 Task: Add an event with the title Project Deadline, date '2024/03/25', time 7:30 AM to 9:30 AMand add a description: Conduct a detailed analysis of each identified risk to determine its root causes, triggers, and potential warning signs. This analysis helps in understanding the nature and characteristics of each risk and provides insights into appropriate mitigation strategies., put the event into Red category . Add location for the event as: 789 Triglav National Park, Slovenia, logged in from the account softage.10@softage.netand send the event invitation to softage.4@softage.net and softage.5@softage.net. Set a reminder for the event 30 minutes before
Action: Mouse moved to (109, 146)
Screenshot: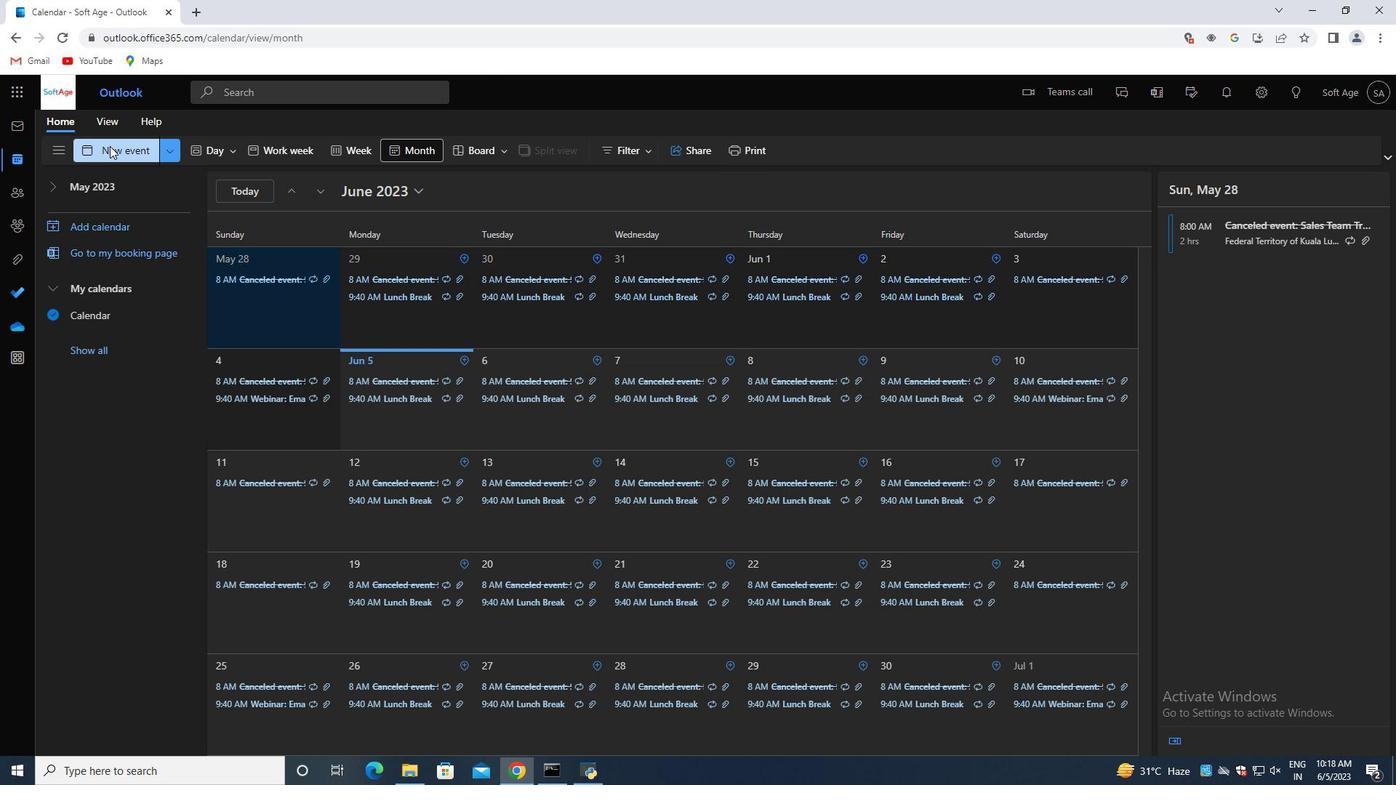 
Action: Mouse pressed left at (109, 146)
Screenshot: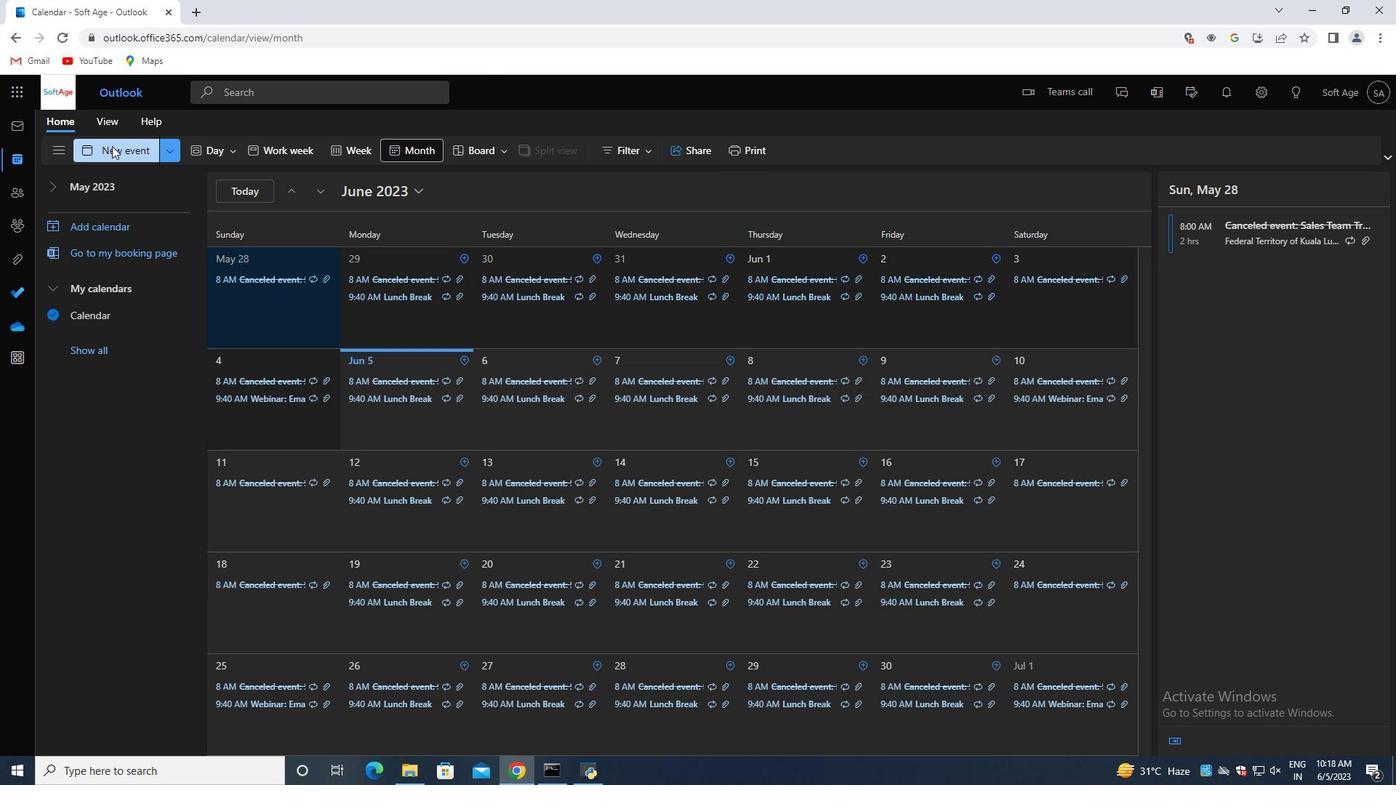 
Action: Mouse moved to (532, 242)
Screenshot: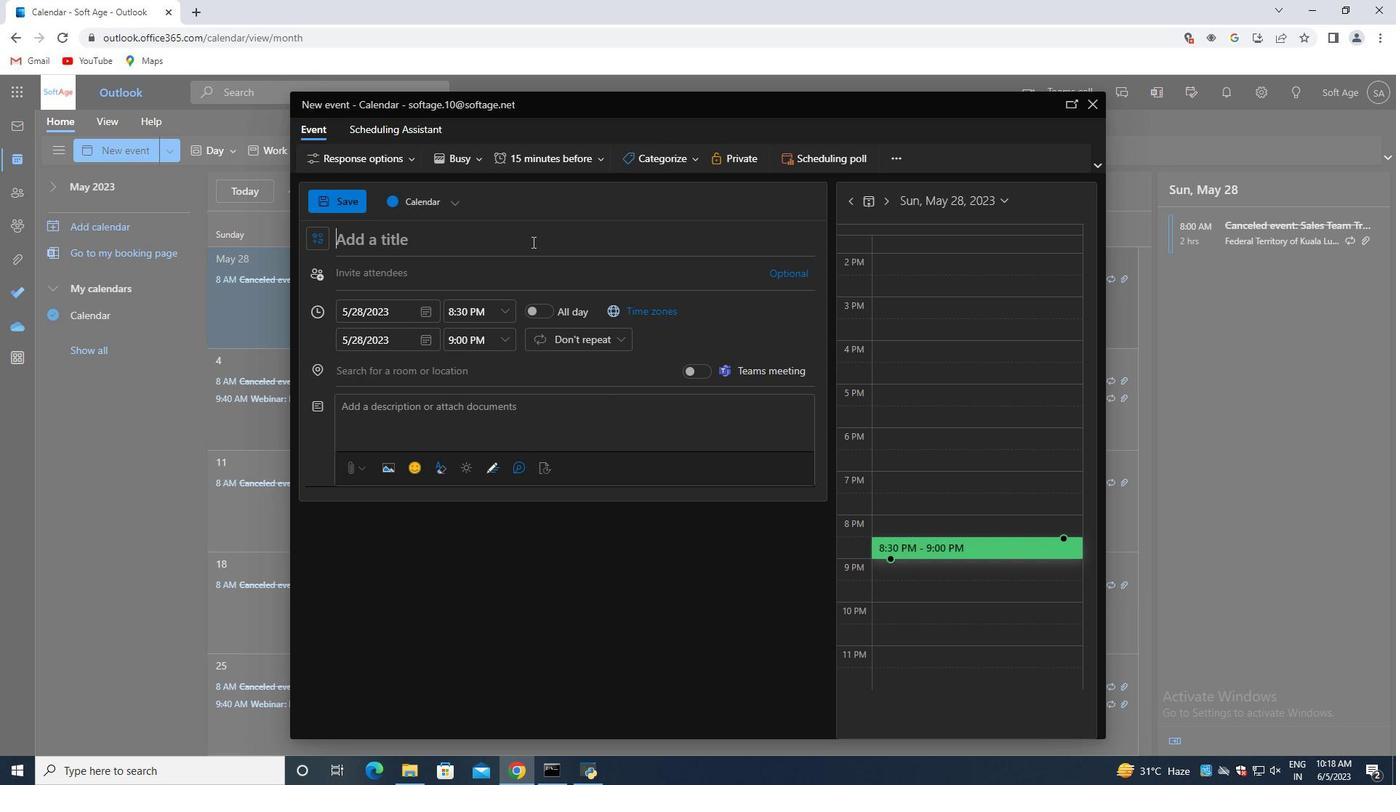 
Action: Mouse pressed left at (532, 242)
Screenshot: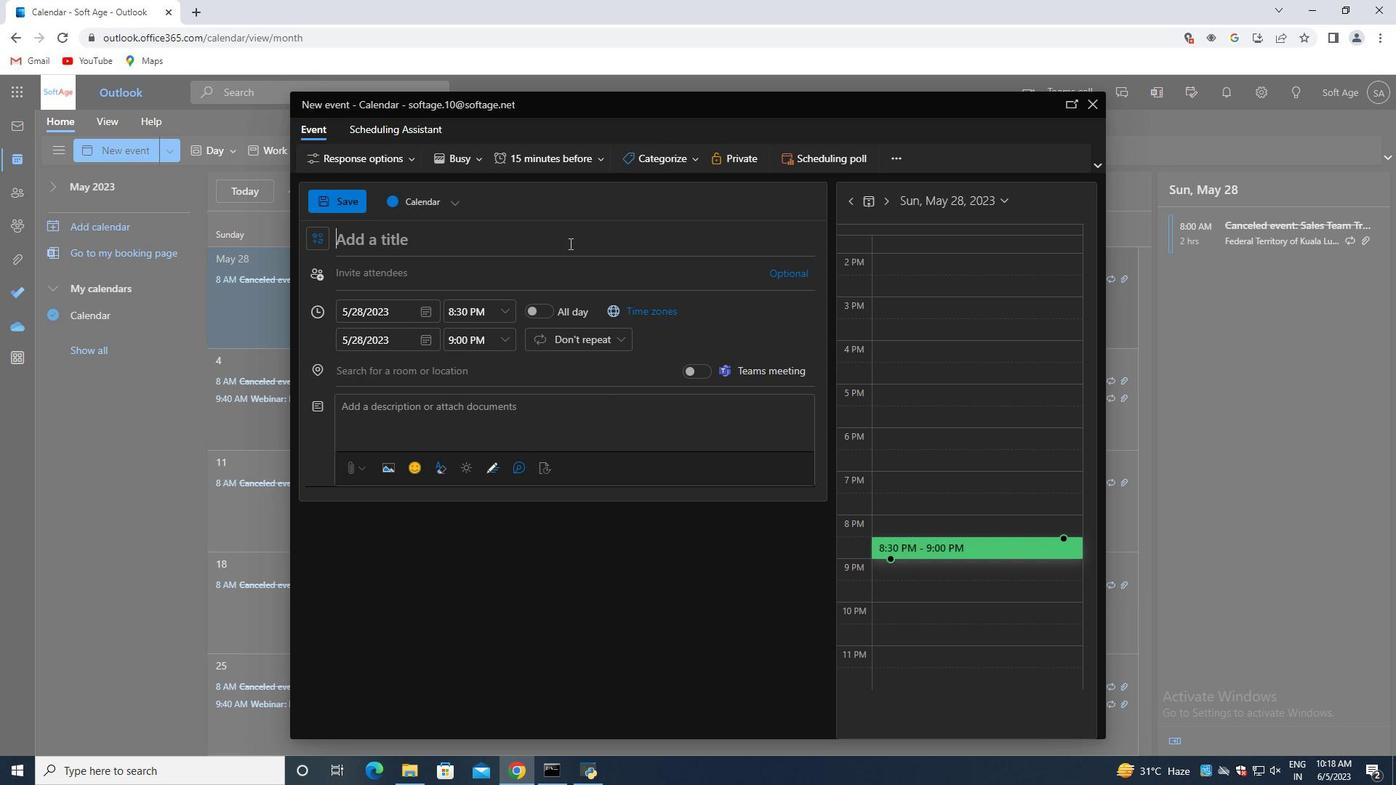 
Action: Mouse moved to (1242, 343)
Screenshot: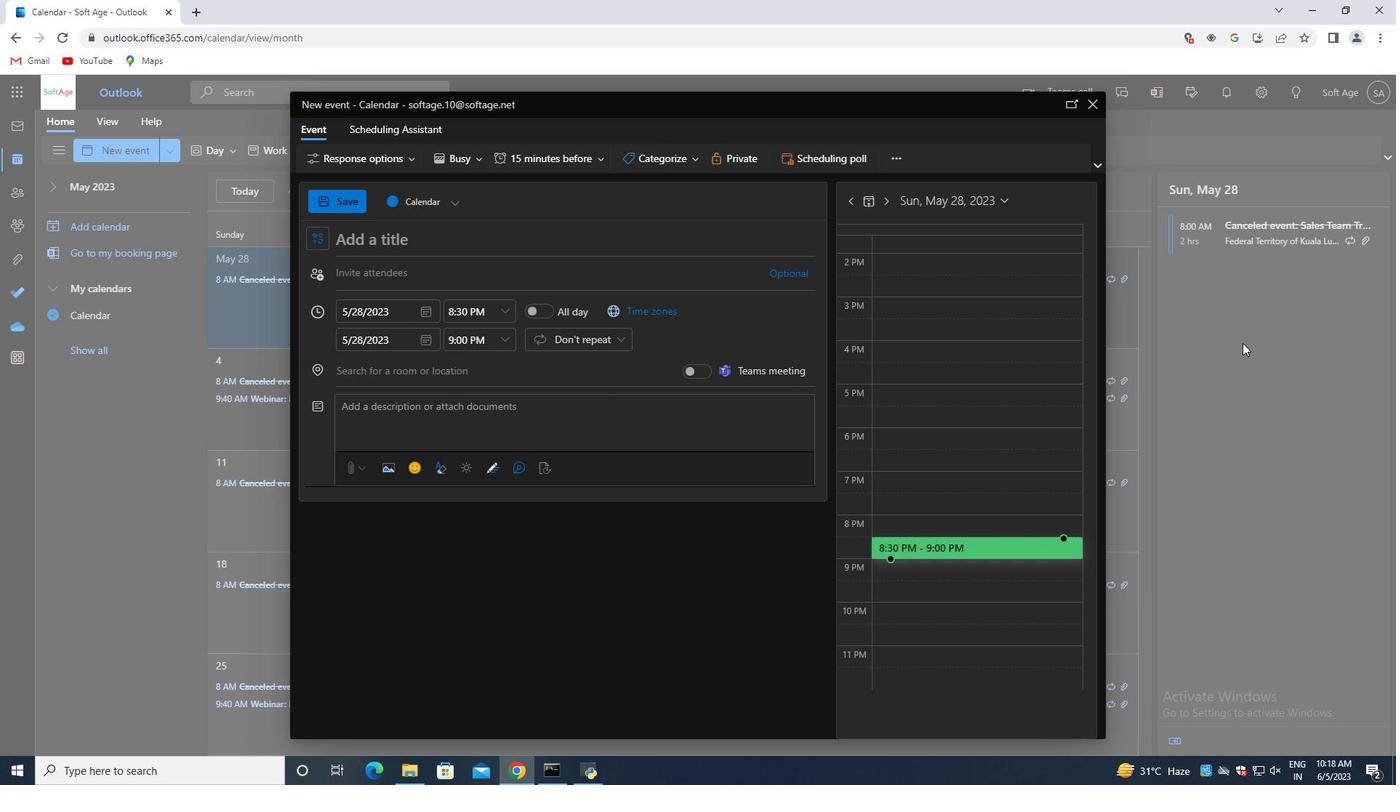 
Action: Key pressed <Key.shift>Pr
Screenshot: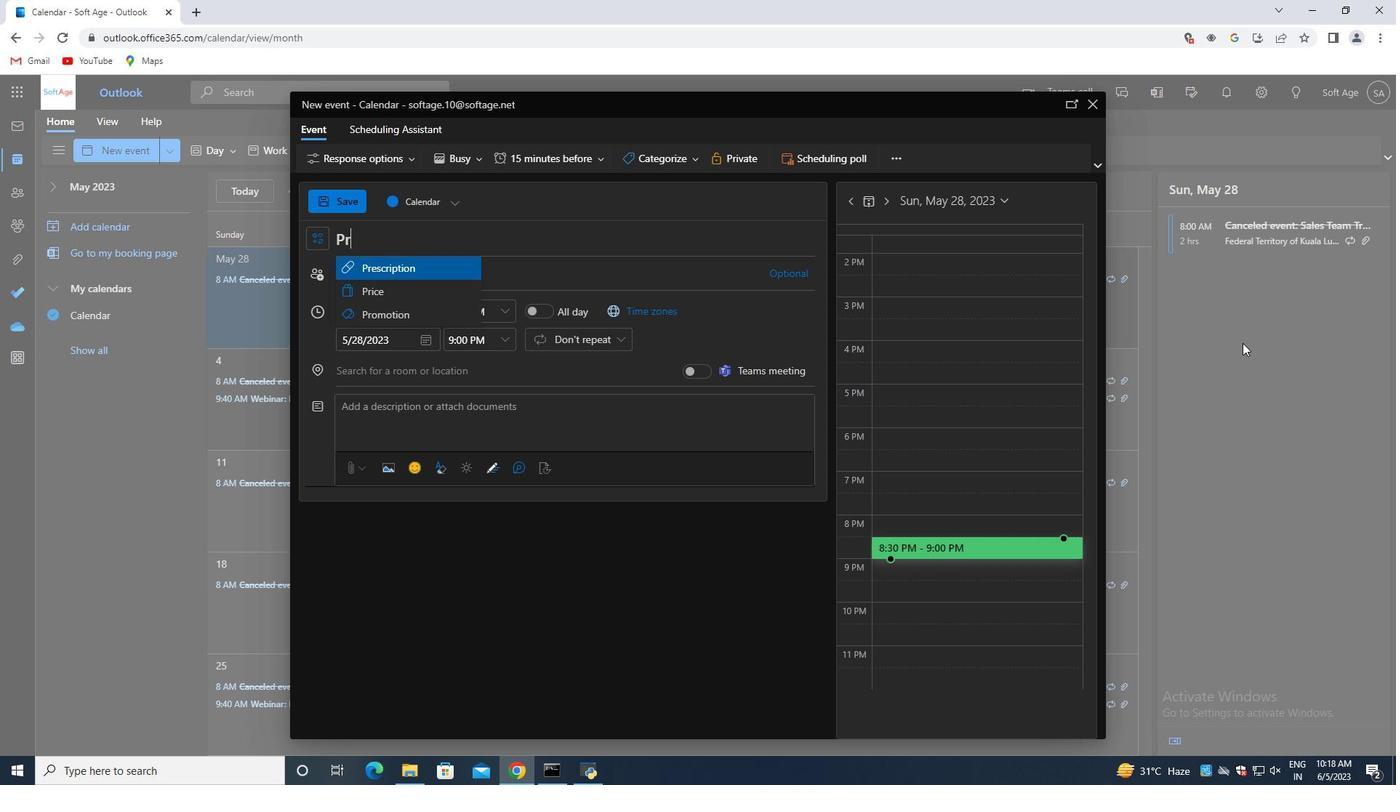 
Action: Mouse moved to (1243, 343)
Screenshot: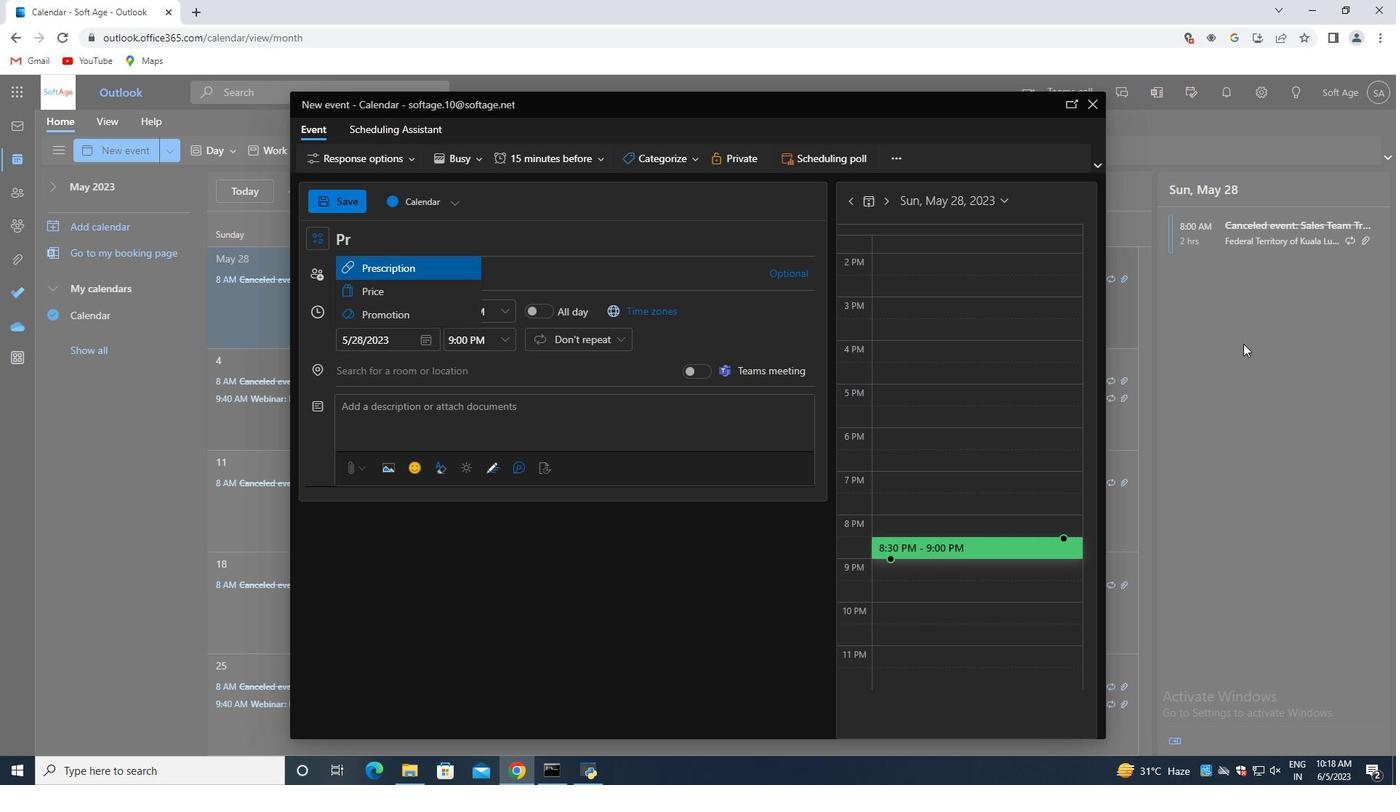 
Action: Key pressed oject<Key.space><Key.shift>Deadline
Screenshot: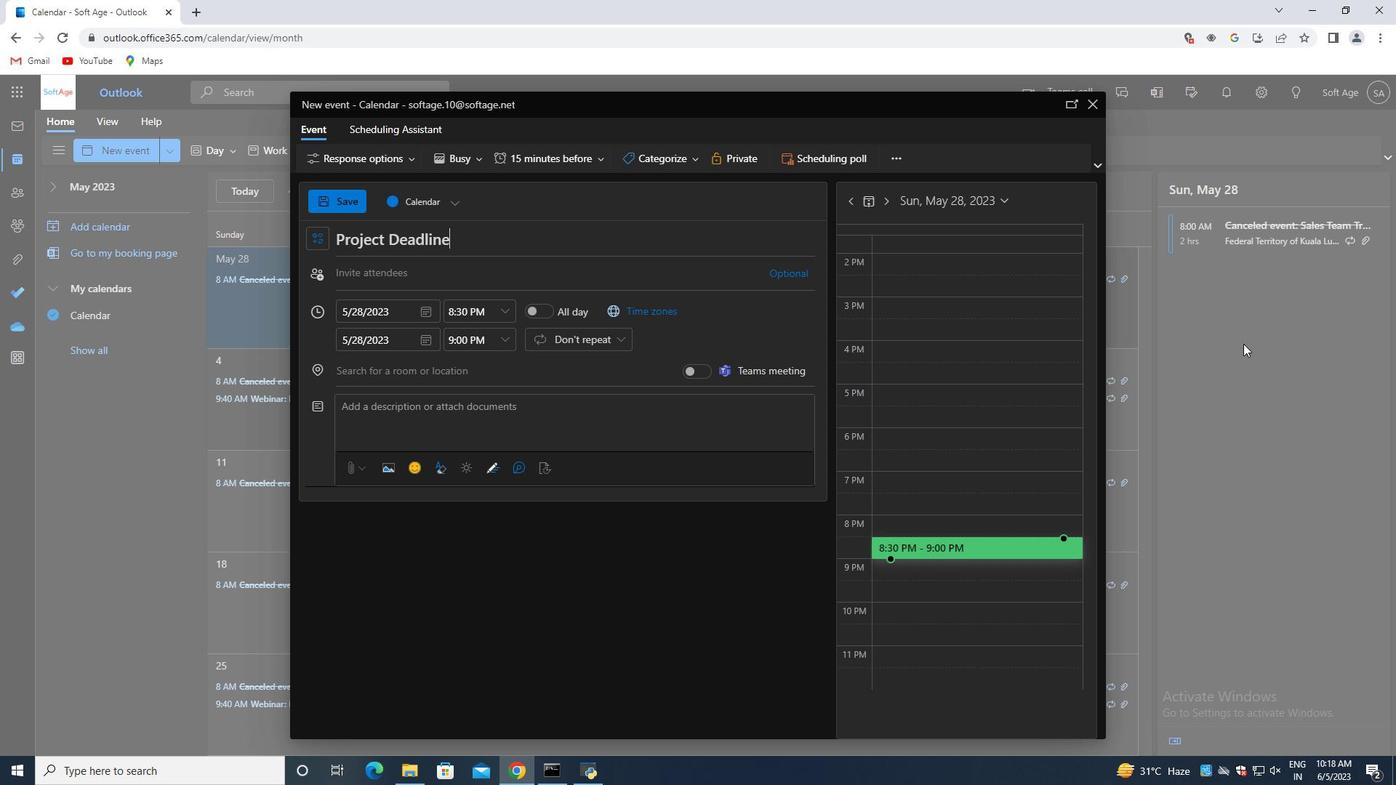 
Action: Mouse moved to (426, 307)
Screenshot: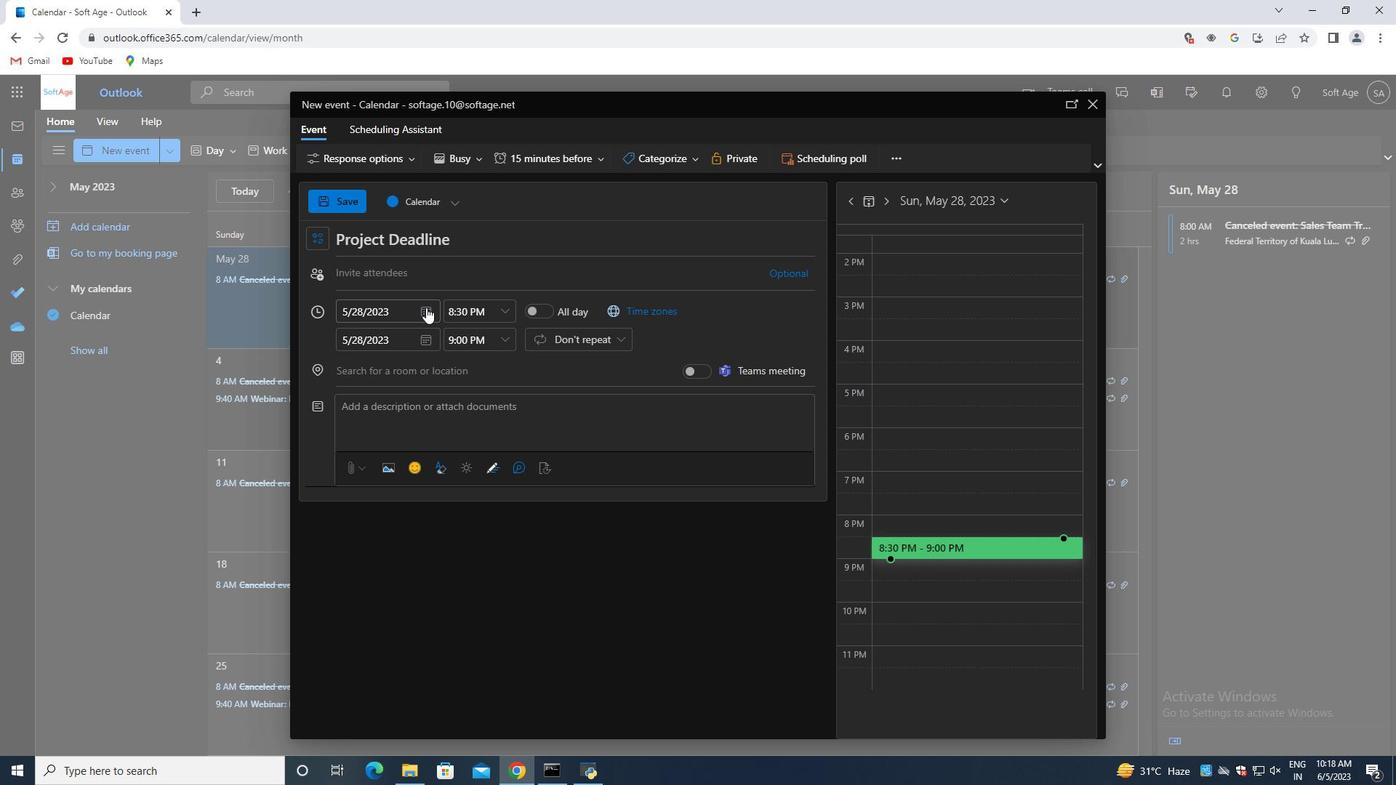 
Action: Mouse pressed left at (426, 307)
Screenshot: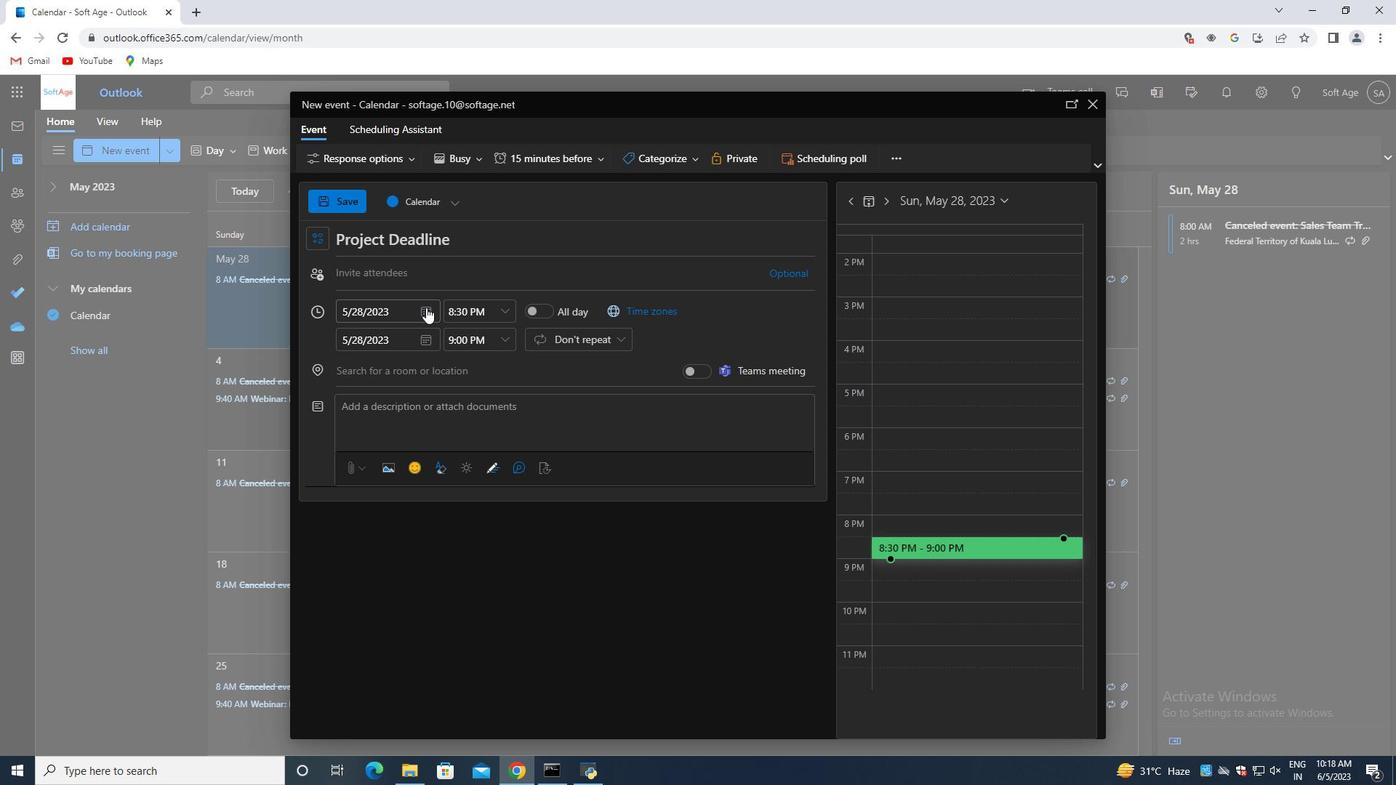 
Action: Mouse moved to (481, 344)
Screenshot: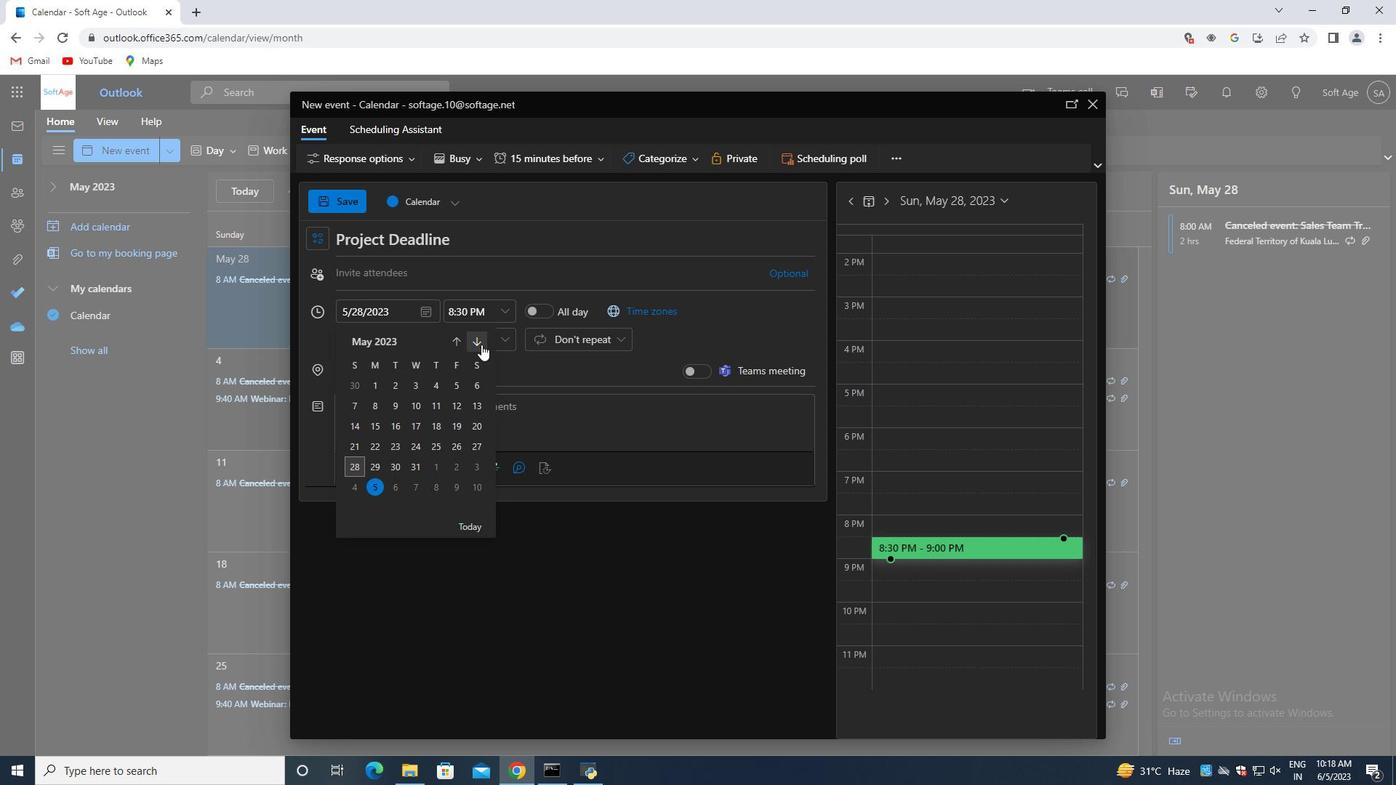 
Action: Mouse pressed left at (481, 344)
Screenshot: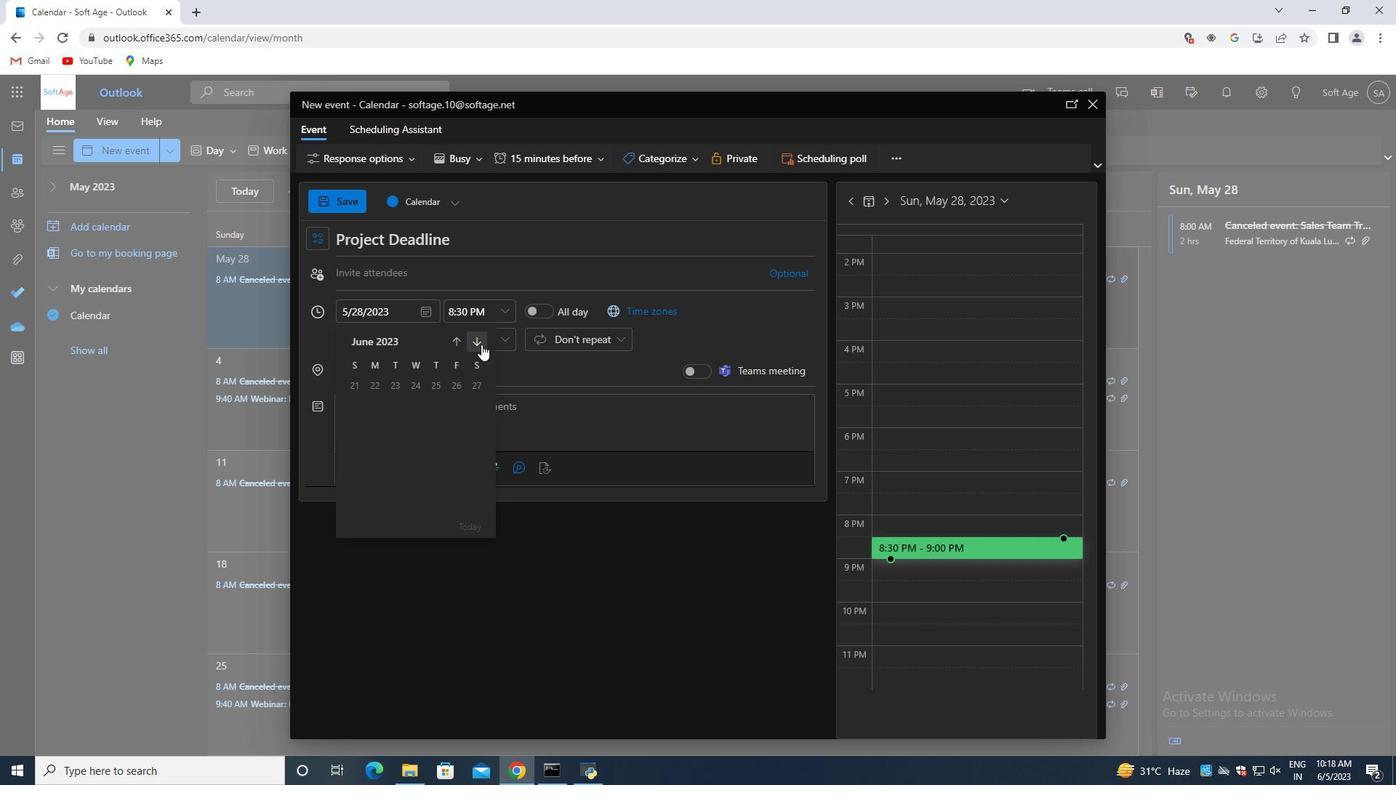 
Action: Mouse pressed left at (481, 344)
Screenshot: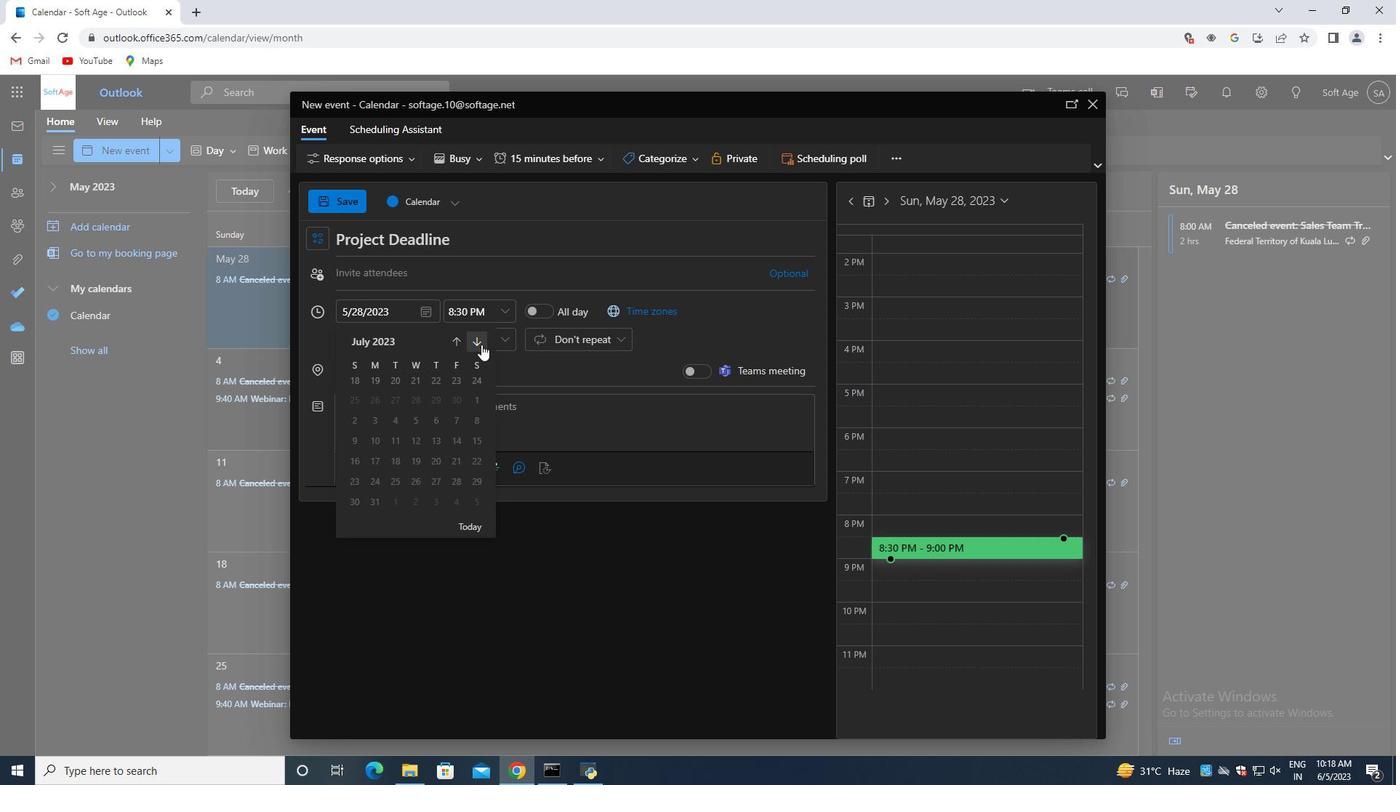 
Action: Mouse pressed left at (481, 344)
Screenshot: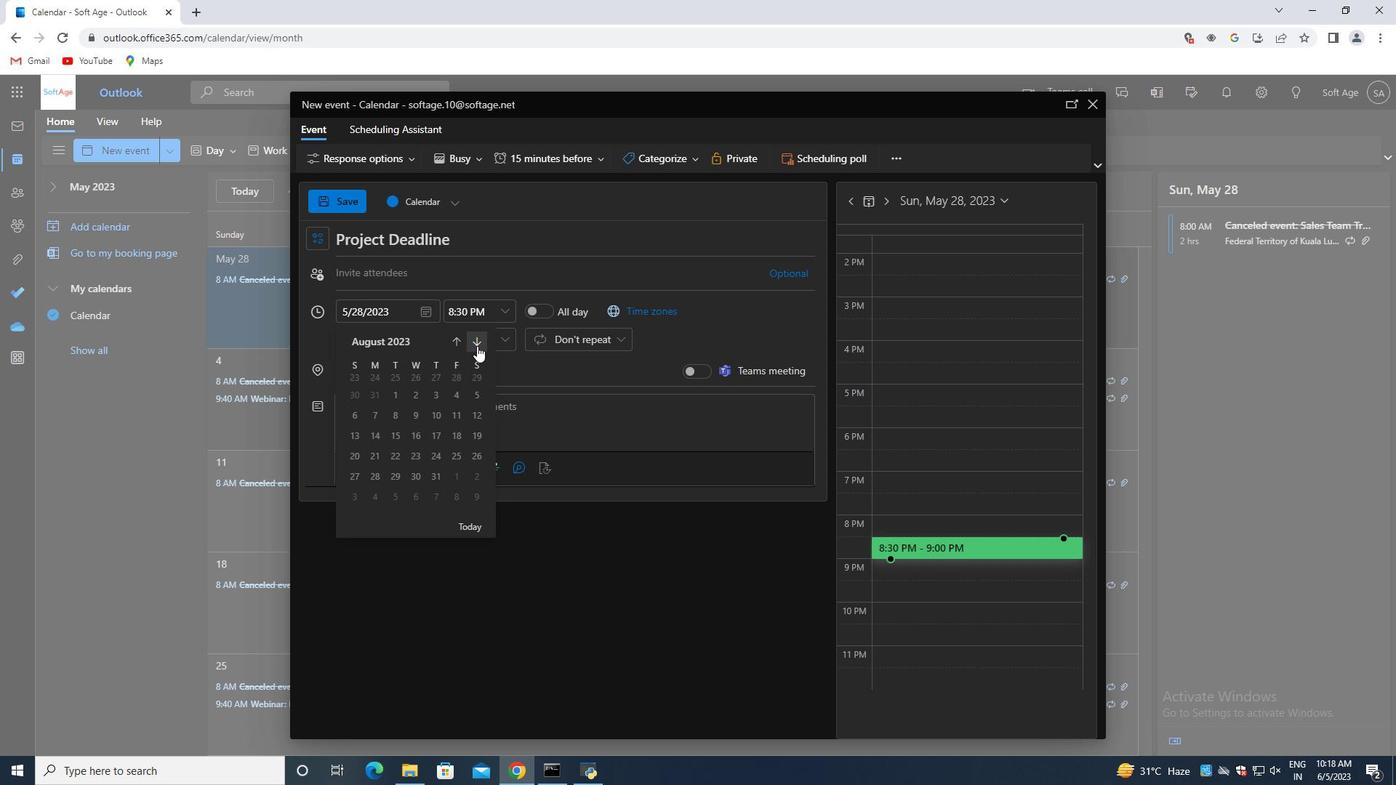 
Action: Mouse moved to (476, 346)
Screenshot: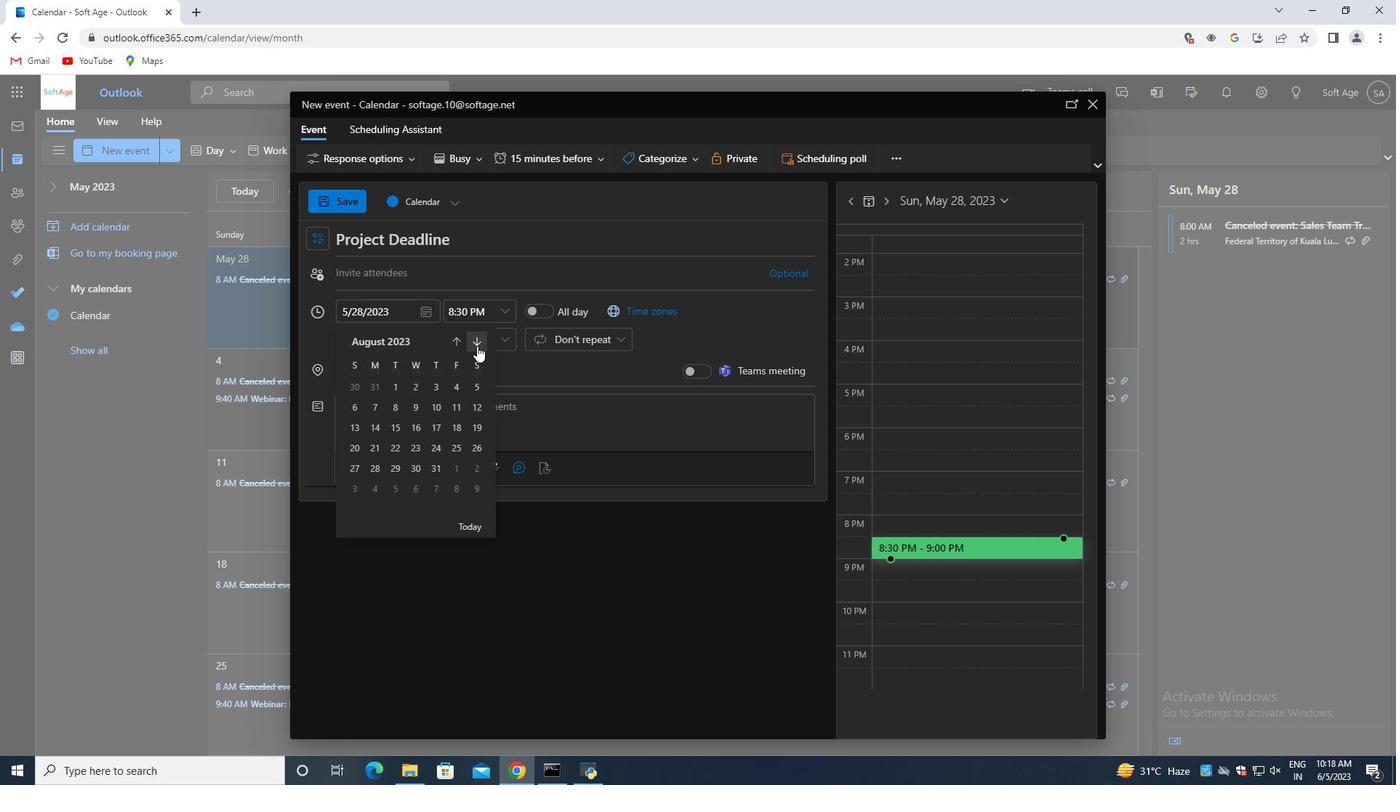 
Action: Mouse pressed left at (476, 346)
Screenshot: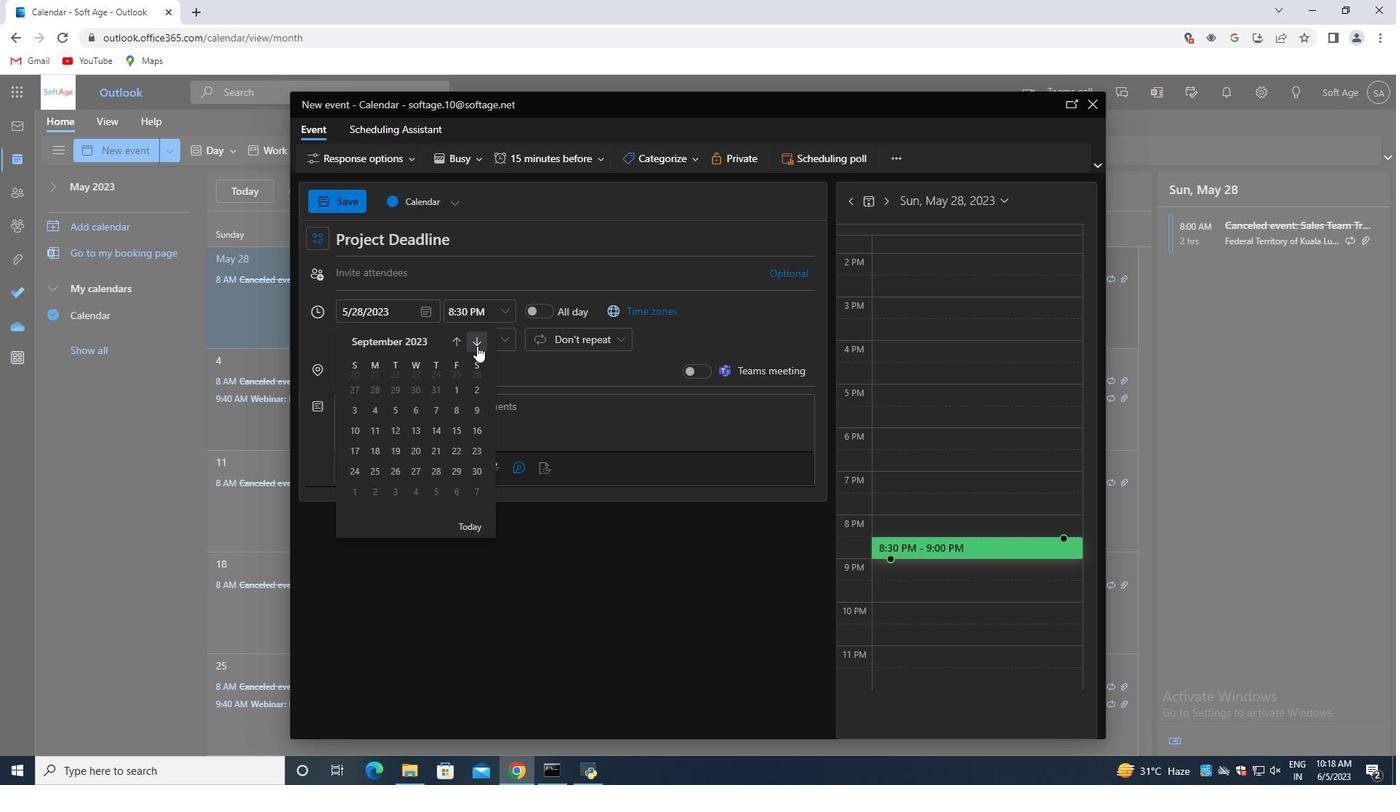 
Action: Mouse pressed left at (476, 346)
Screenshot: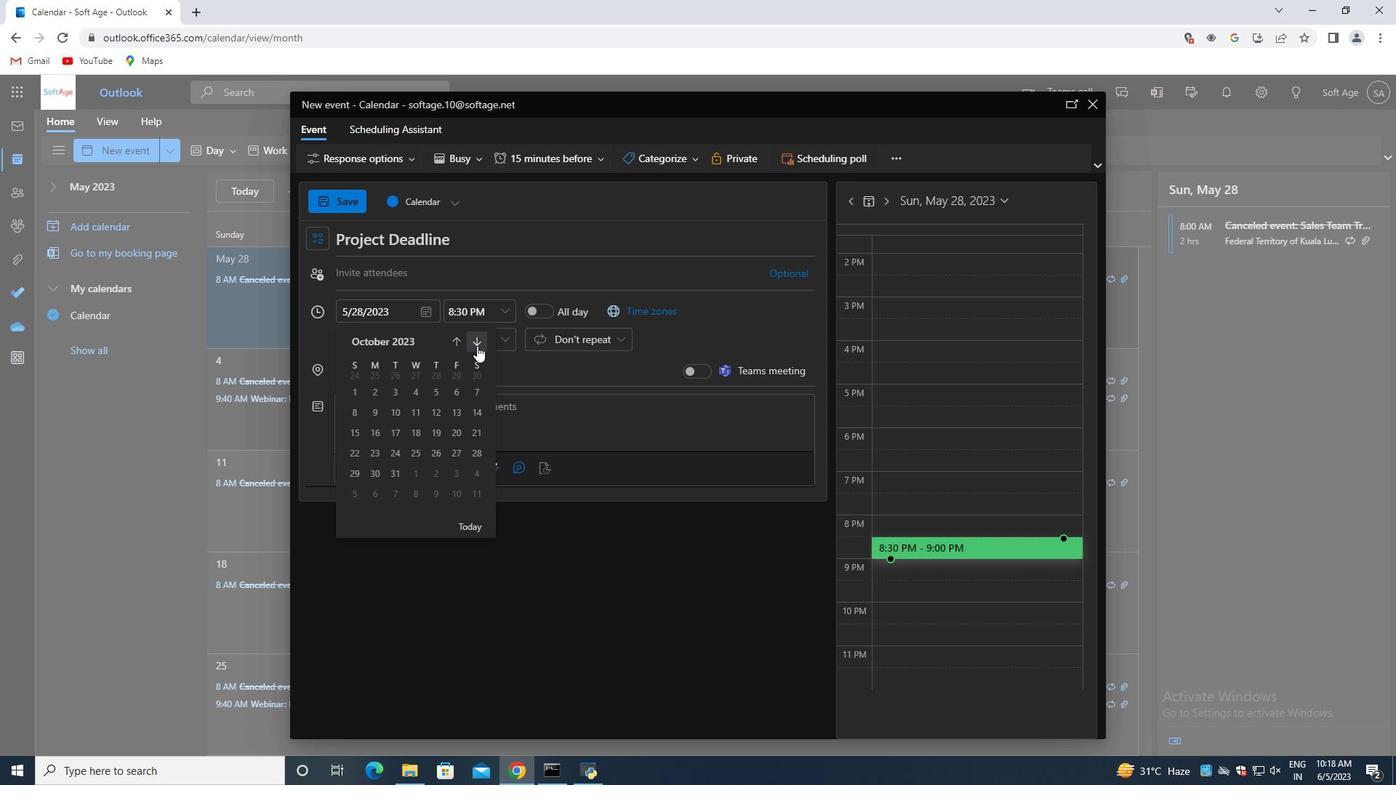 
Action: Mouse pressed left at (476, 346)
Screenshot: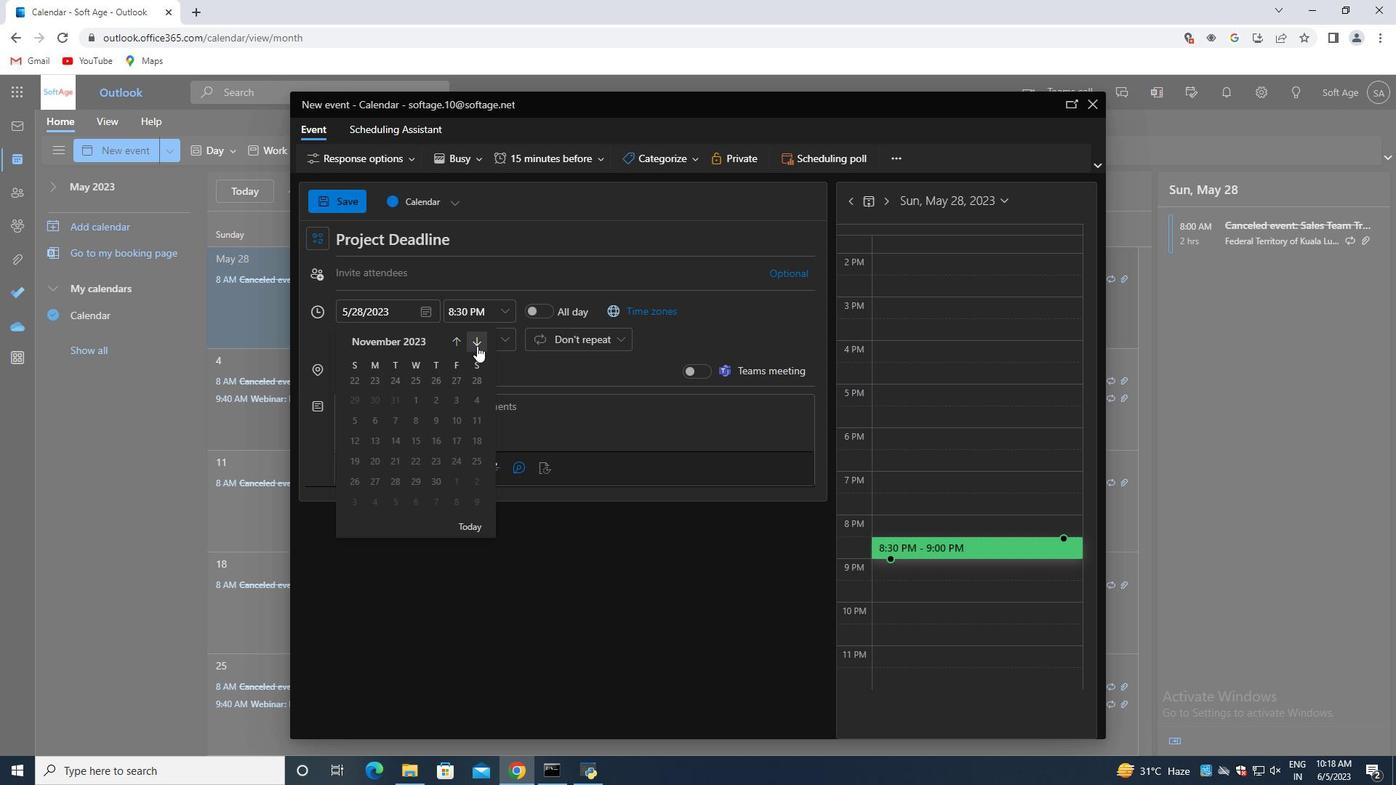 
Action: Mouse pressed left at (476, 346)
Screenshot: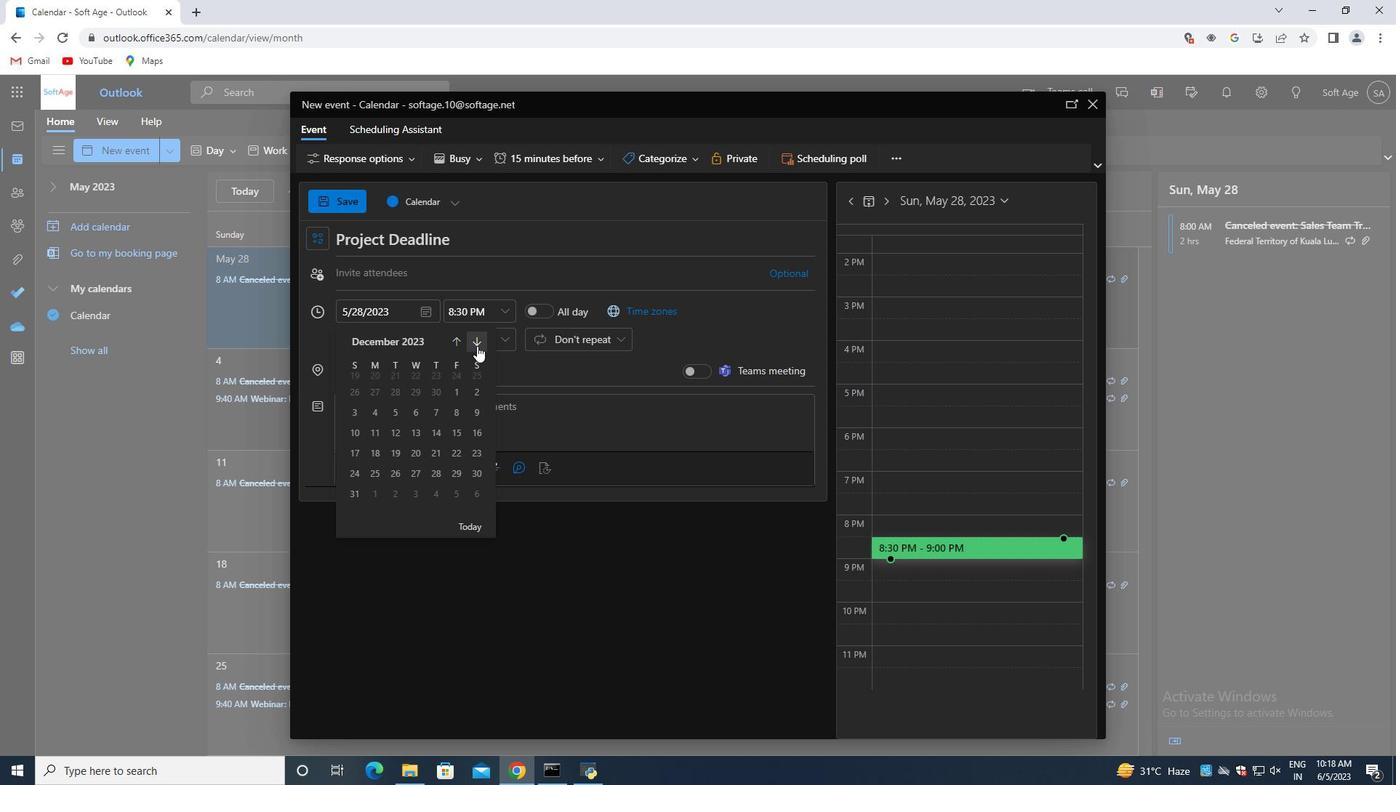 
Action: Mouse pressed left at (476, 346)
Screenshot: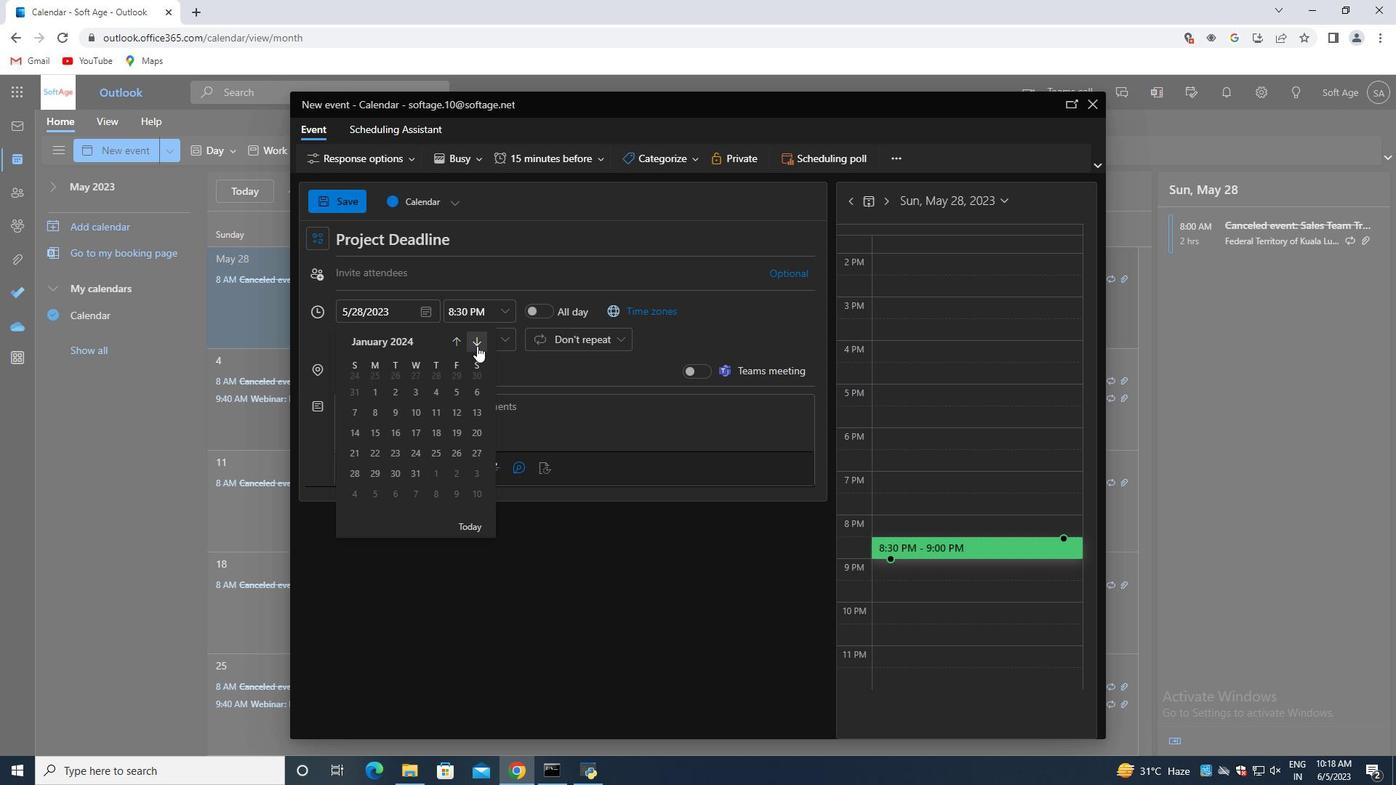
Action: Mouse pressed left at (476, 346)
Screenshot: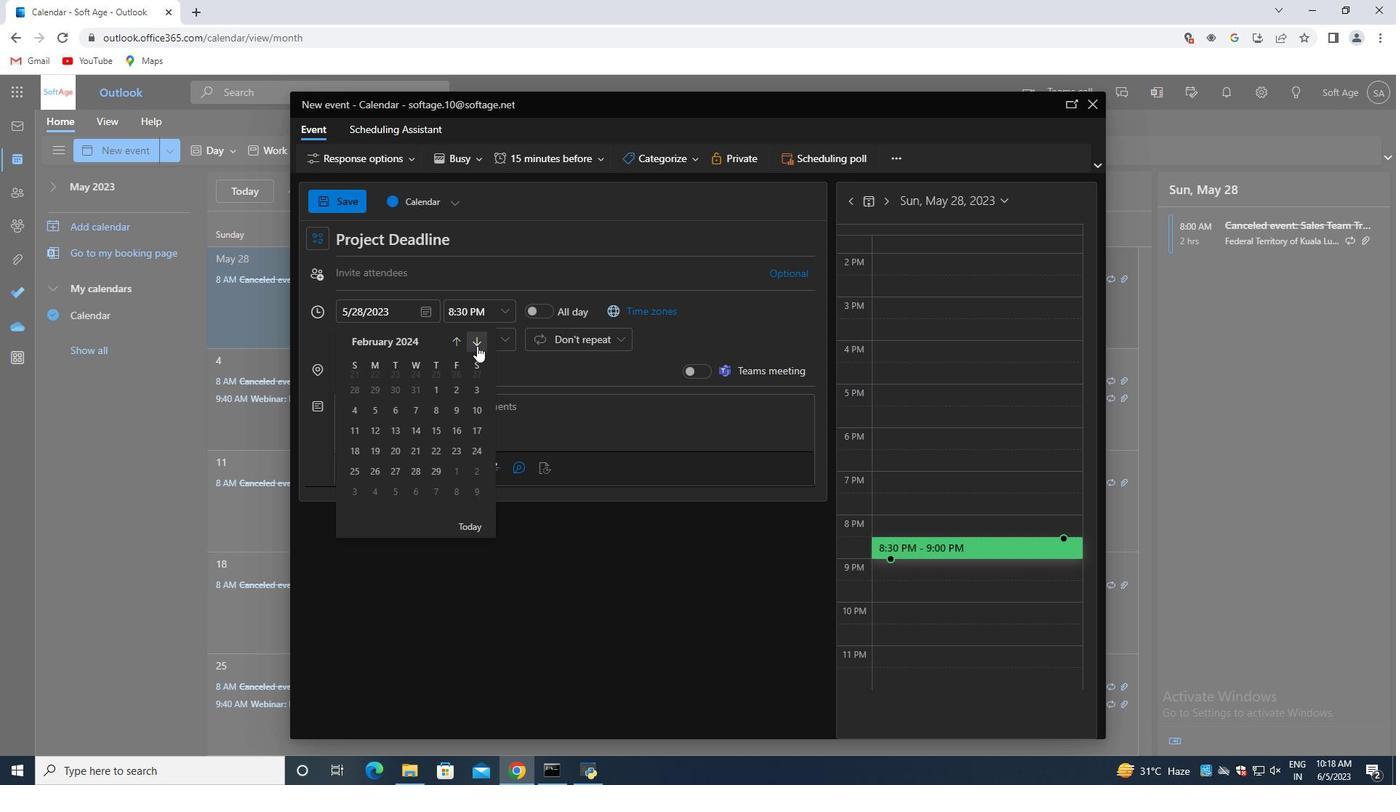 
Action: Mouse pressed left at (476, 346)
Screenshot: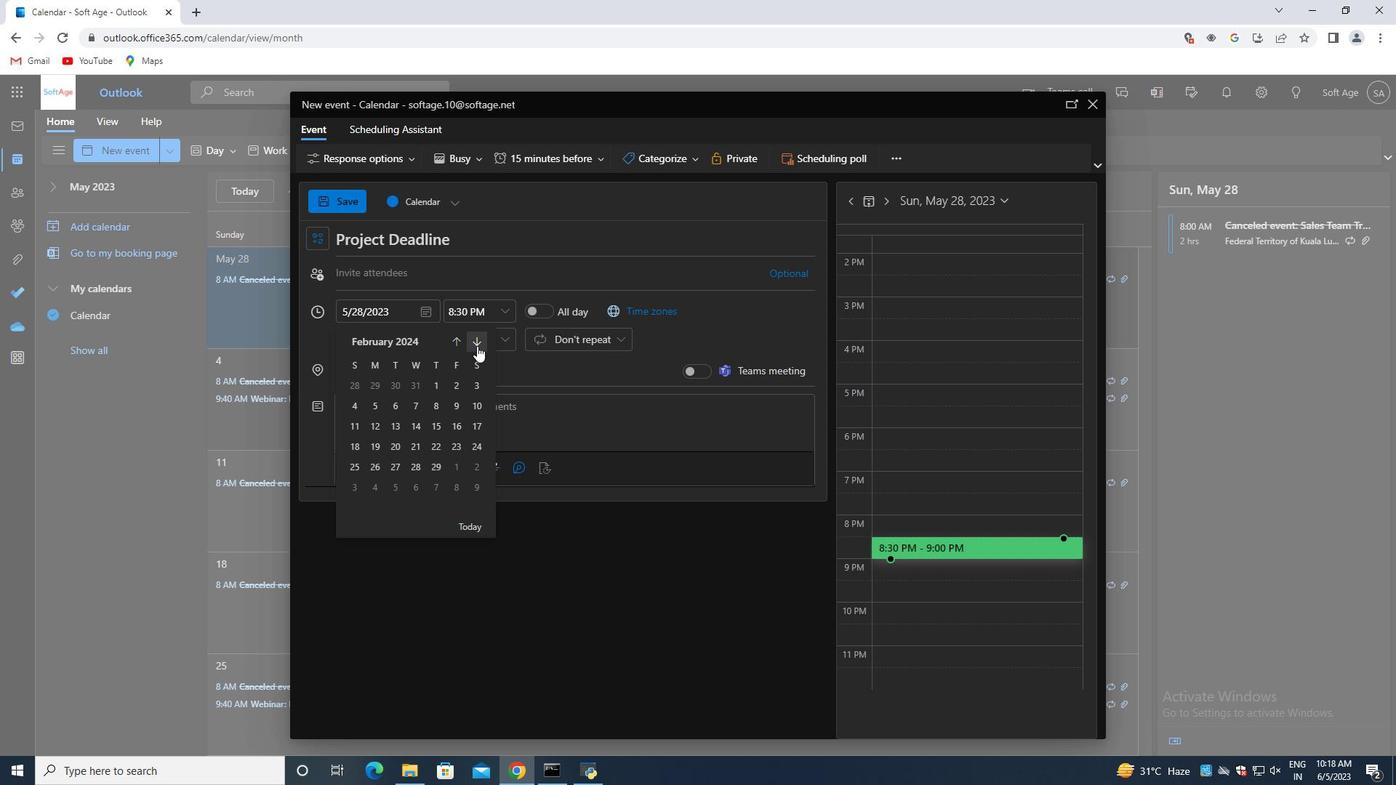 
Action: Mouse moved to (375, 469)
Screenshot: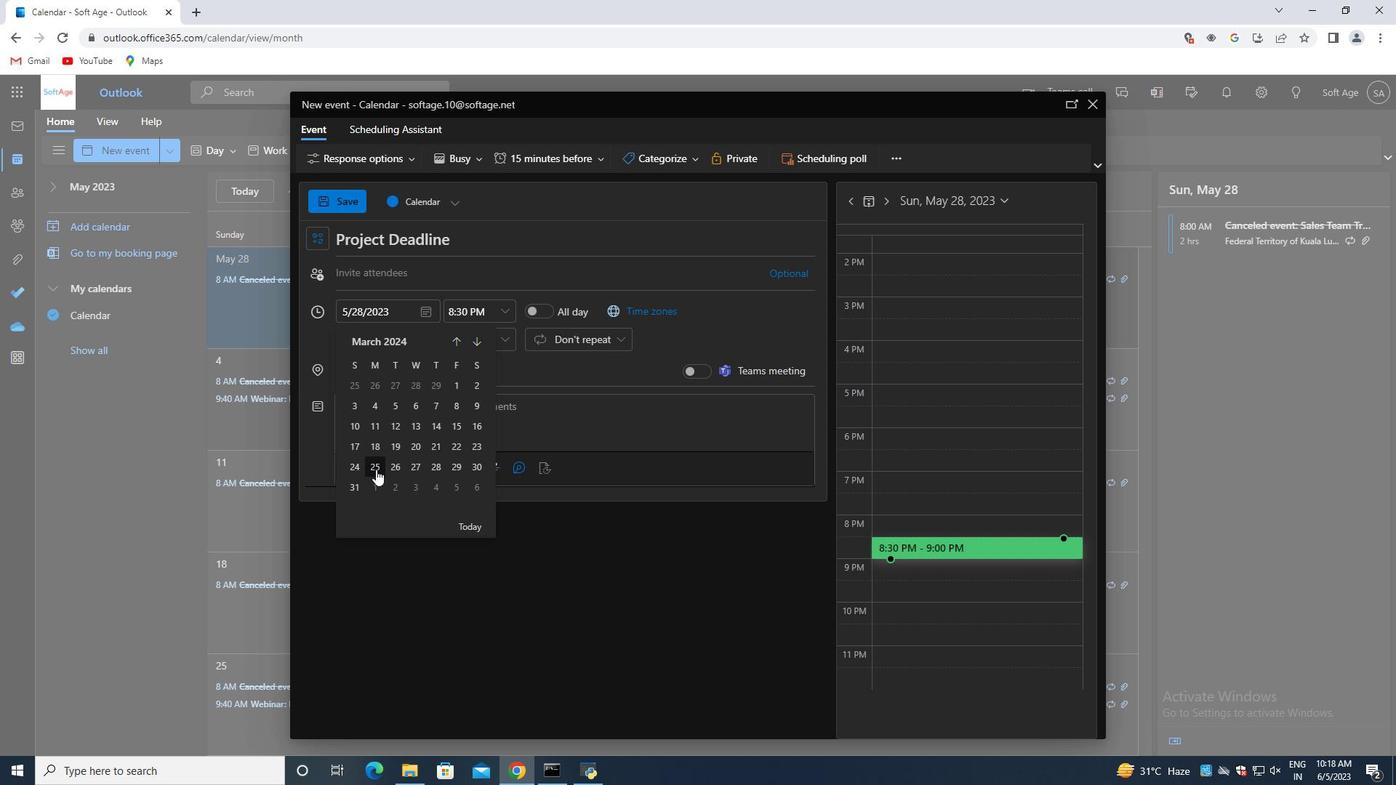 
Action: Mouse pressed left at (375, 469)
Screenshot: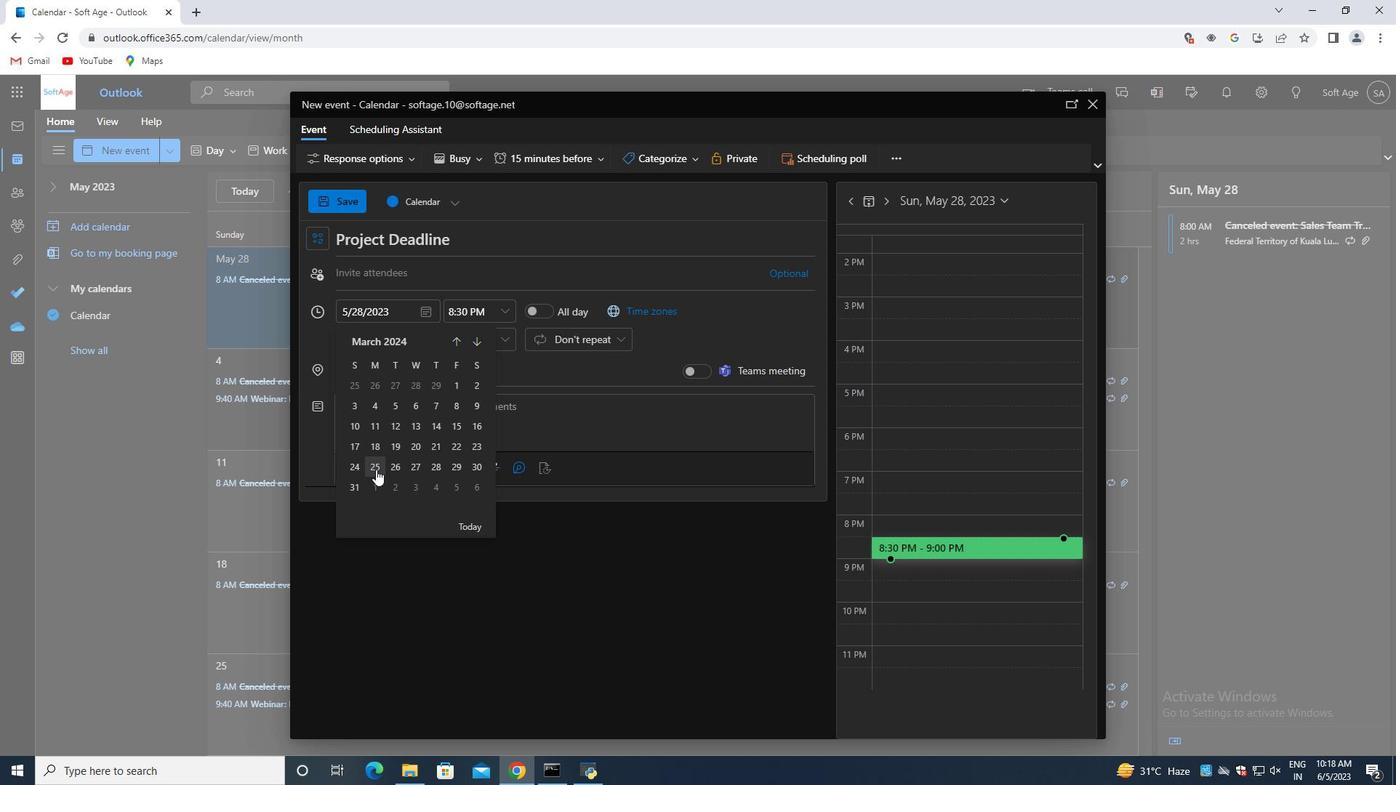 
Action: Mouse moved to (505, 308)
Screenshot: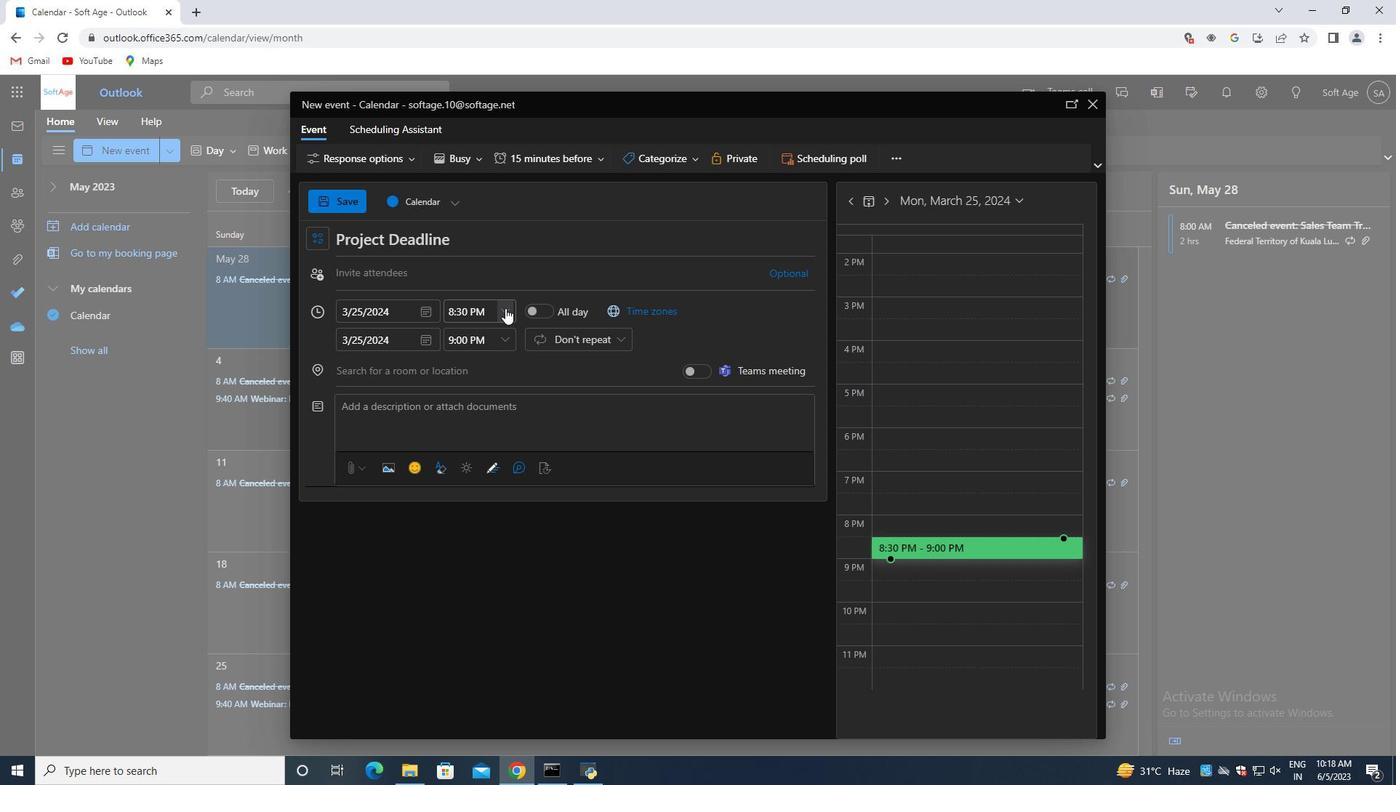 
Action: Mouse pressed left at (505, 308)
Screenshot: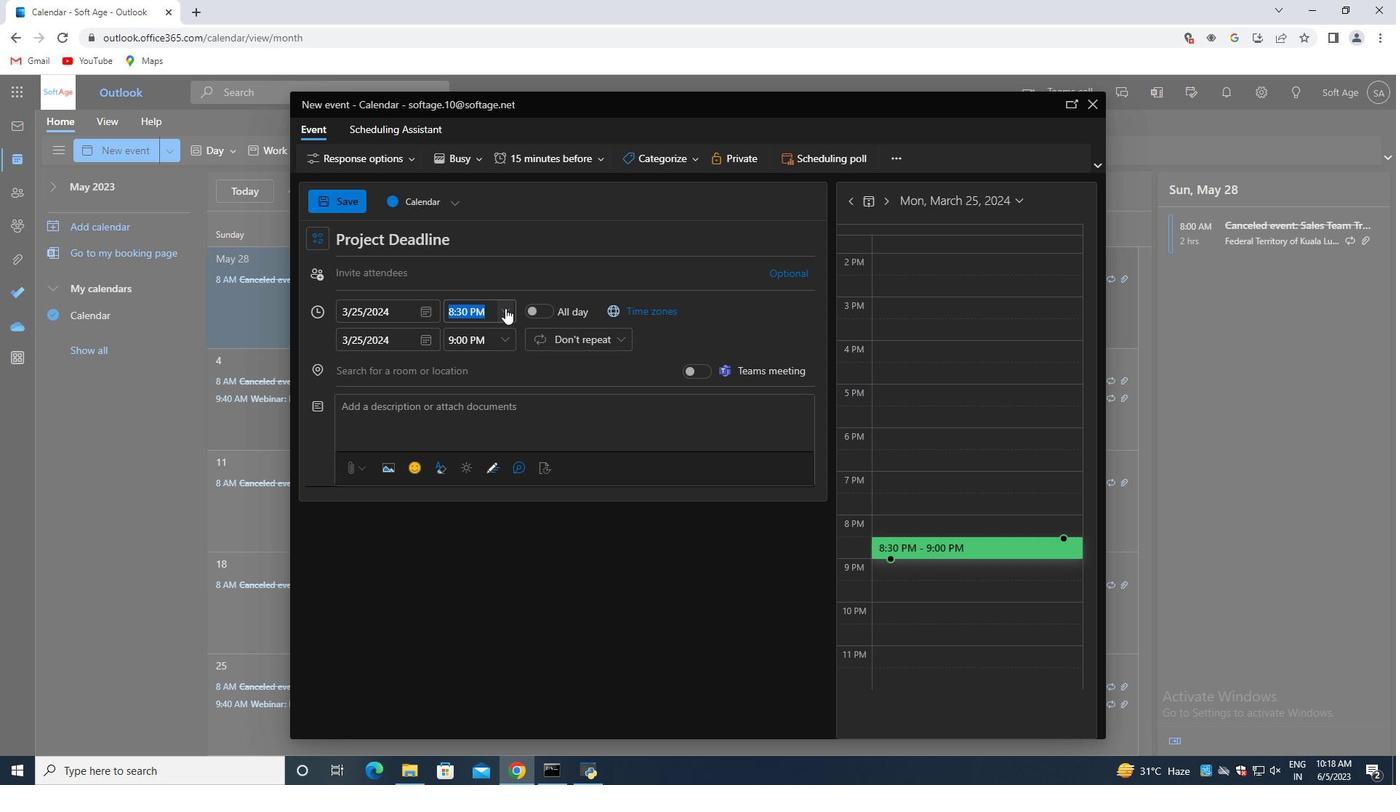 
Action: Mouse moved to (471, 383)
Screenshot: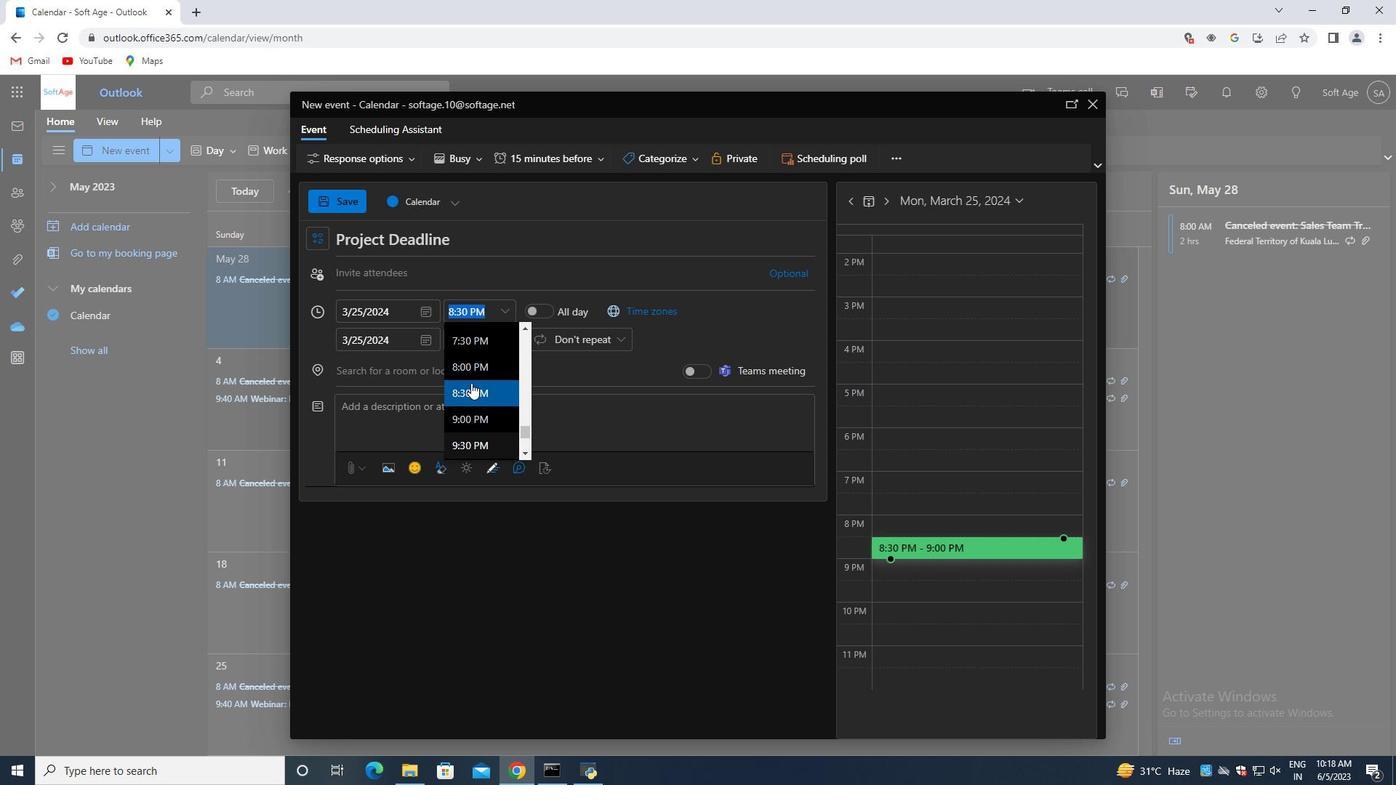 
Action: Mouse scrolled (471, 383) with delta (0, 0)
Screenshot: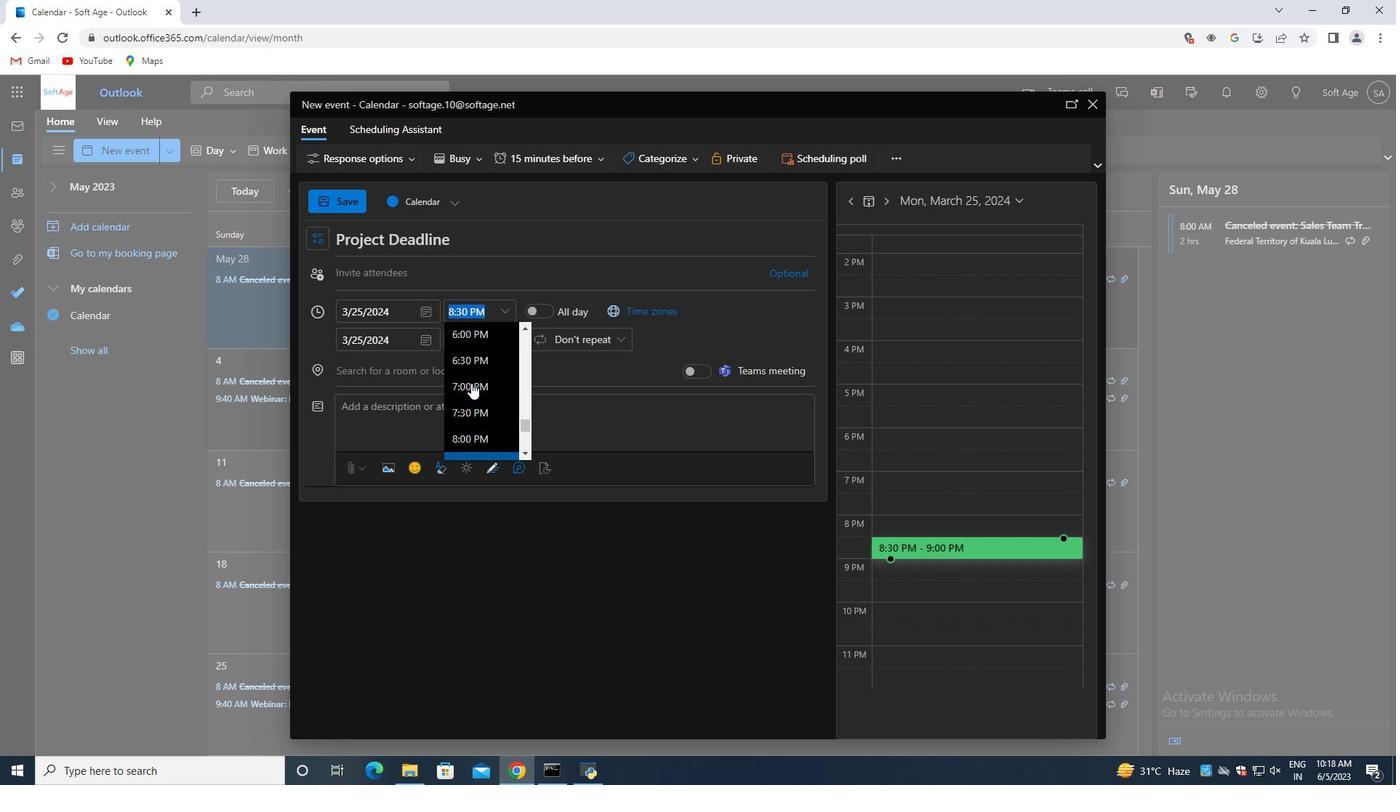 
Action: Mouse scrolled (471, 383) with delta (0, 0)
Screenshot: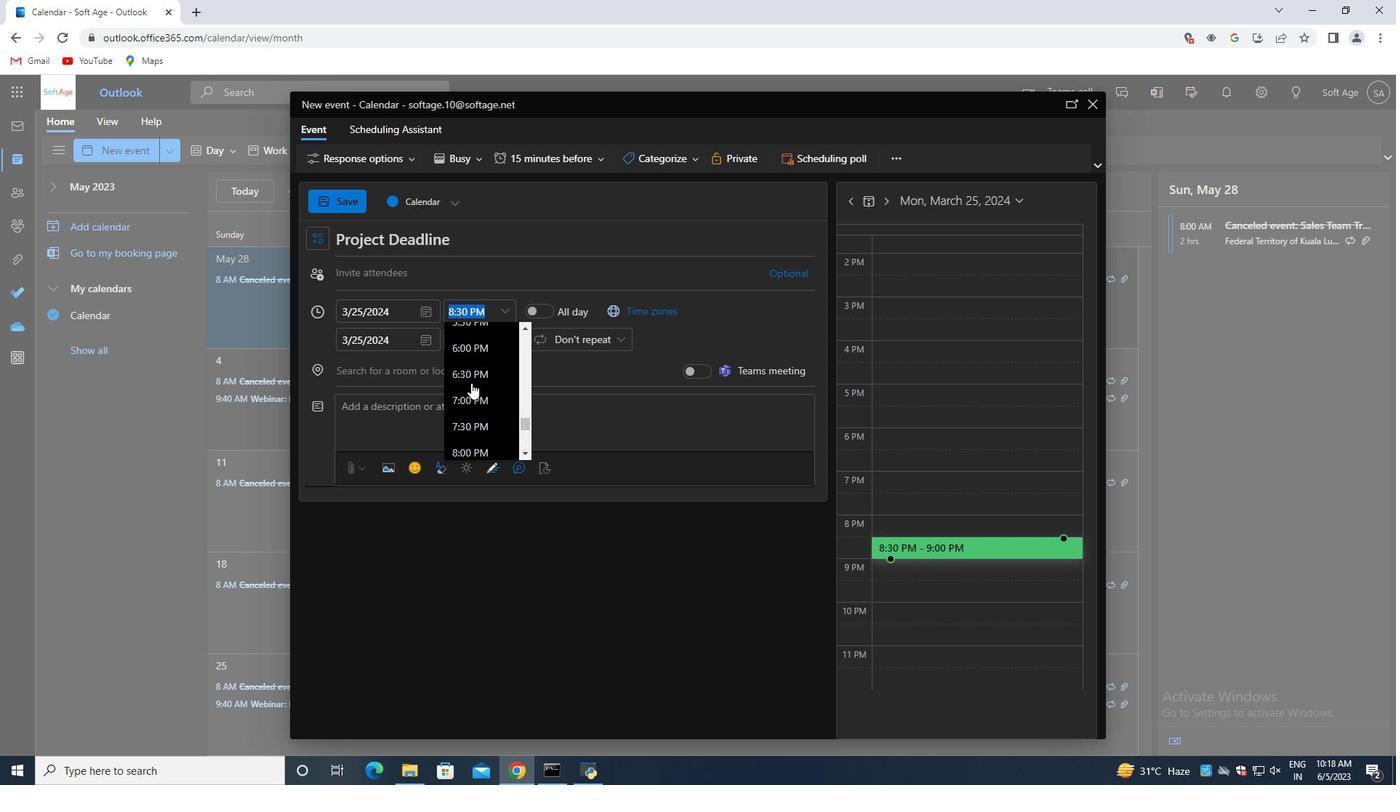 
Action: Mouse scrolled (471, 383) with delta (0, 0)
Screenshot: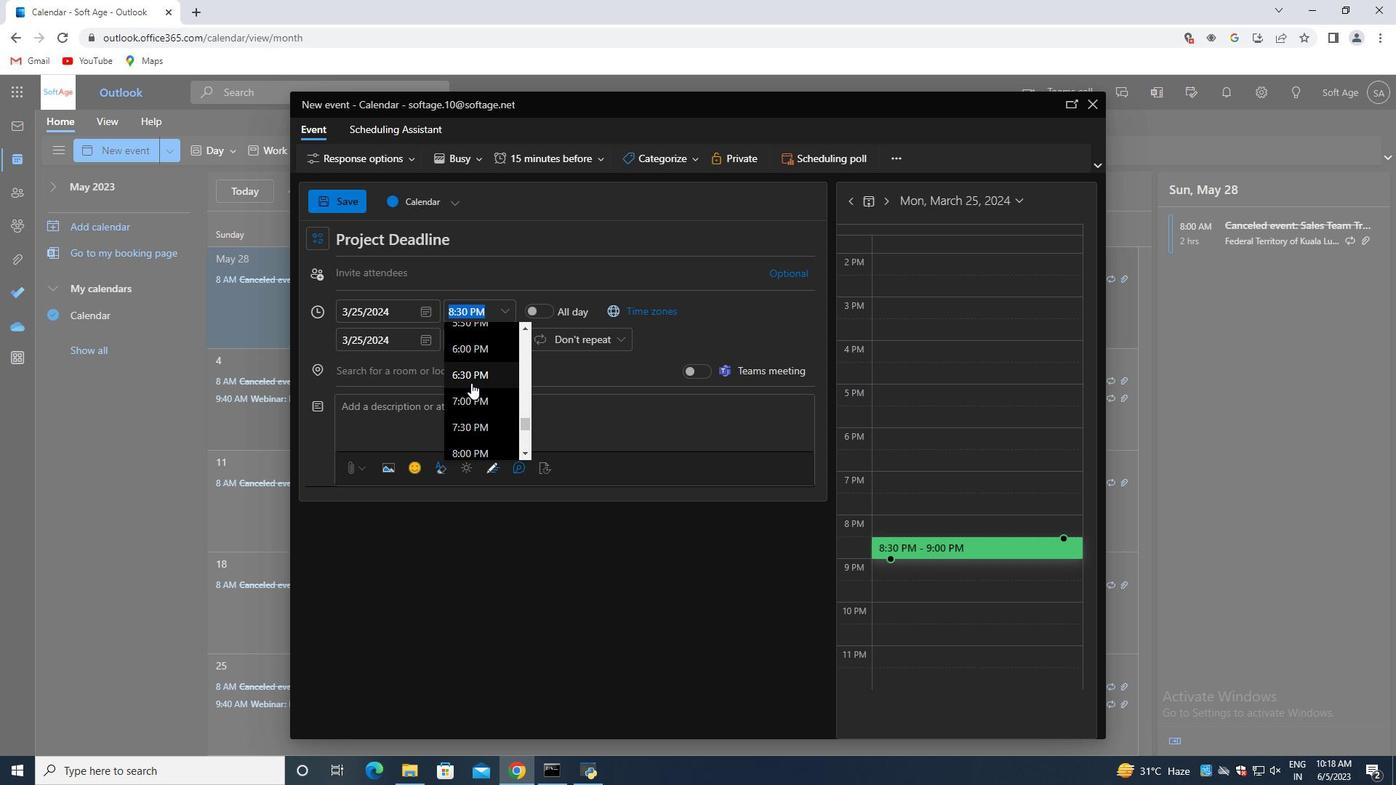 
Action: Mouse scrolled (471, 383) with delta (0, 0)
Screenshot: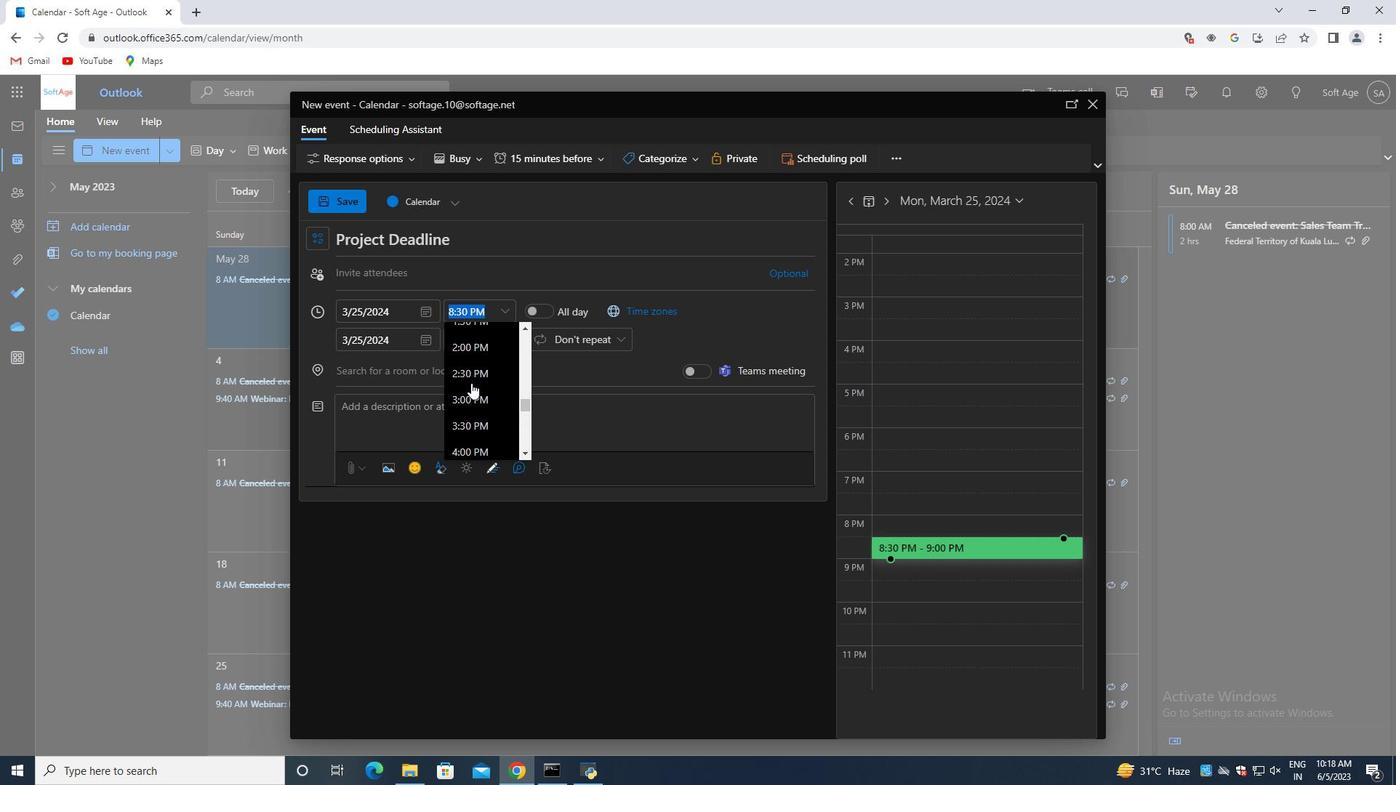 
Action: Mouse scrolled (471, 383) with delta (0, 0)
Screenshot: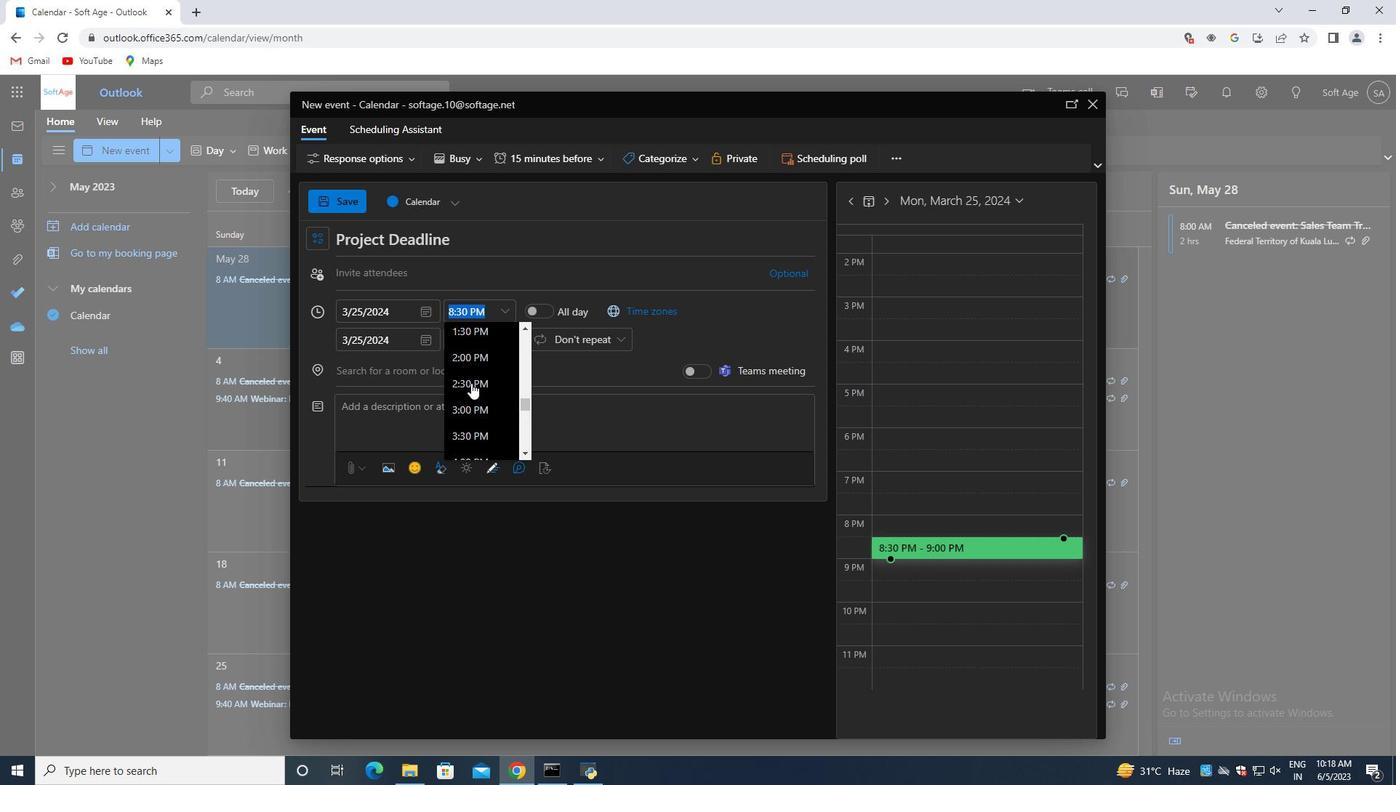 
Action: Mouse scrolled (471, 383) with delta (0, 0)
Screenshot: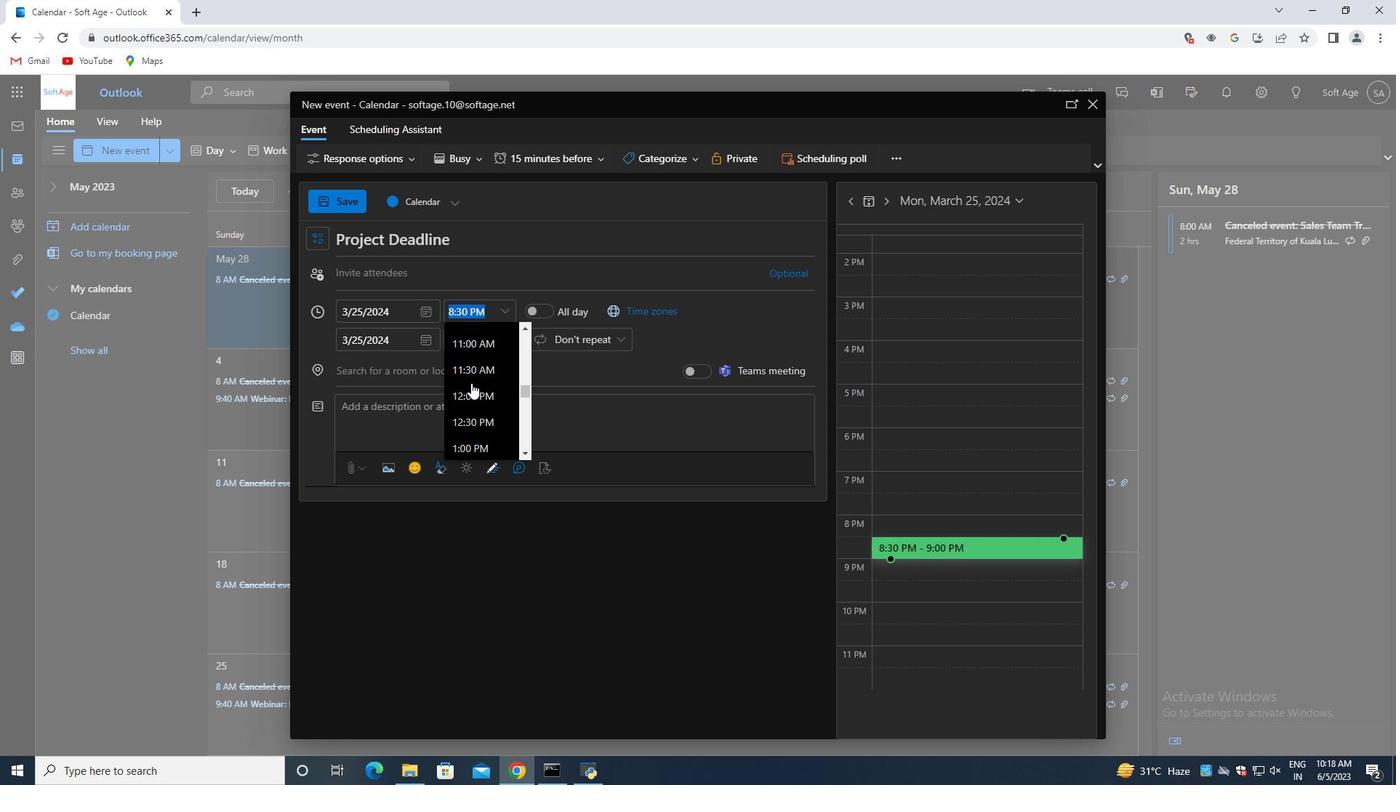 
Action: Mouse scrolled (471, 383) with delta (0, 0)
Screenshot: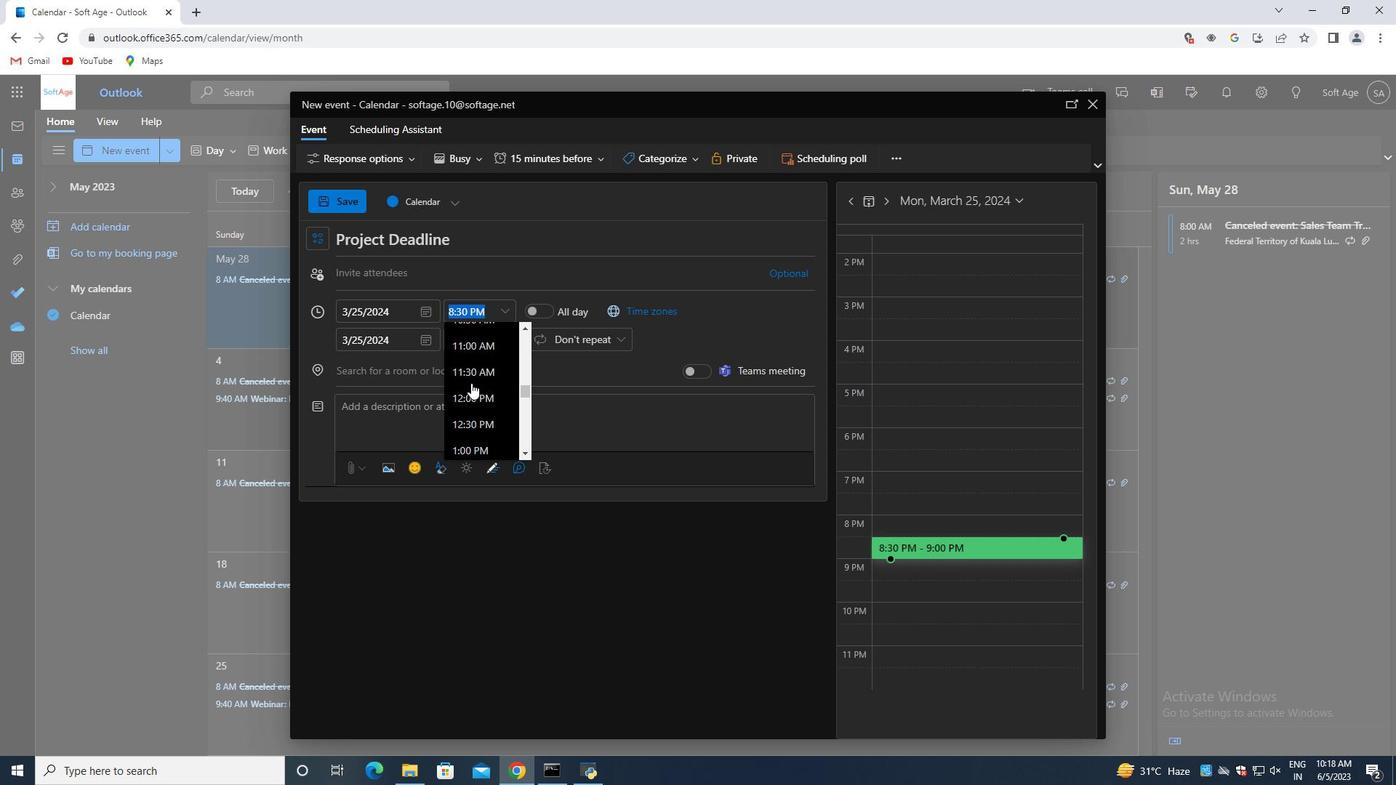 
Action: Mouse scrolled (471, 383) with delta (0, 0)
Screenshot: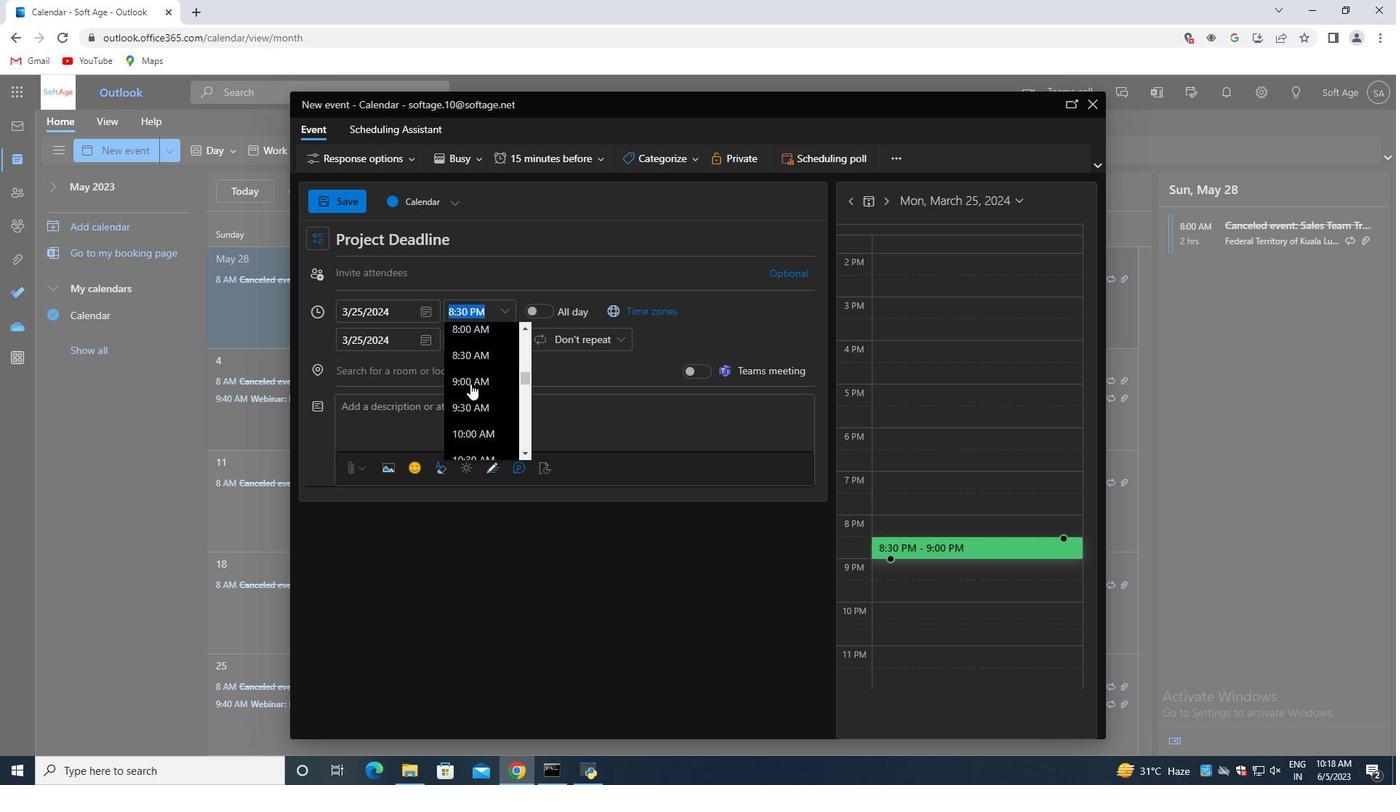 
Action: Mouse scrolled (471, 383) with delta (0, 0)
Screenshot: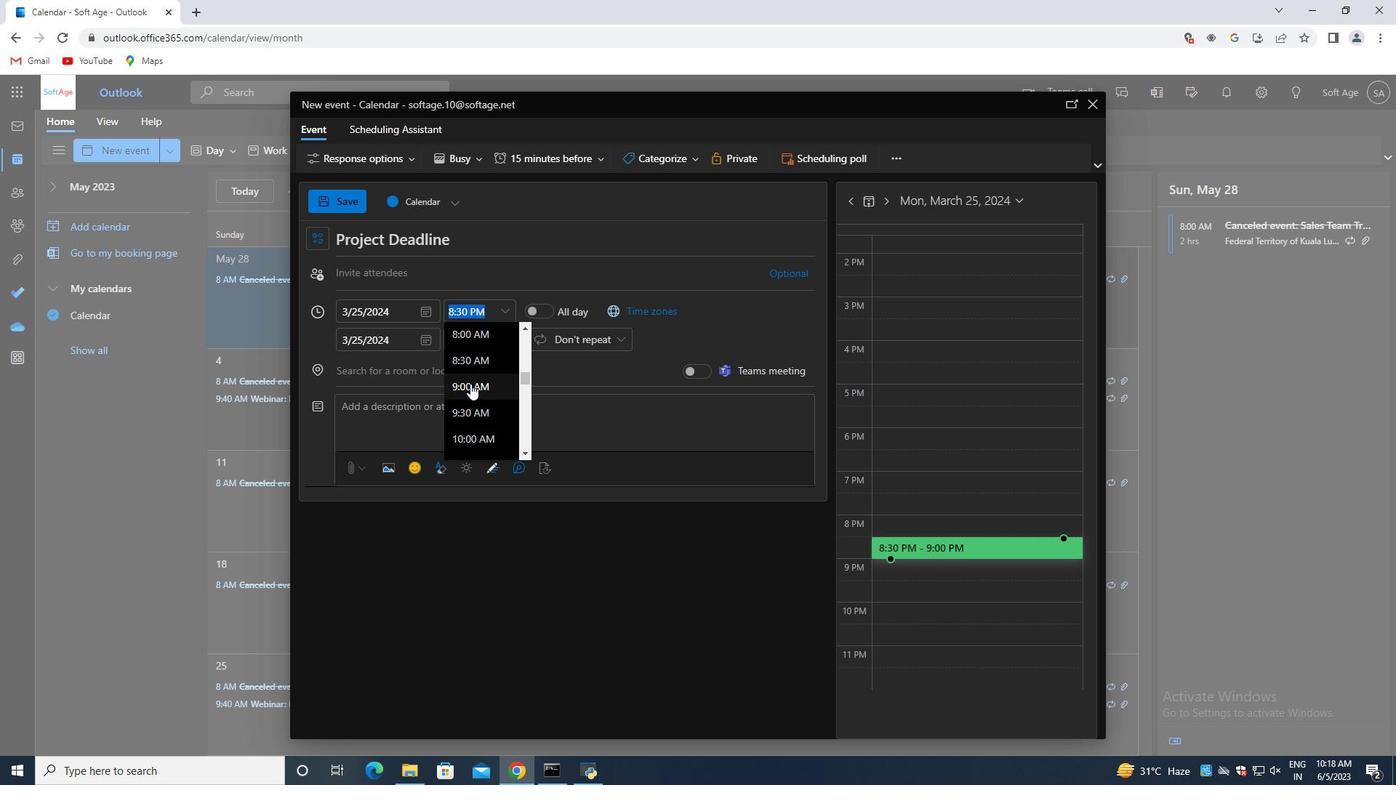 
Action: Mouse moved to (471, 382)
Screenshot: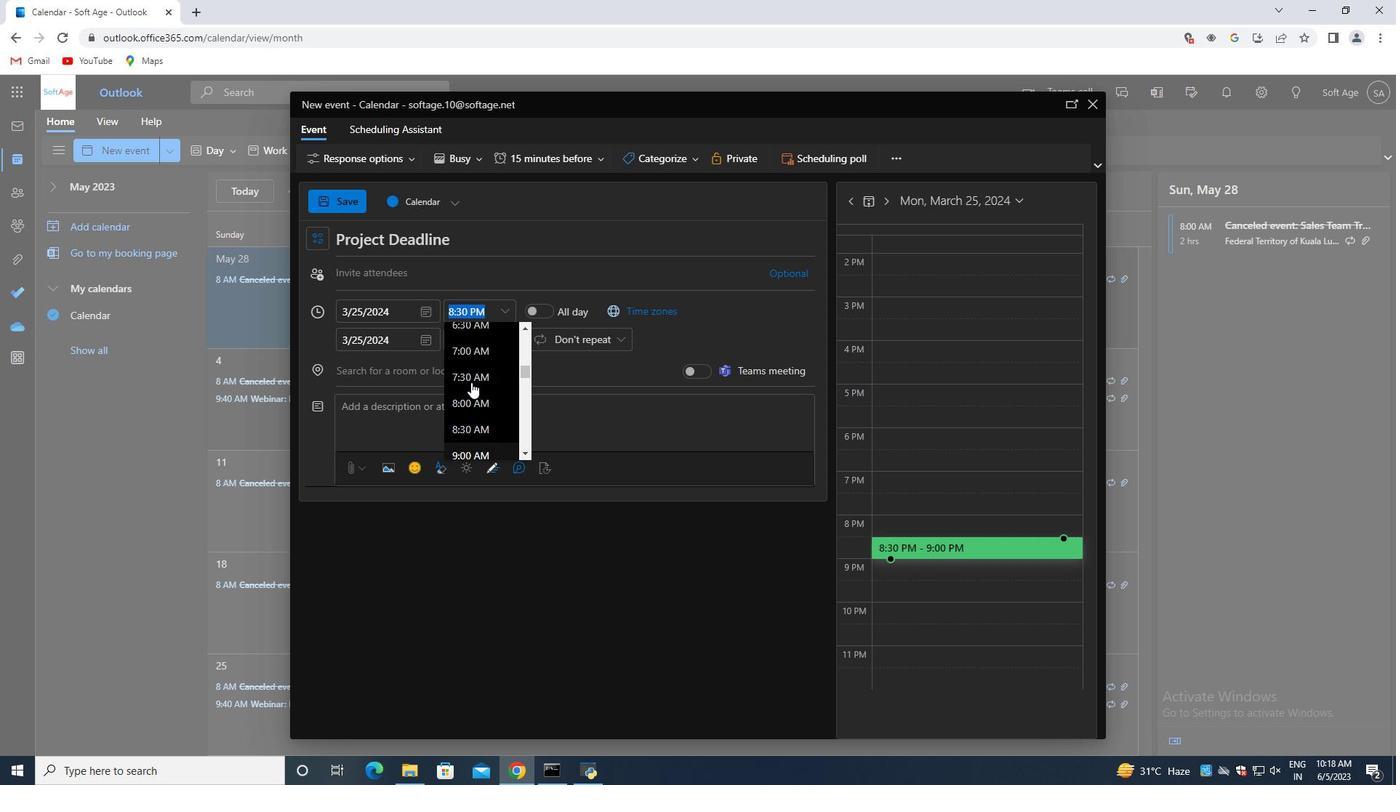
Action: Mouse scrolled (471, 383) with delta (0, 0)
Screenshot: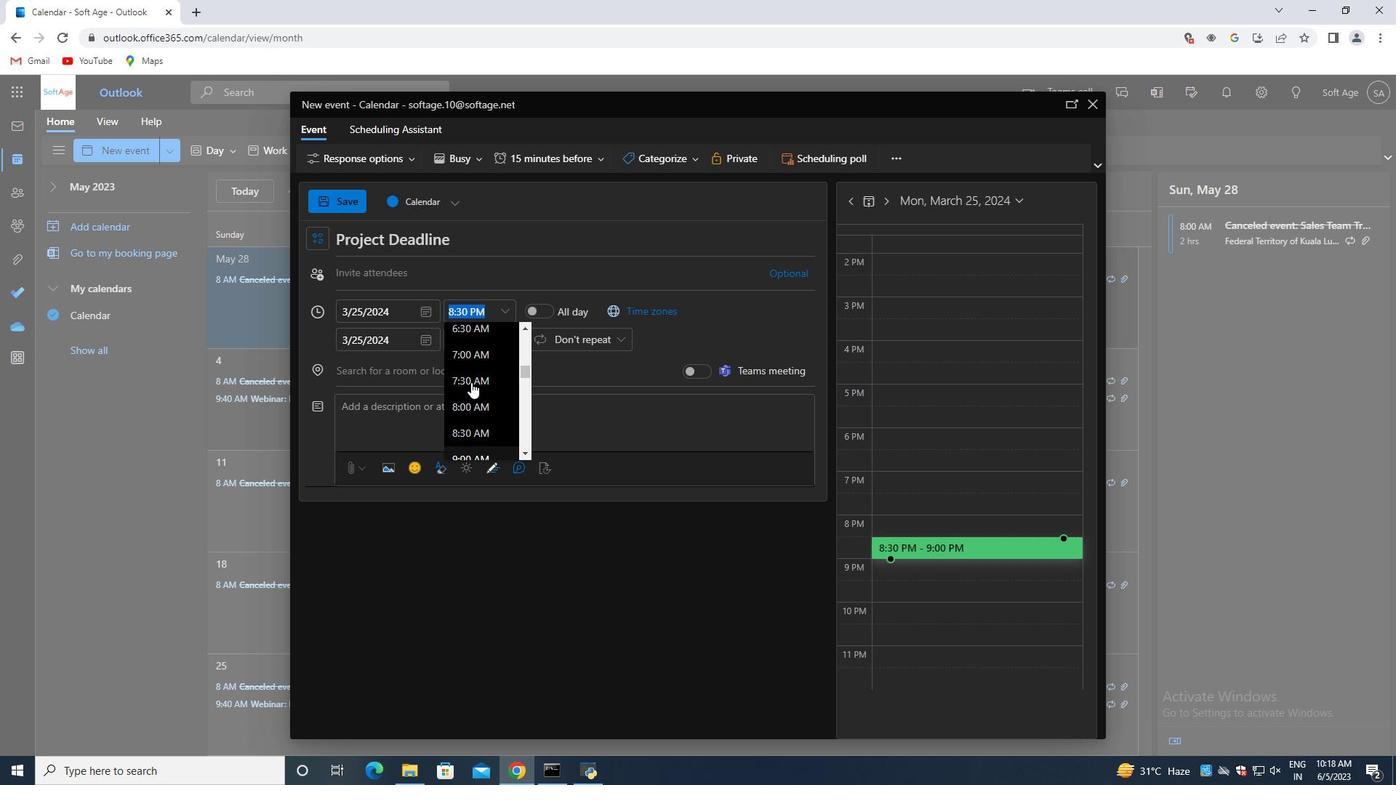 
Action: Mouse moved to (471, 378)
Screenshot: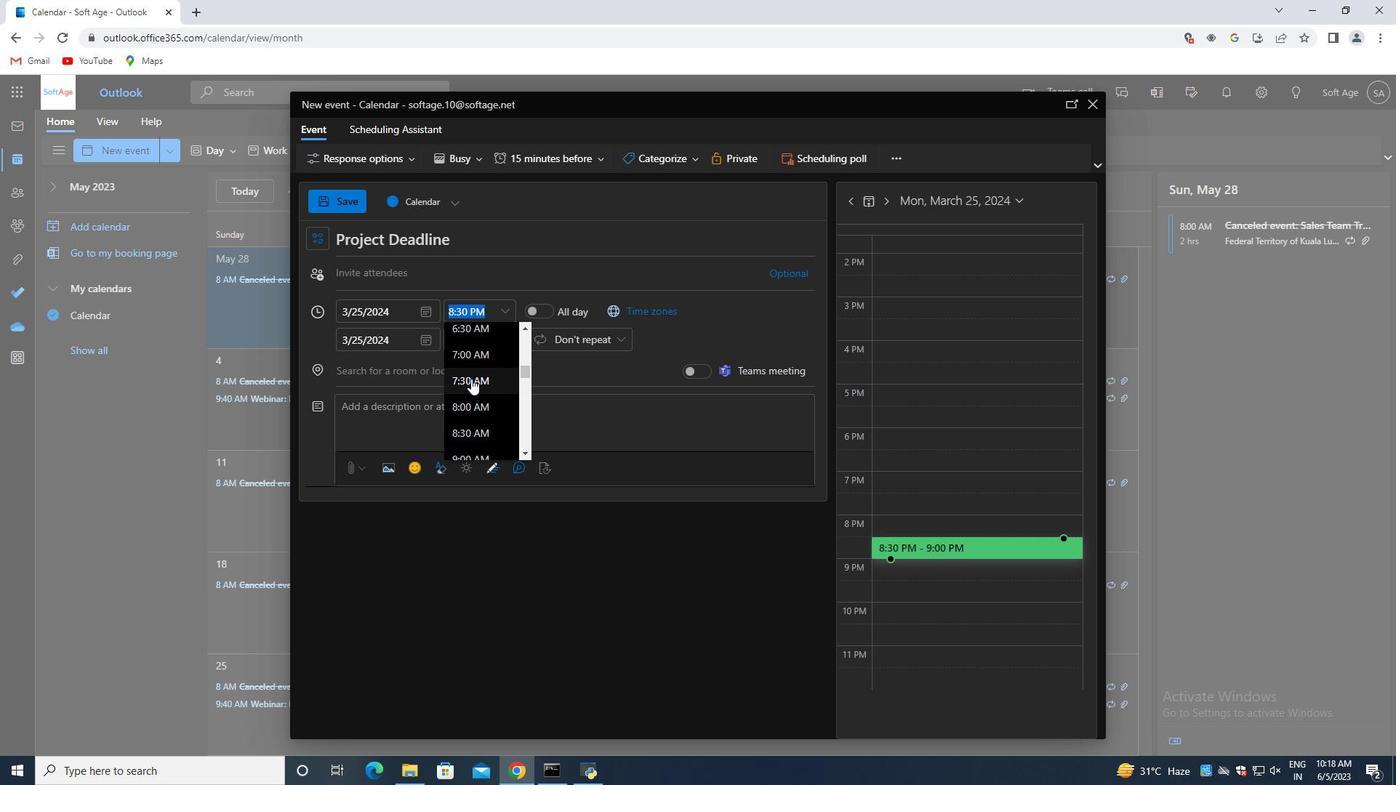 
Action: Mouse pressed left at (471, 378)
Screenshot: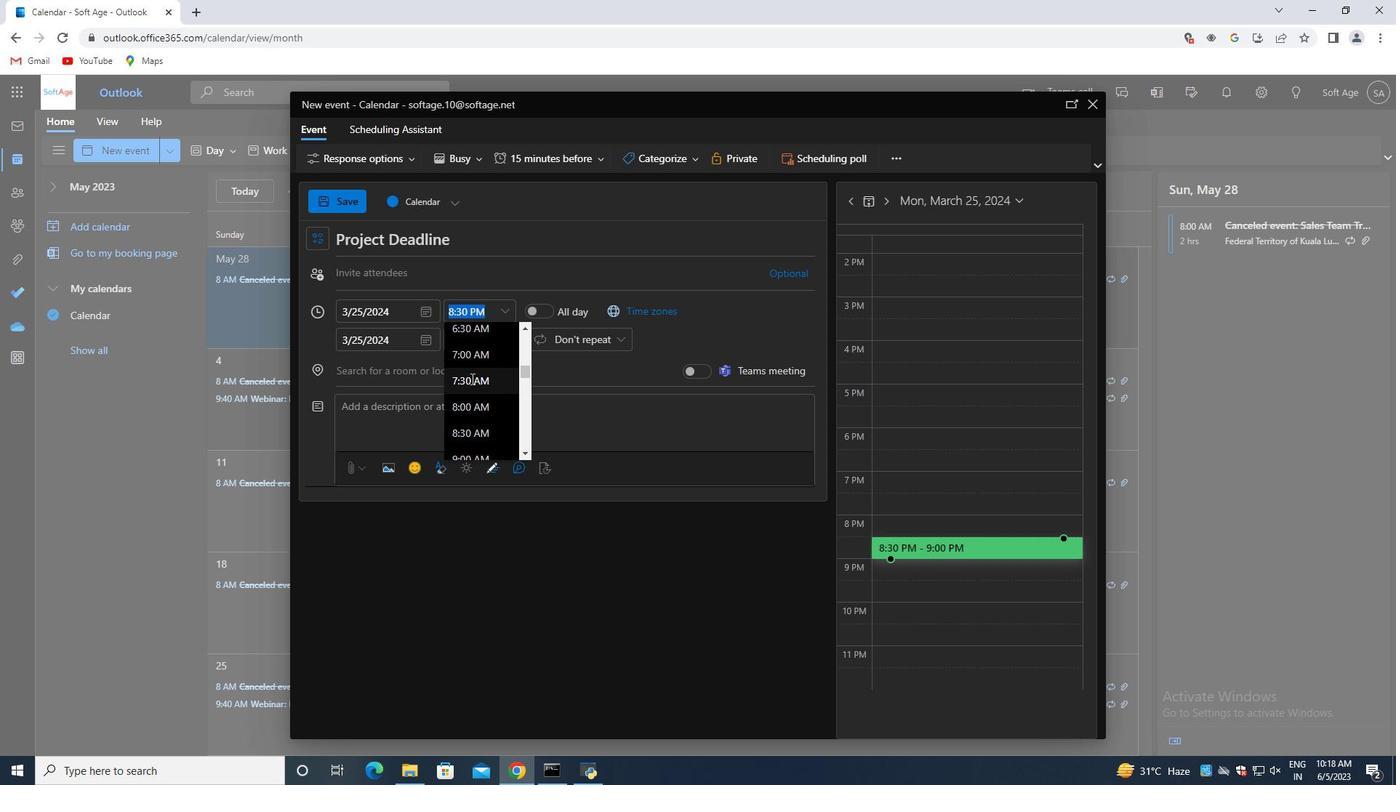 
Action: Mouse moved to (508, 341)
Screenshot: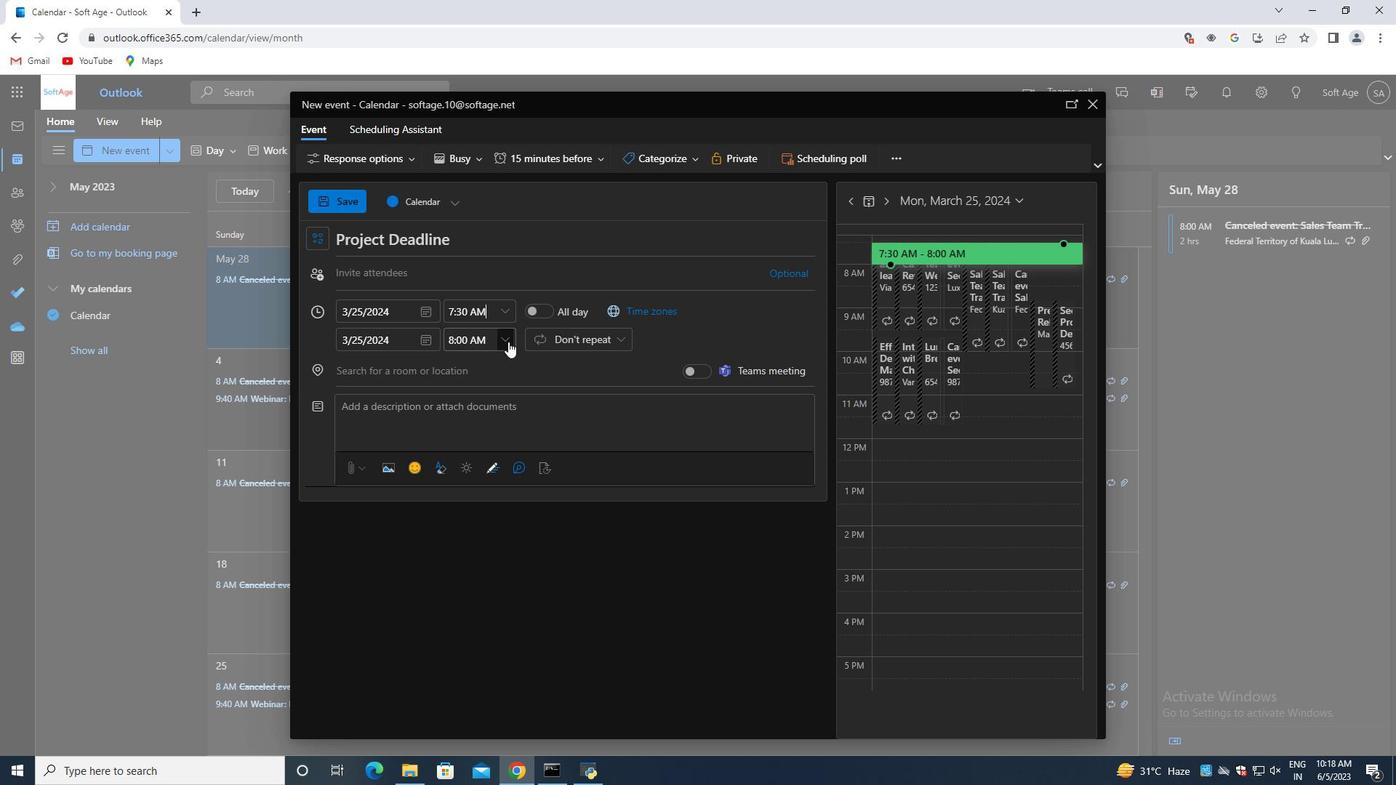 
Action: Mouse pressed left at (508, 341)
Screenshot: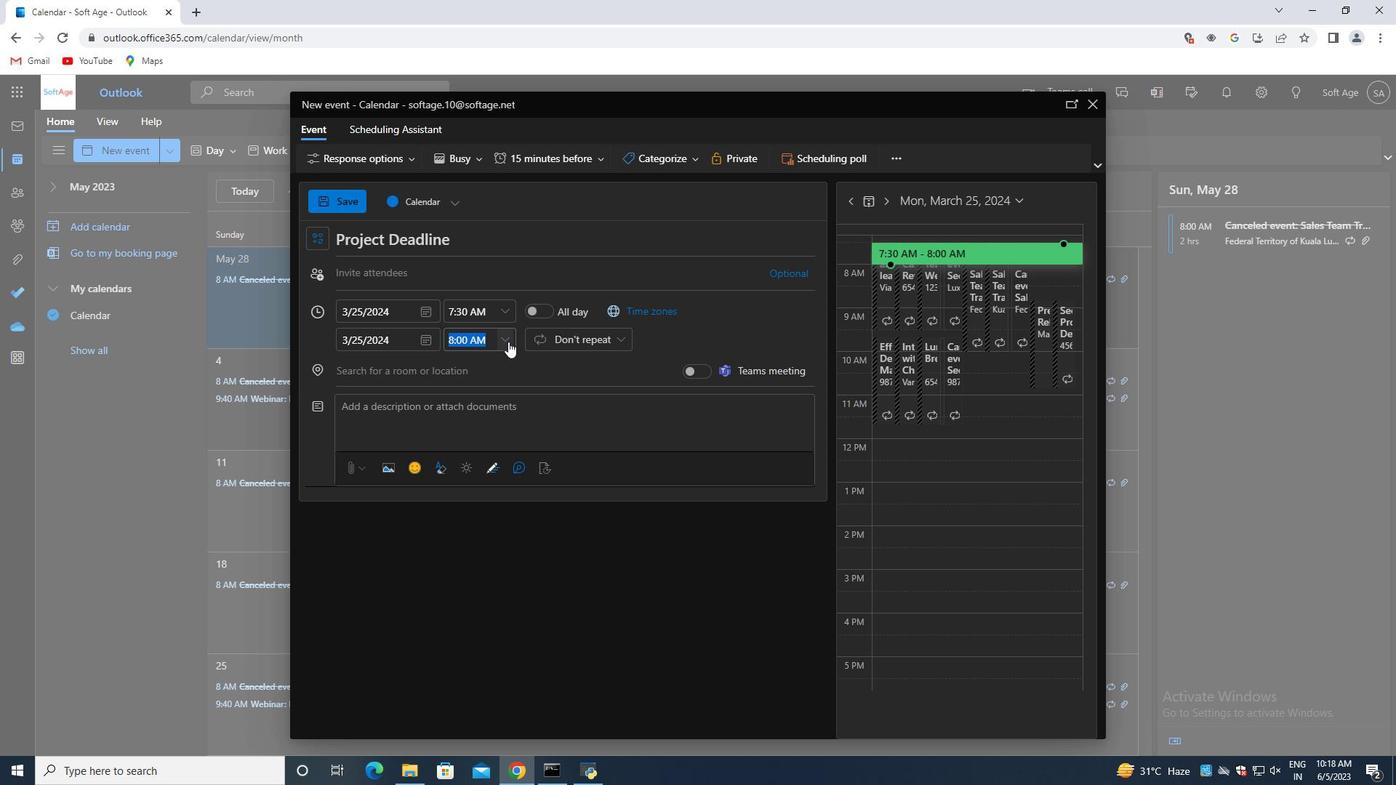 
Action: Mouse moved to (477, 435)
Screenshot: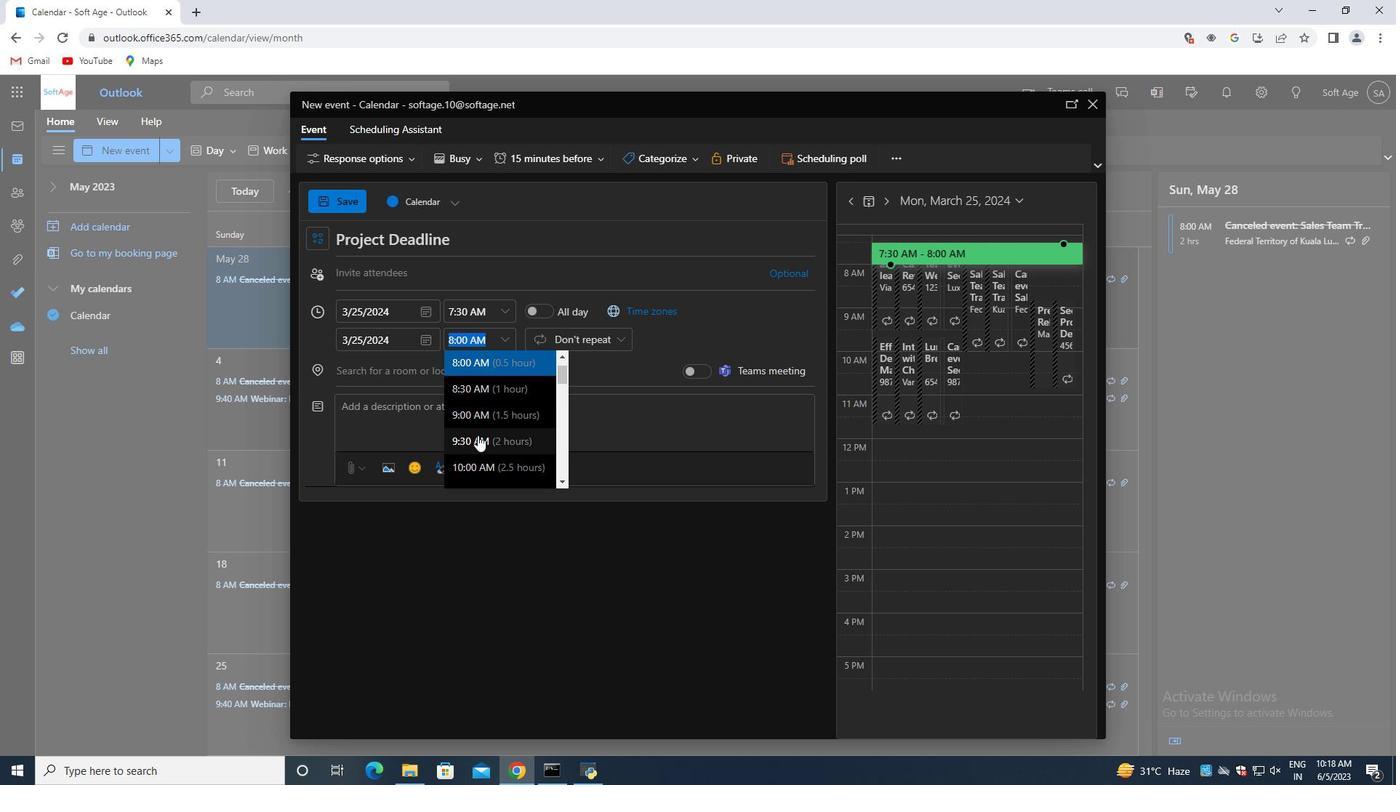 
Action: Mouse pressed left at (477, 435)
Screenshot: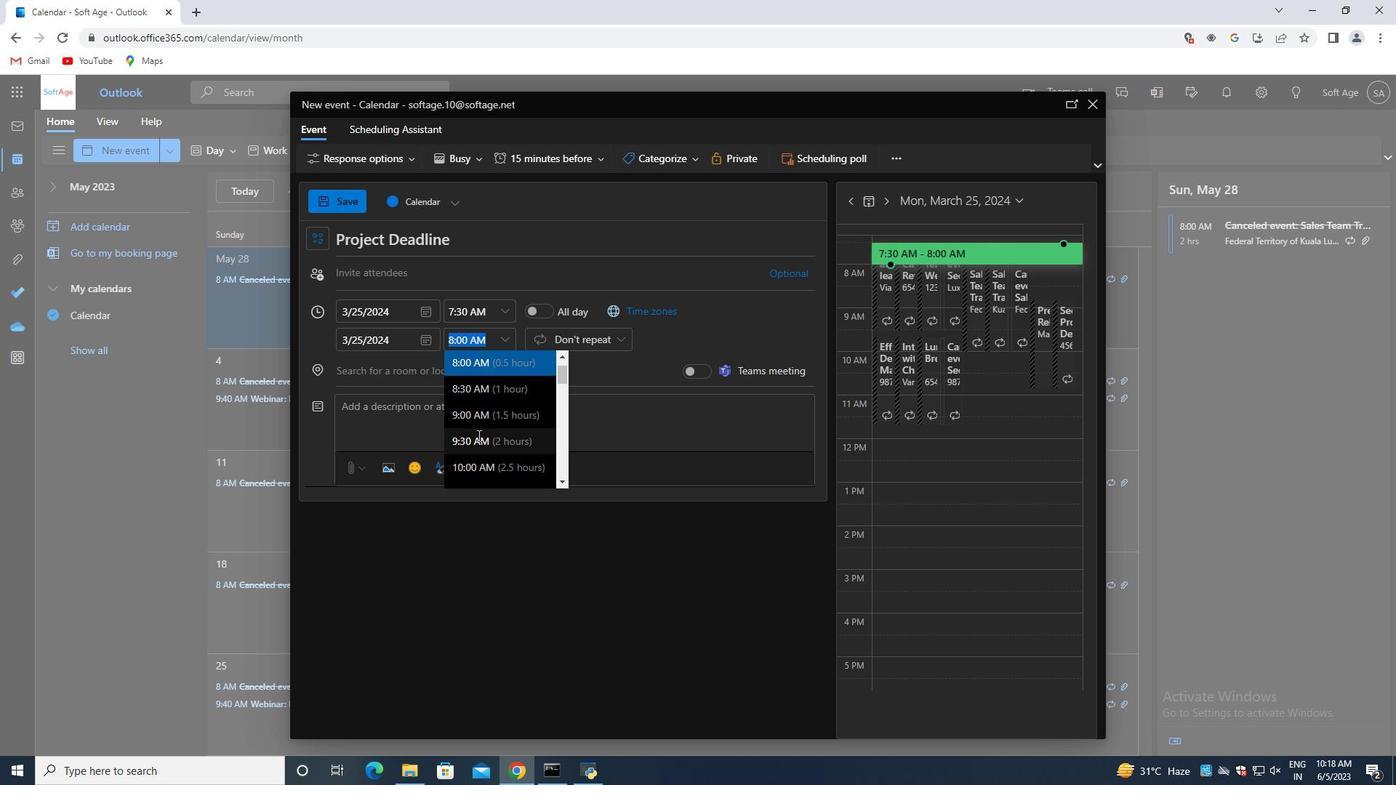 
Action: Mouse moved to (464, 399)
Screenshot: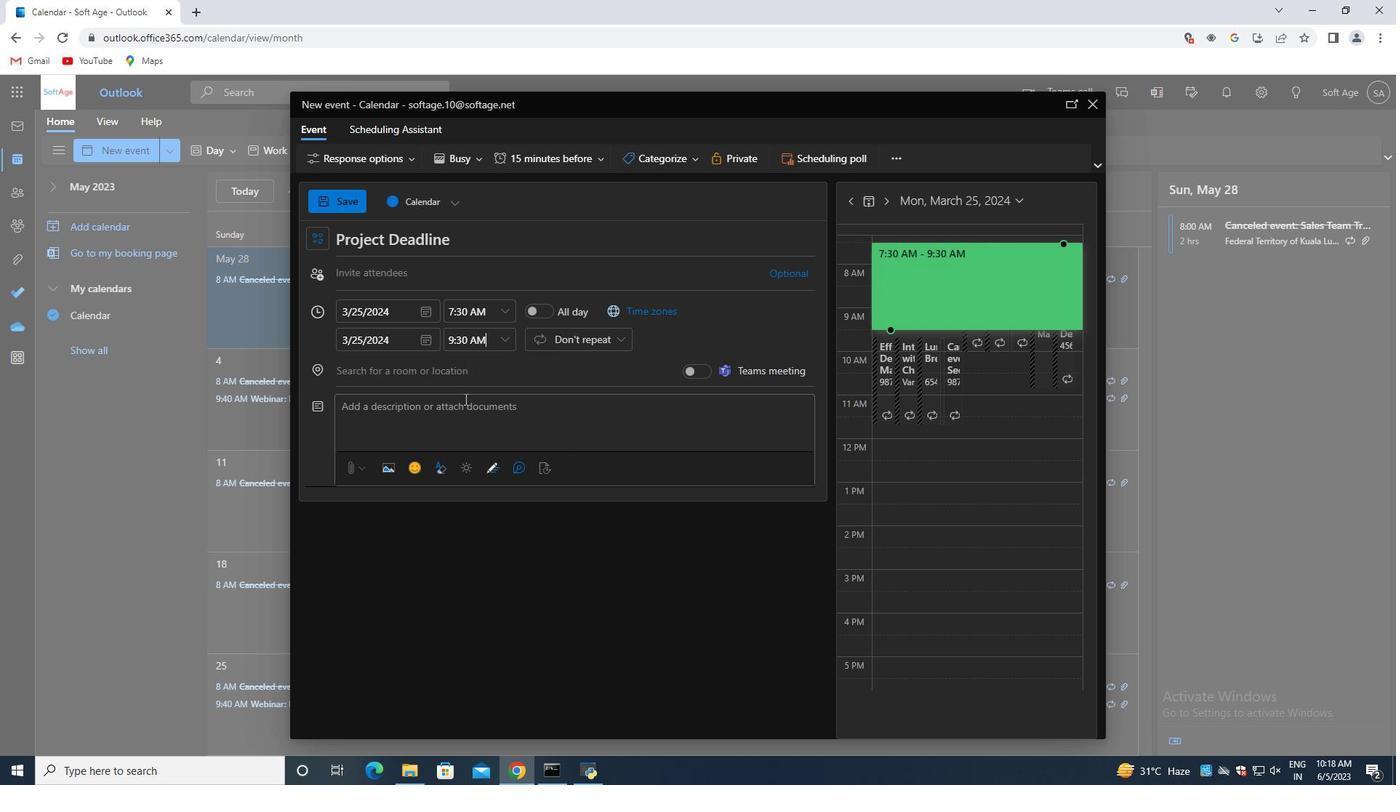 
Action: Mouse pressed left at (464, 399)
Screenshot: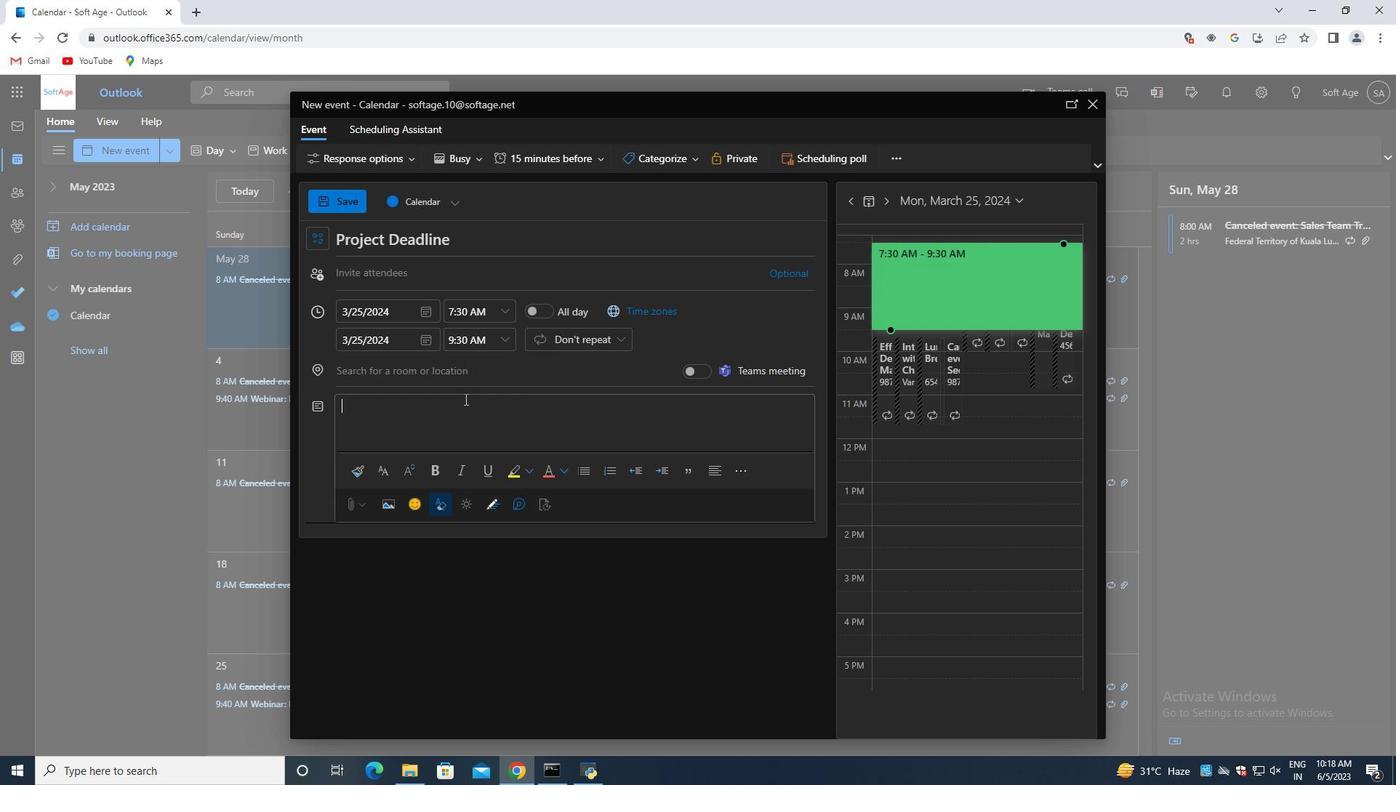 
Action: Key pressed <Key.shift>Conduct<Key.space>a<Key.space>detailed<Key.space>analysis<Key.space>of<Key.space>each<Key.space>identified<Key.space>risk<Key.space>to<Key.space>determine<Key.space><Key.space>is<Key.backspace><Key.backspace><Key.backspace>its<Key.space>root<Key.space>causes,<Key.space>trigee<Key.backspace><Key.backspace>gers,<Key.space>and<Key.space>potential<Key.space>warning<Key.space>signs.<Key.space><Key.shift>This<Key.space>analysis<Key.space>helps<Key.space>in<Key.space>understanding<Key.space>the<Key.space>nature<Key.space>and<Key.space>characteristics<Key.space>of<Key.space>each<Key.space>risks<Key.space>and<Key.space>provides<Key.space>insights<Key.space>into<Key.space>appropriate<Key.space>mitigation<Key.space>strategies.
Screenshot: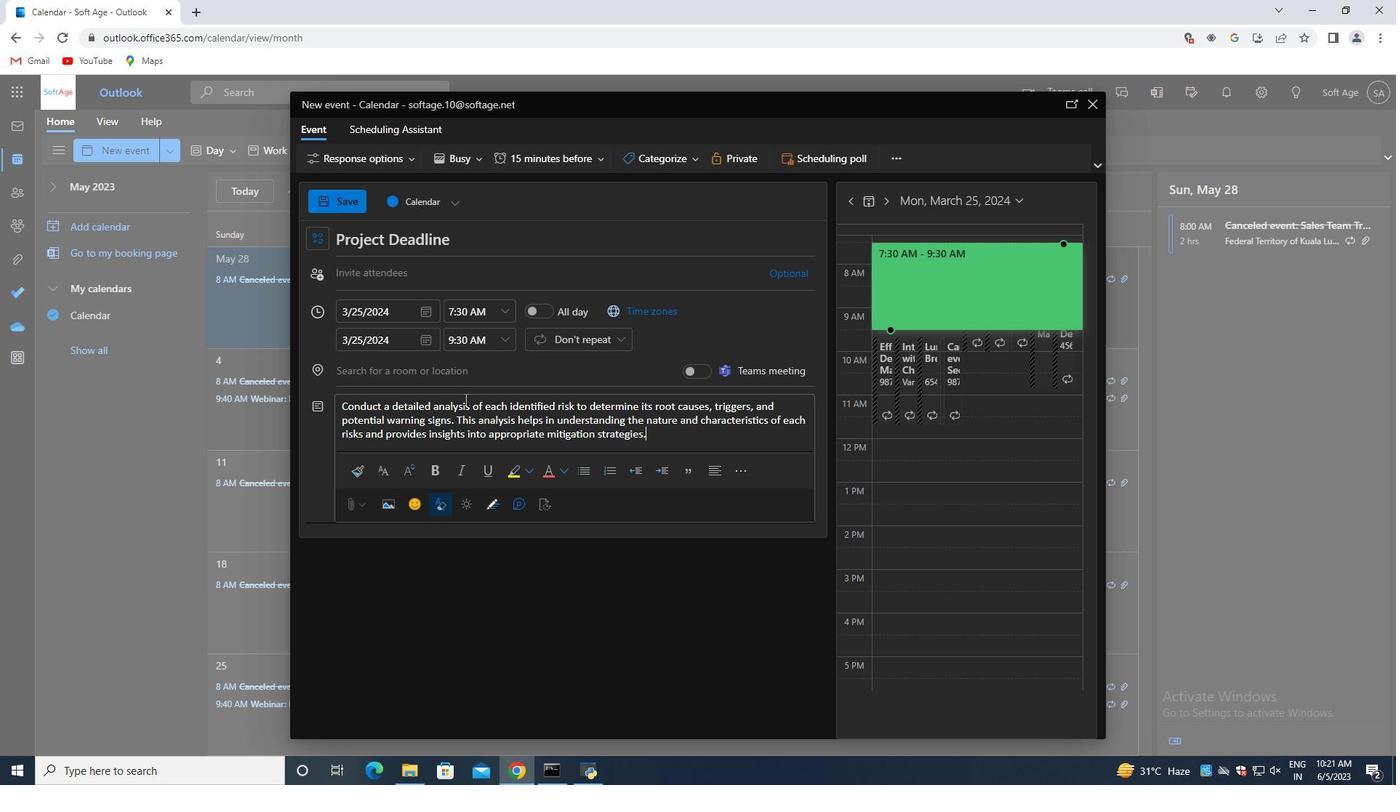 
Action: Mouse moved to (655, 159)
Screenshot: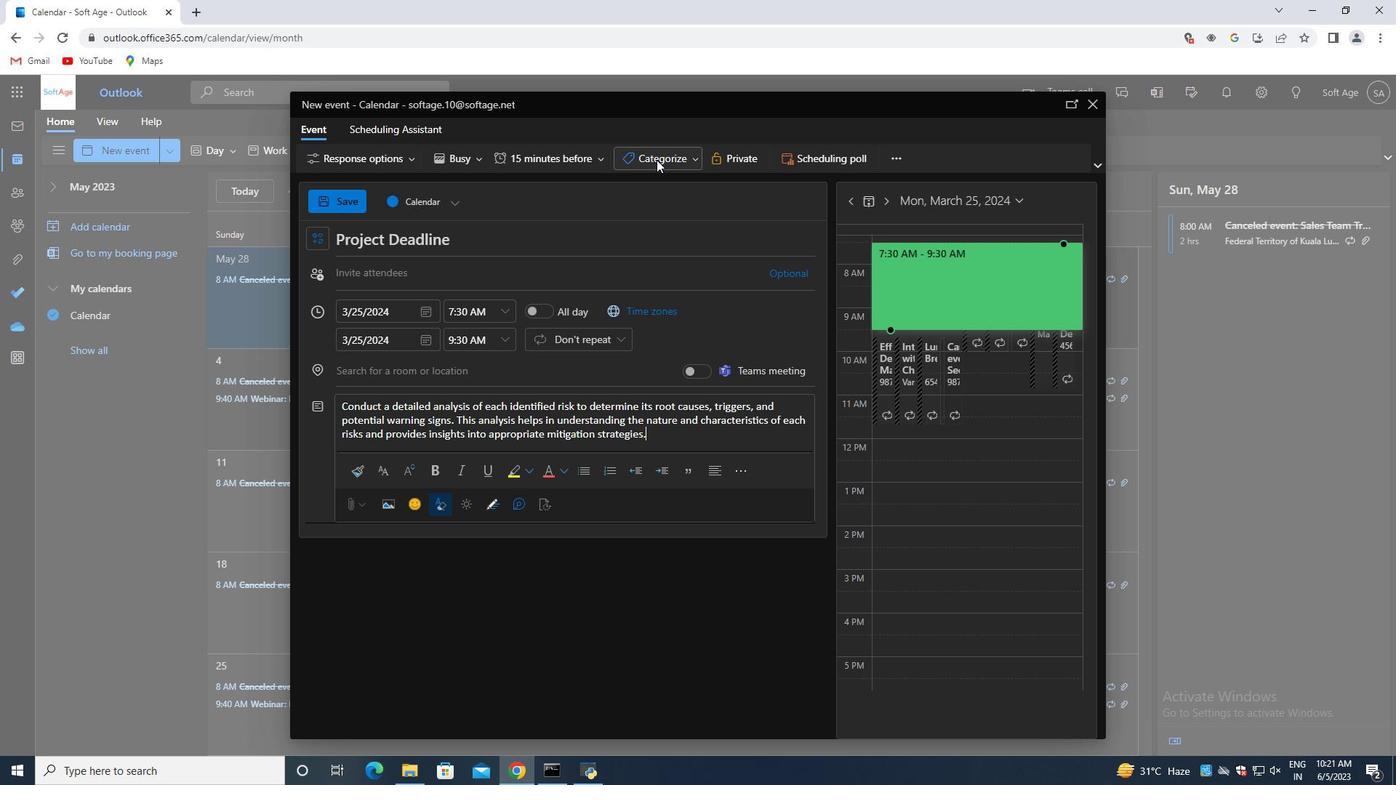 
Action: Mouse pressed left at (655, 159)
Screenshot: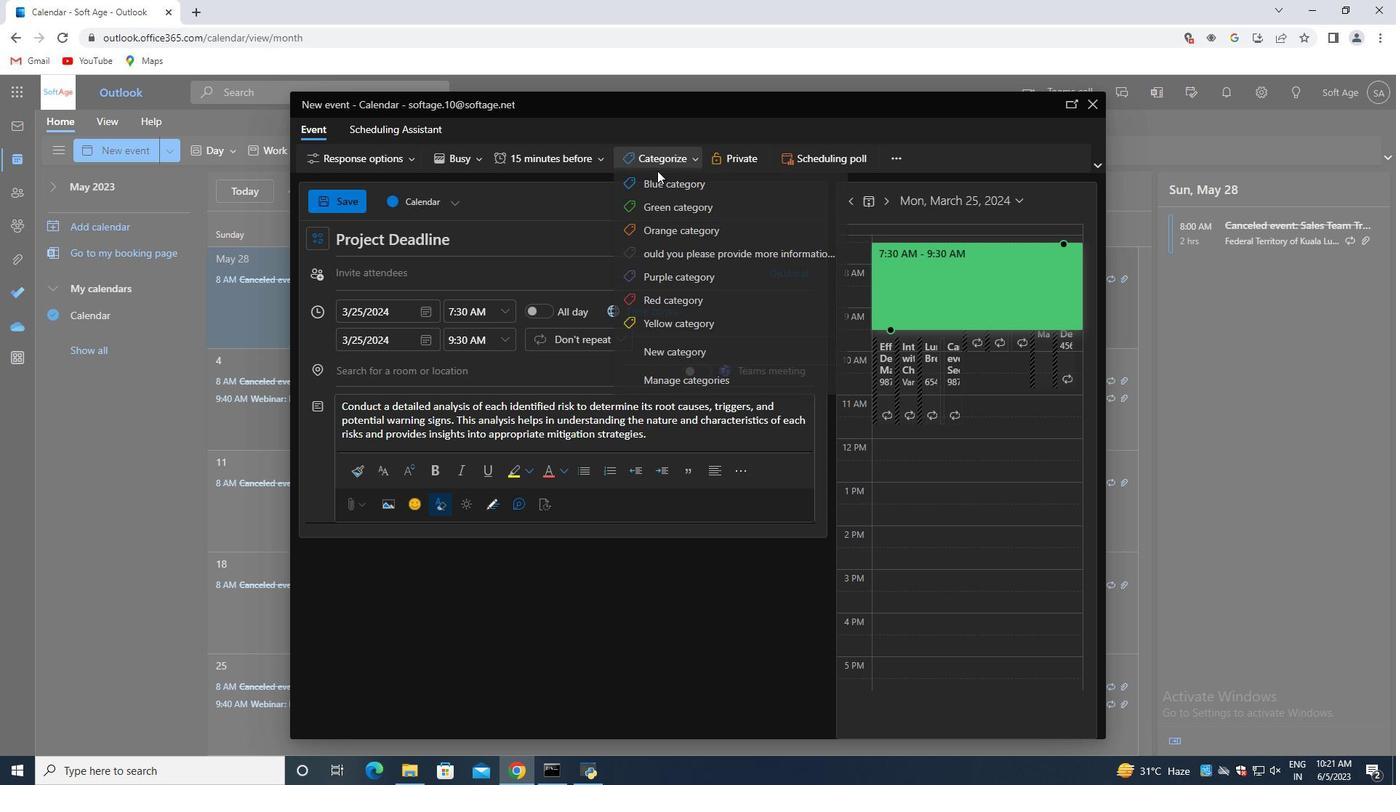
Action: Mouse moved to (660, 299)
Screenshot: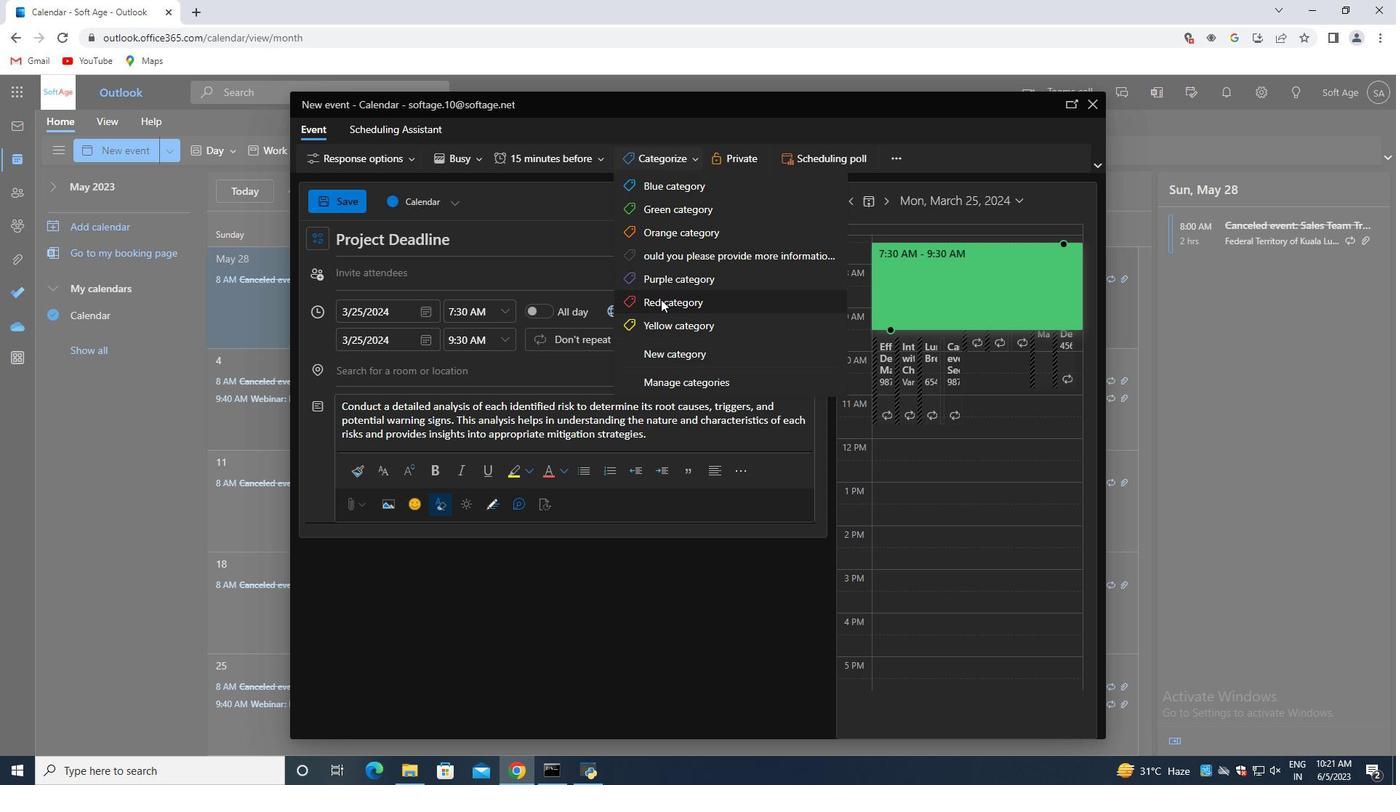 
Action: Mouse pressed left at (660, 299)
Screenshot: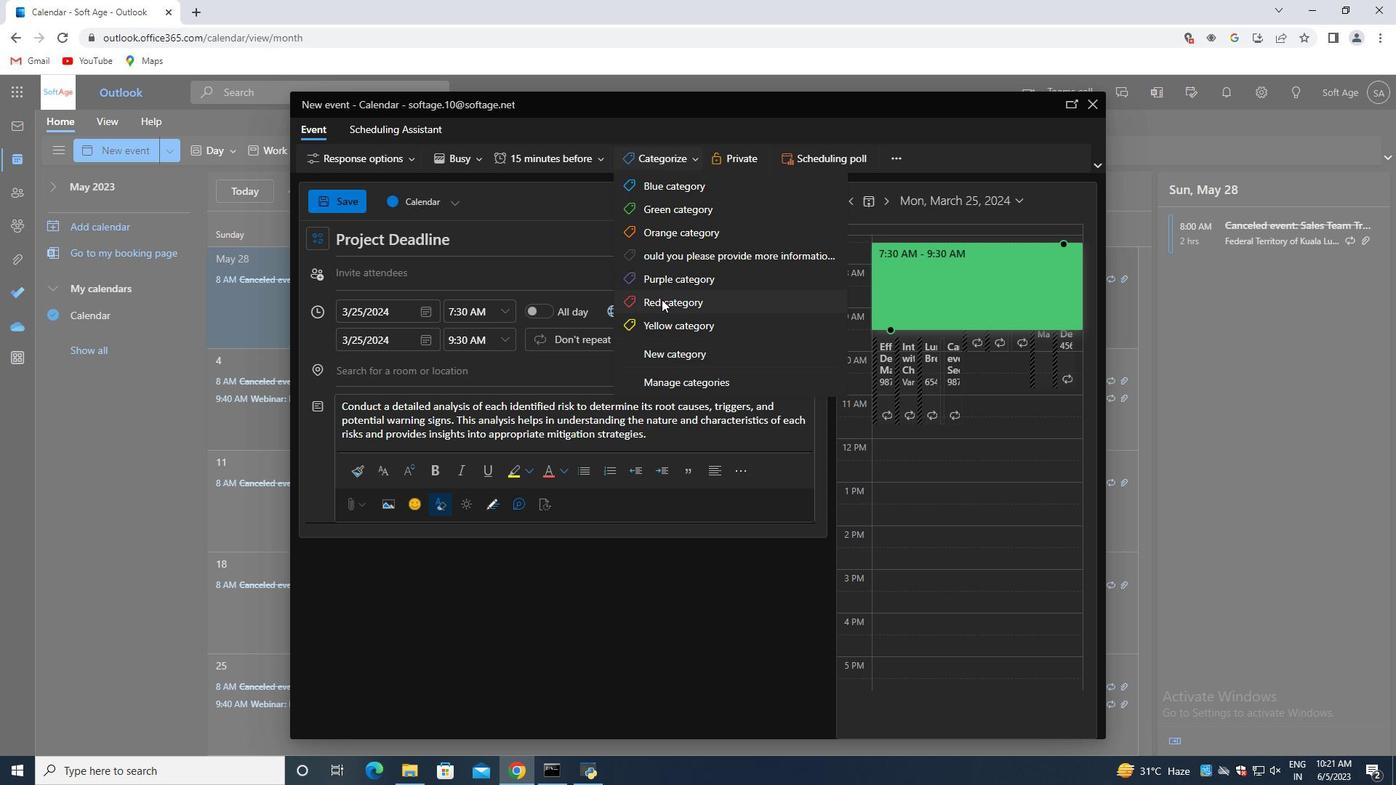 
Action: Mouse moved to (464, 375)
Screenshot: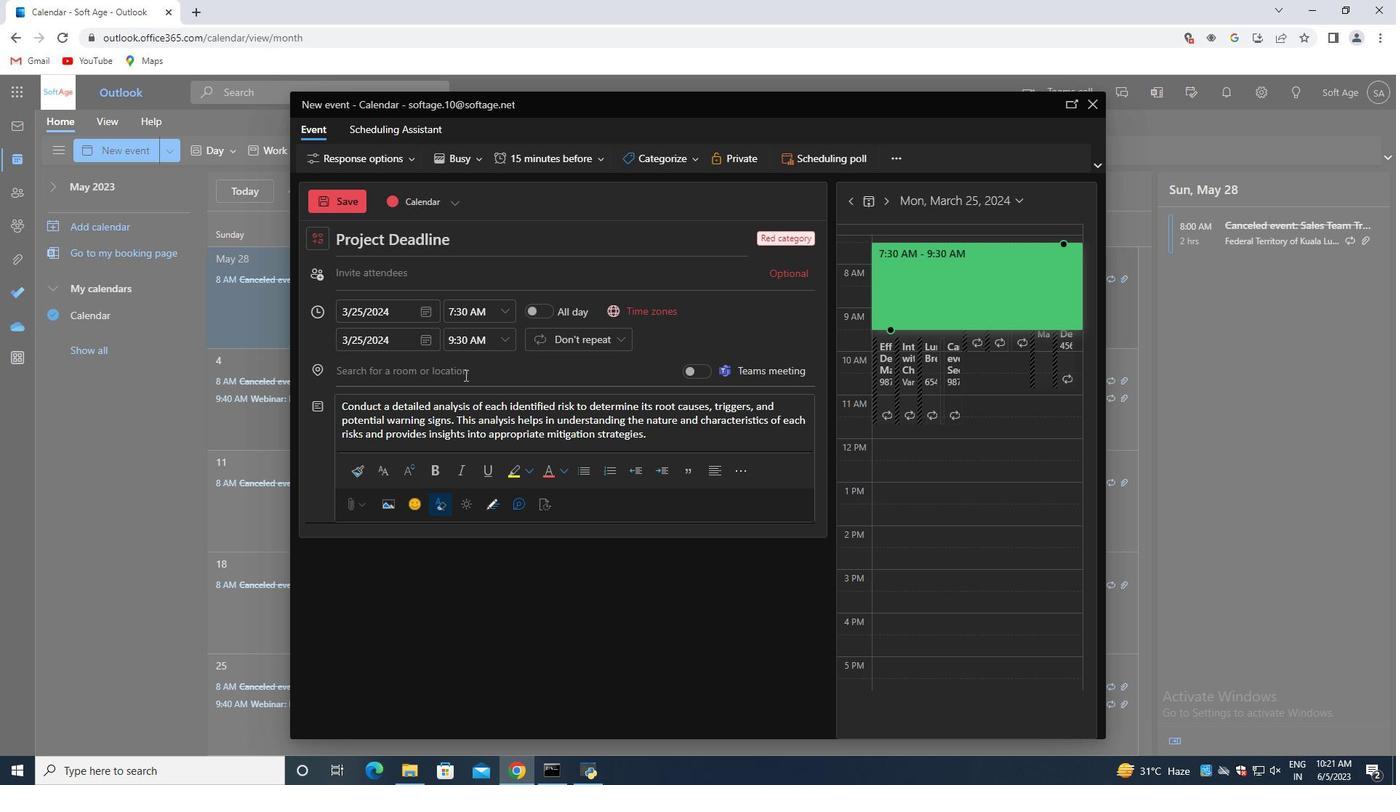 
Action: Mouse pressed left at (464, 375)
Screenshot: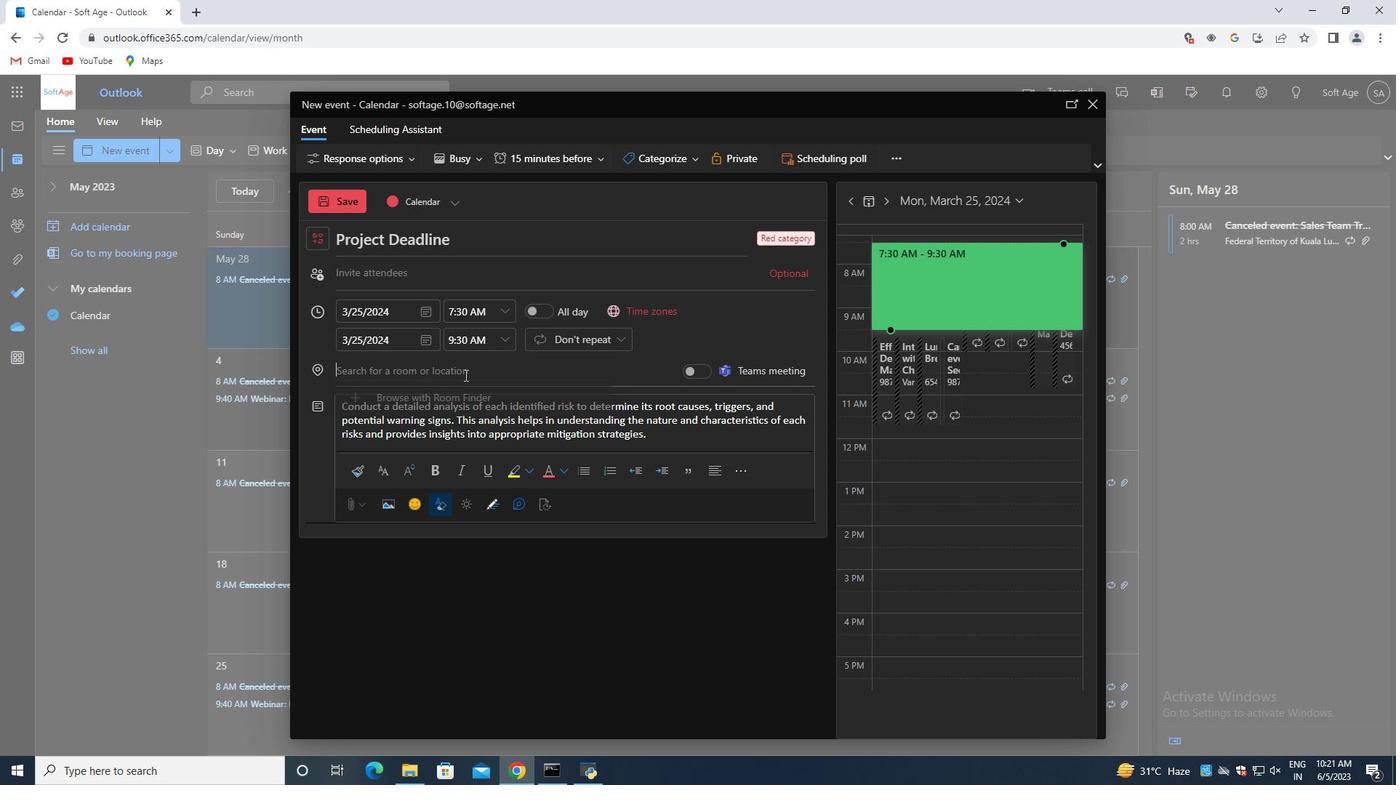 
Action: Key pressed 789<Key.space><Key.shift>Triglav<Key.space><Key.shift>Na<Key.backspace><Key.backspace><Key.backspace><Key.backspace><Key.backspace><Key.backspace>lav<Key.space><Key.shift>National<Key.space><Key.shift>Park,<Key.space><Key.shift>Slovenia
Screenshot: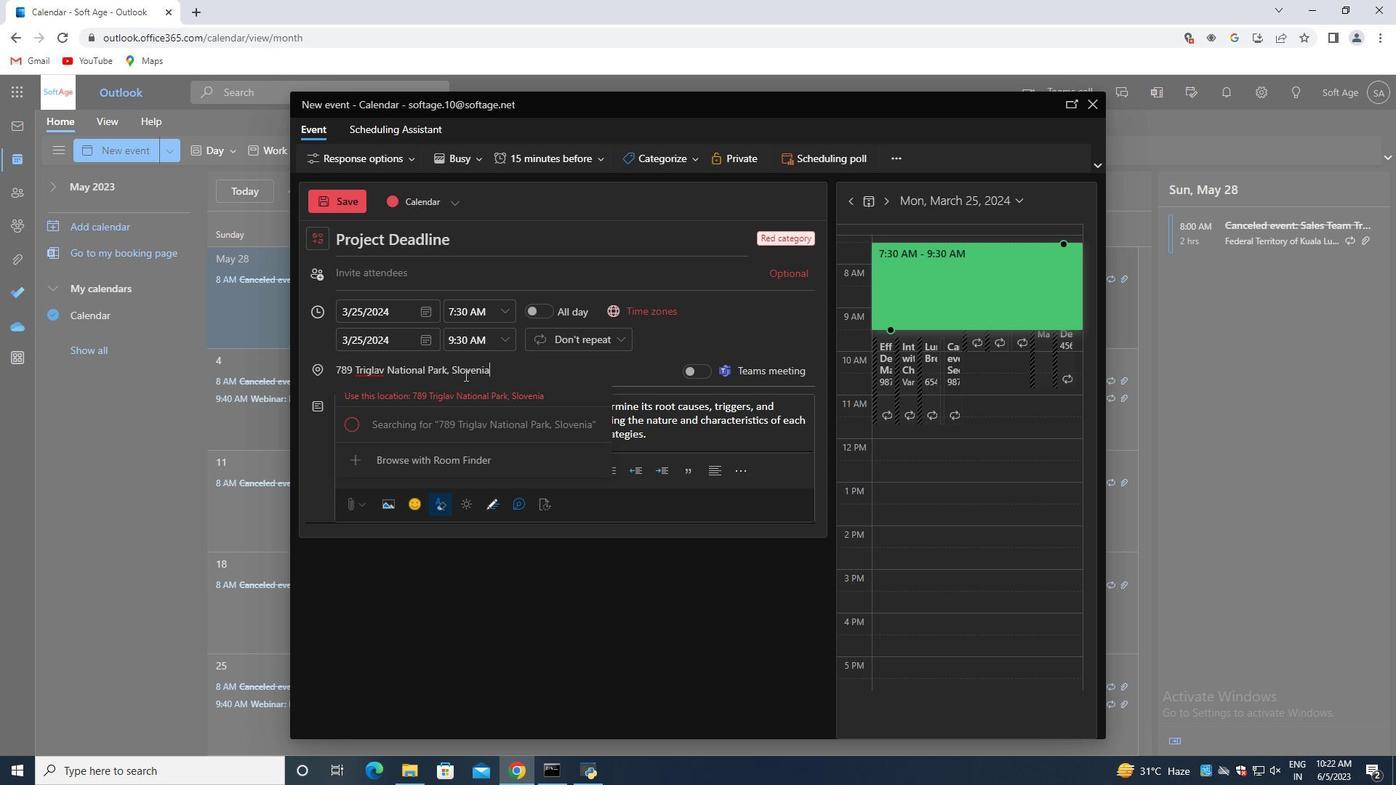 
Action: Mouse moved to (484, 389)
Screenshot: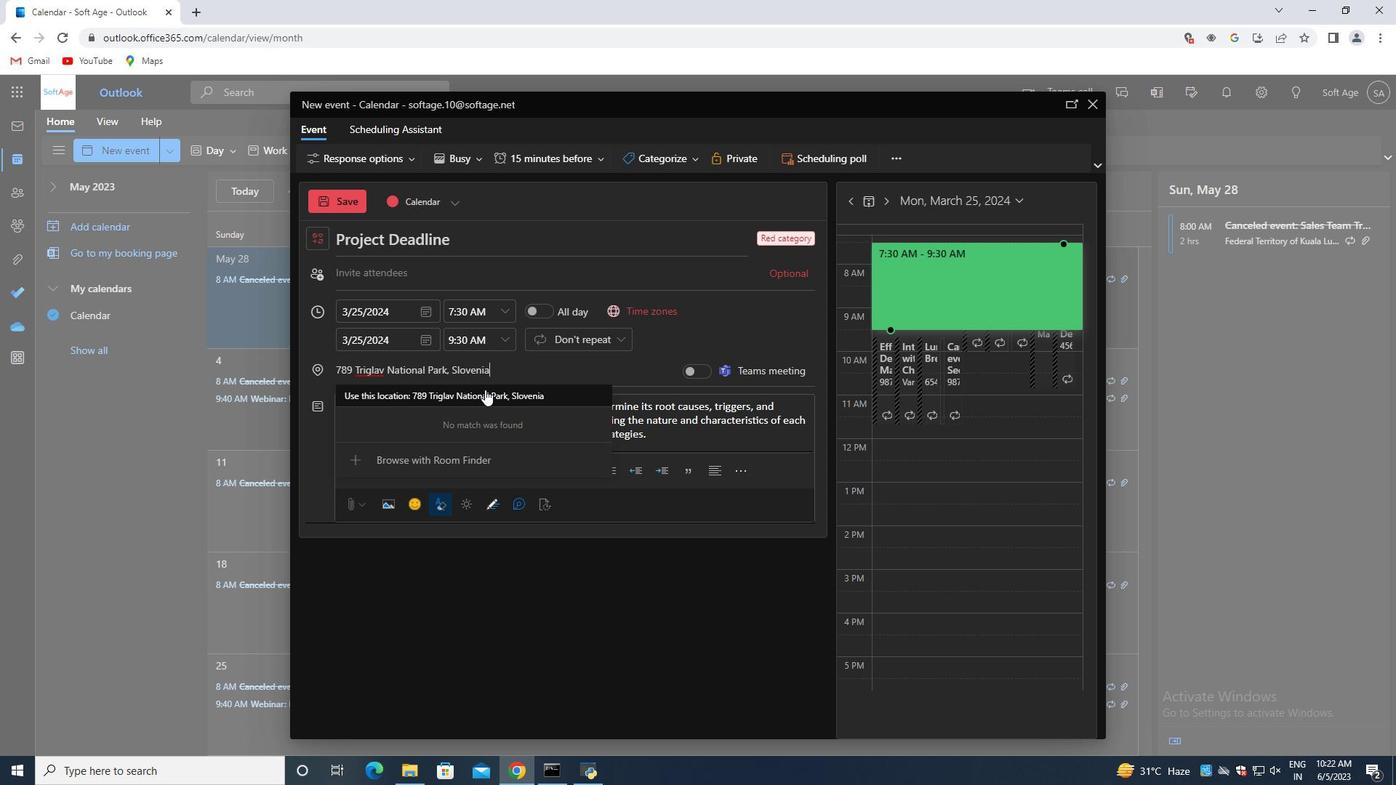 
Action: Mouse pressed left at (484, 389)
Screenshot: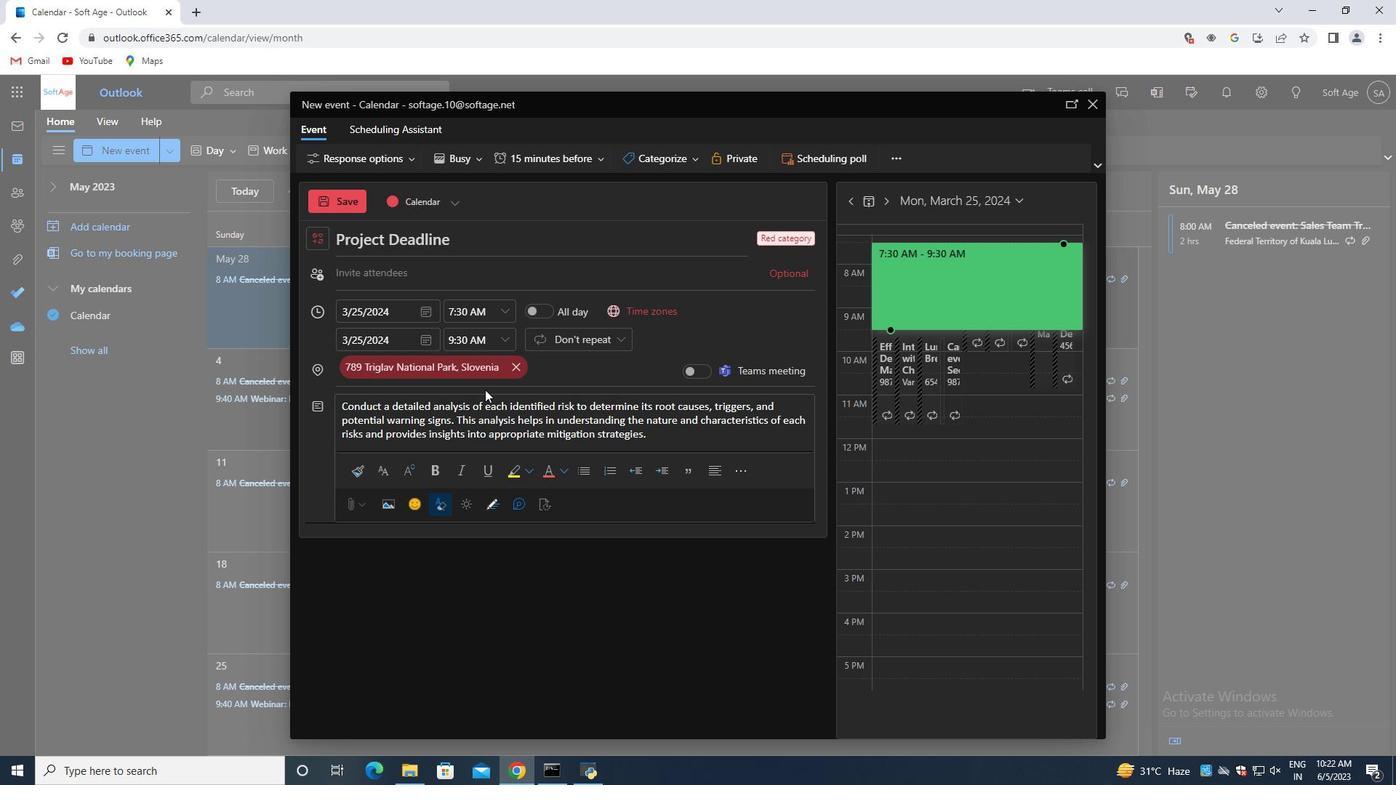 
Action: Mouse moved to (410, 272)
Screenshot: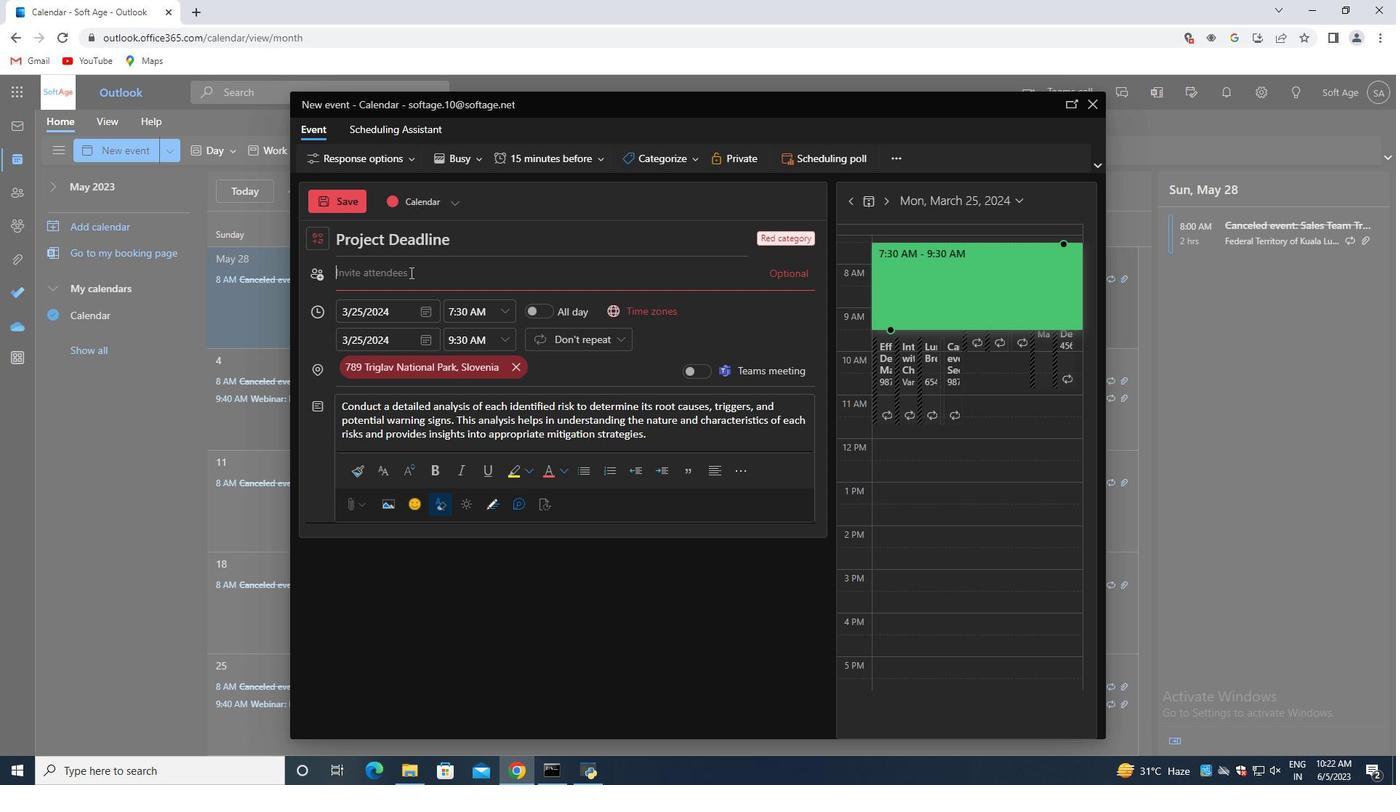 
Action: Mouse pressed left at (410, 272)
Screenshot: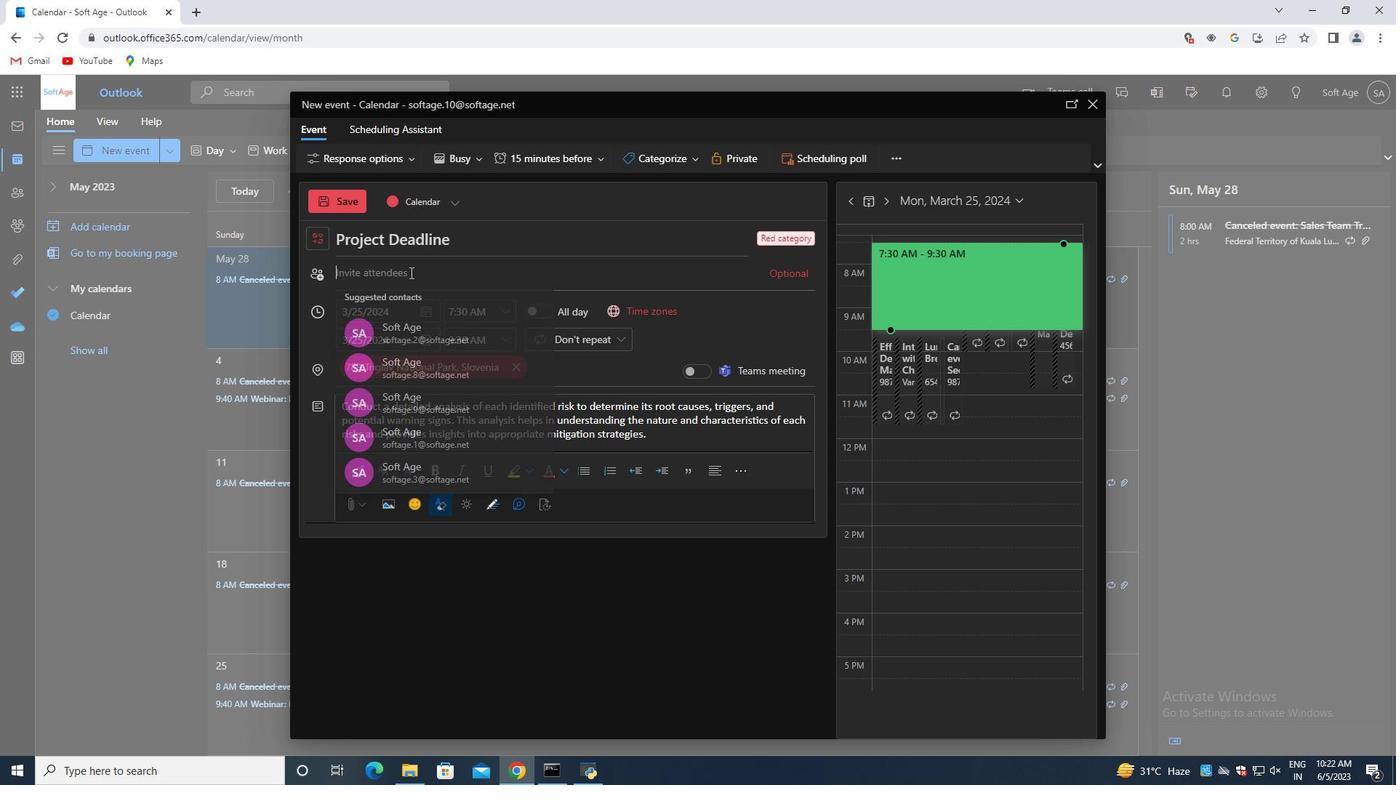 
Action: Key pressed softage.4<Key.shift>@softage.net<Key.enter>softage.5<Key.shift>@softage.net<Key.enter>
Screenshot: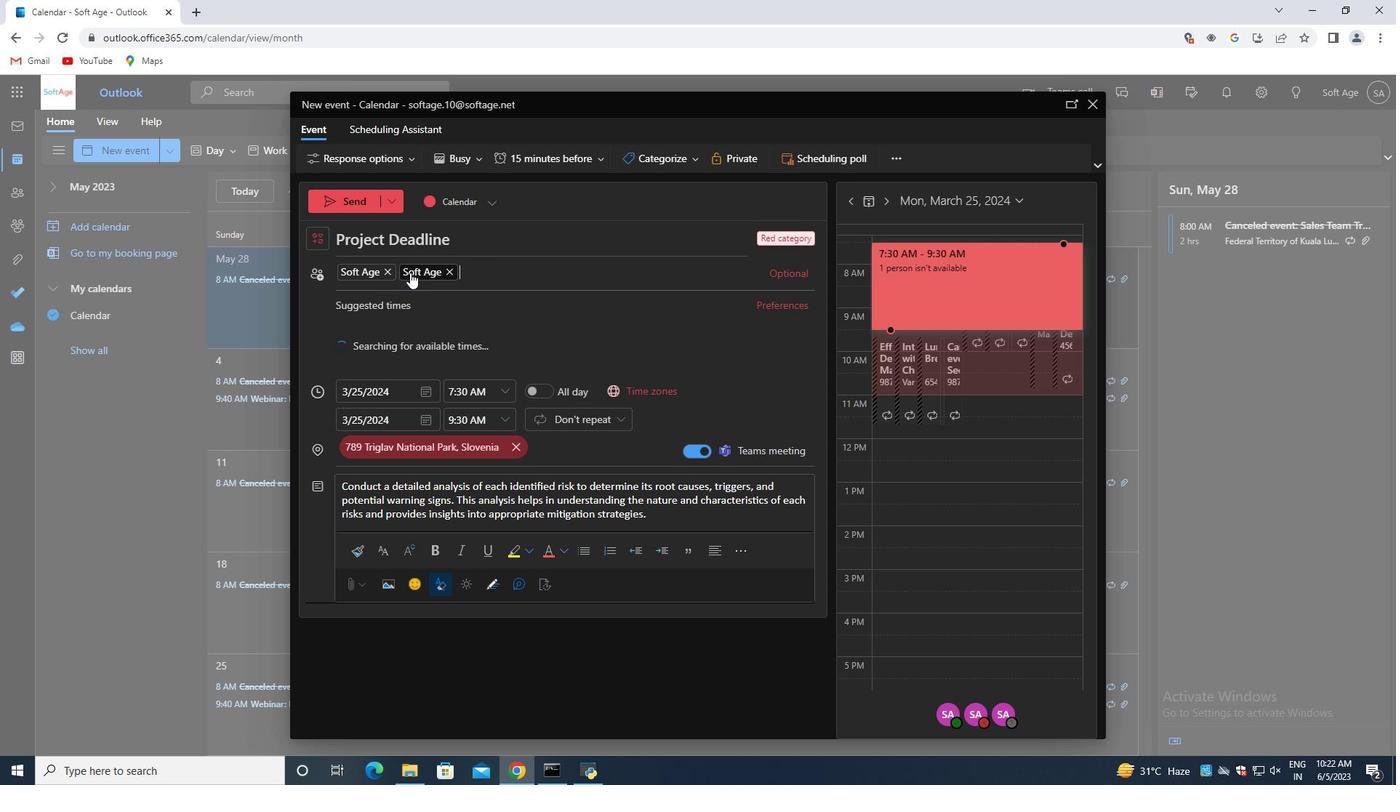 
Action: Mouse moved to (584, 157)
Screenshot: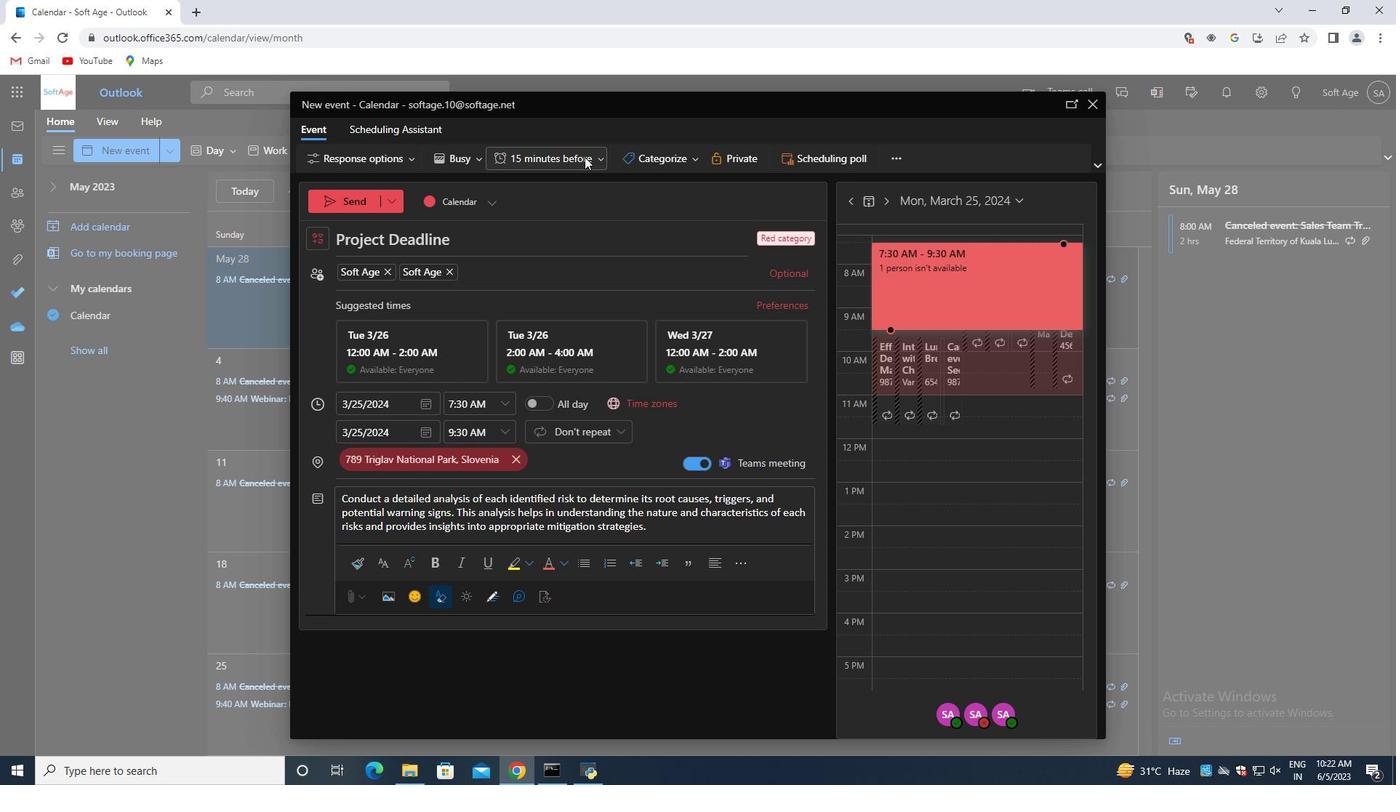 
Action: Mouse pressed left at (584, 157)
Screenshot: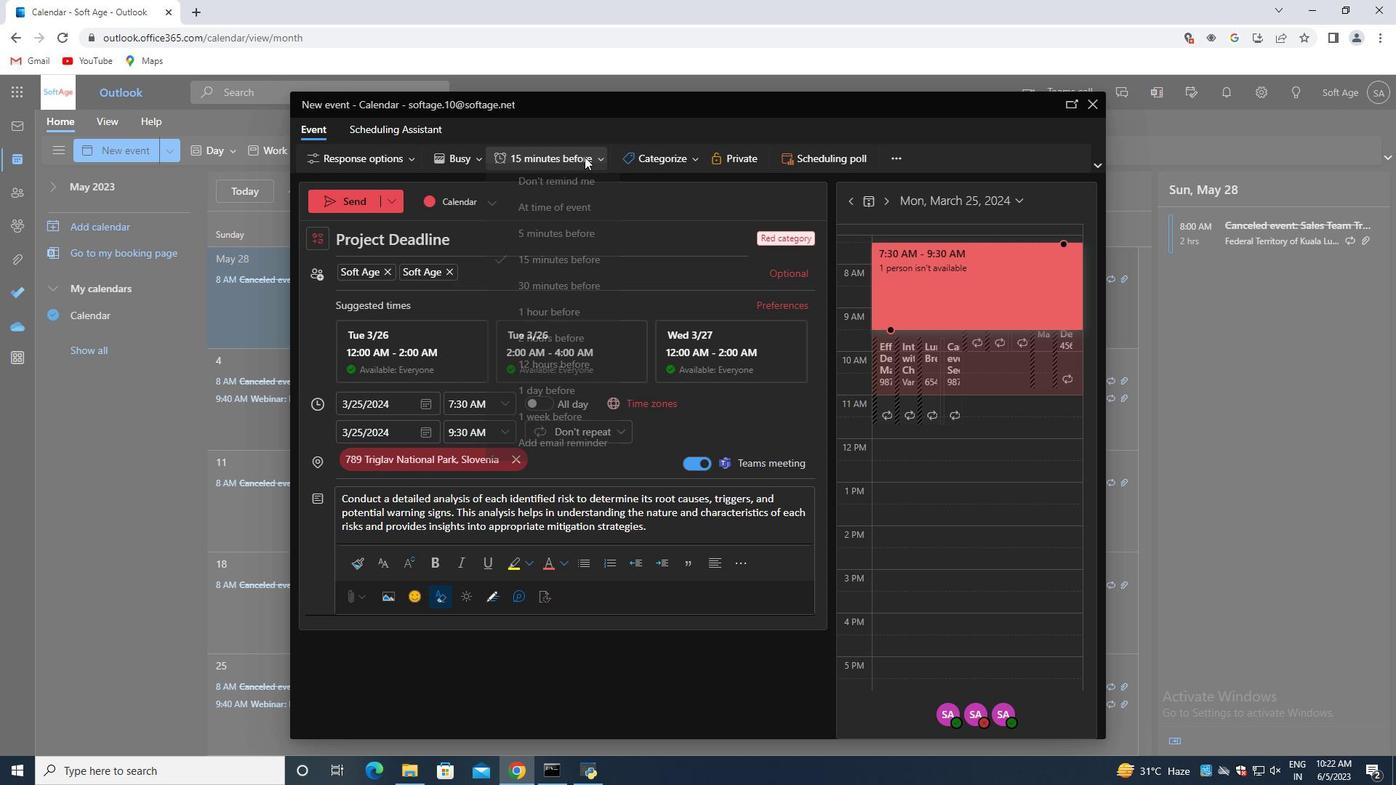
Action: Mouse moved to (551, 292)
Screenshot: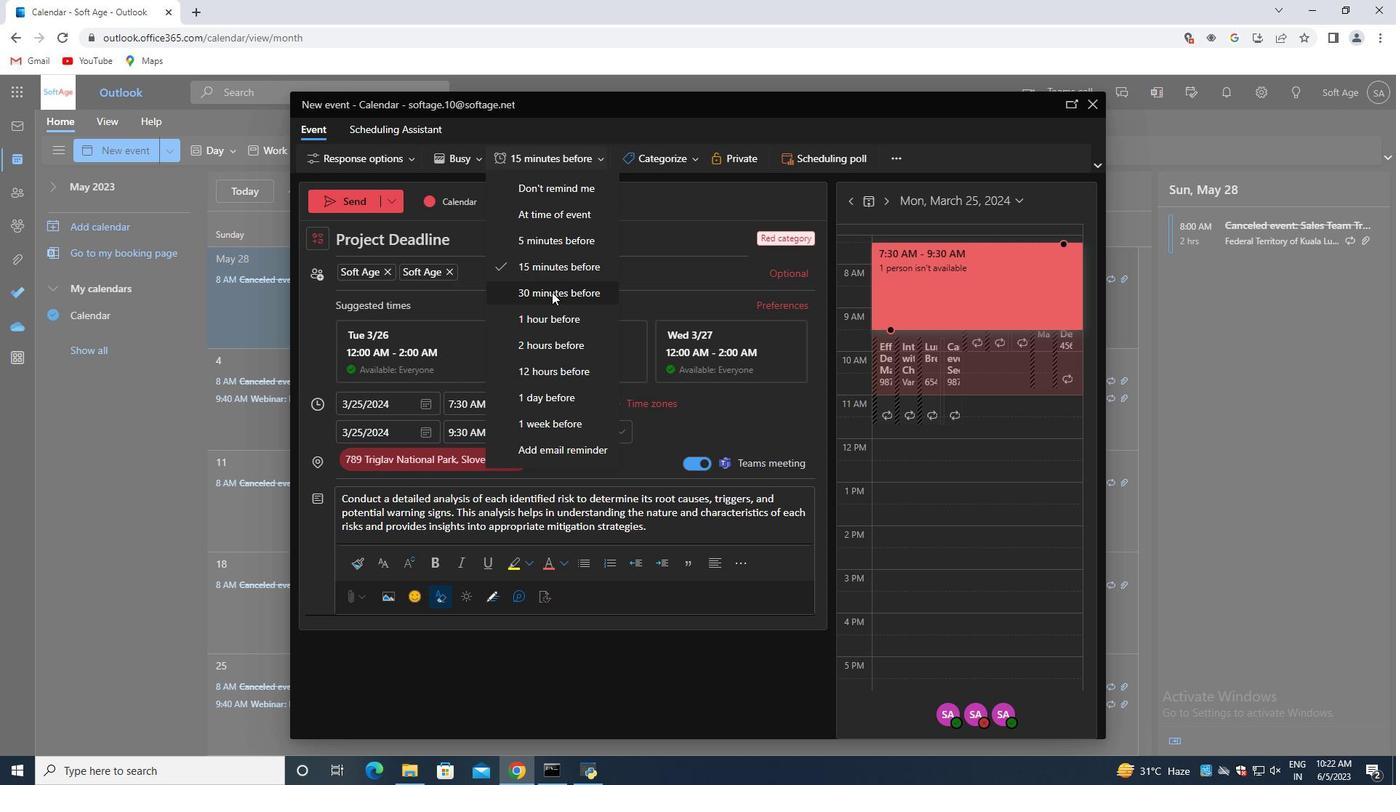 
Action: Mouse pressed left at (551, 292)
Screenshot: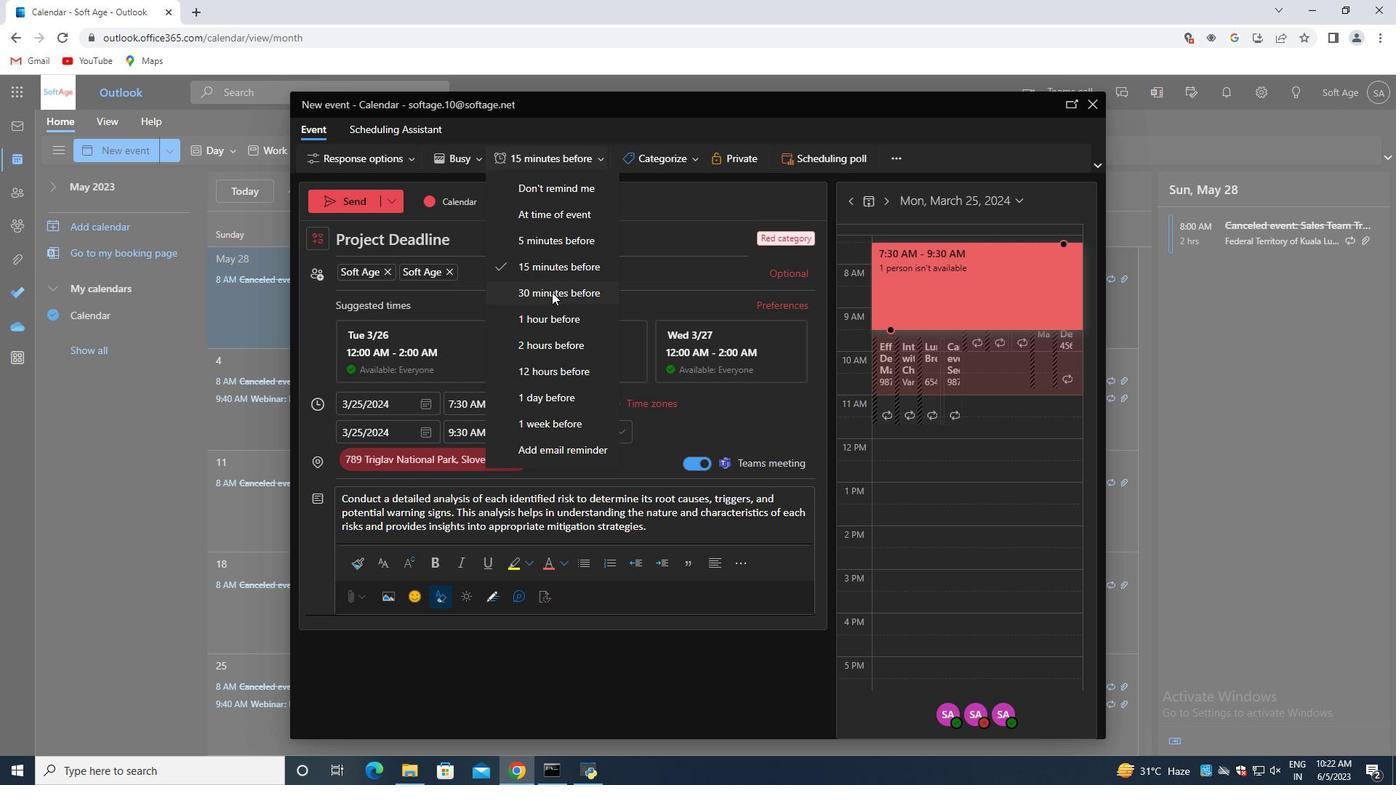 
Action: Mouse moved to (360, 208)
Screenshot: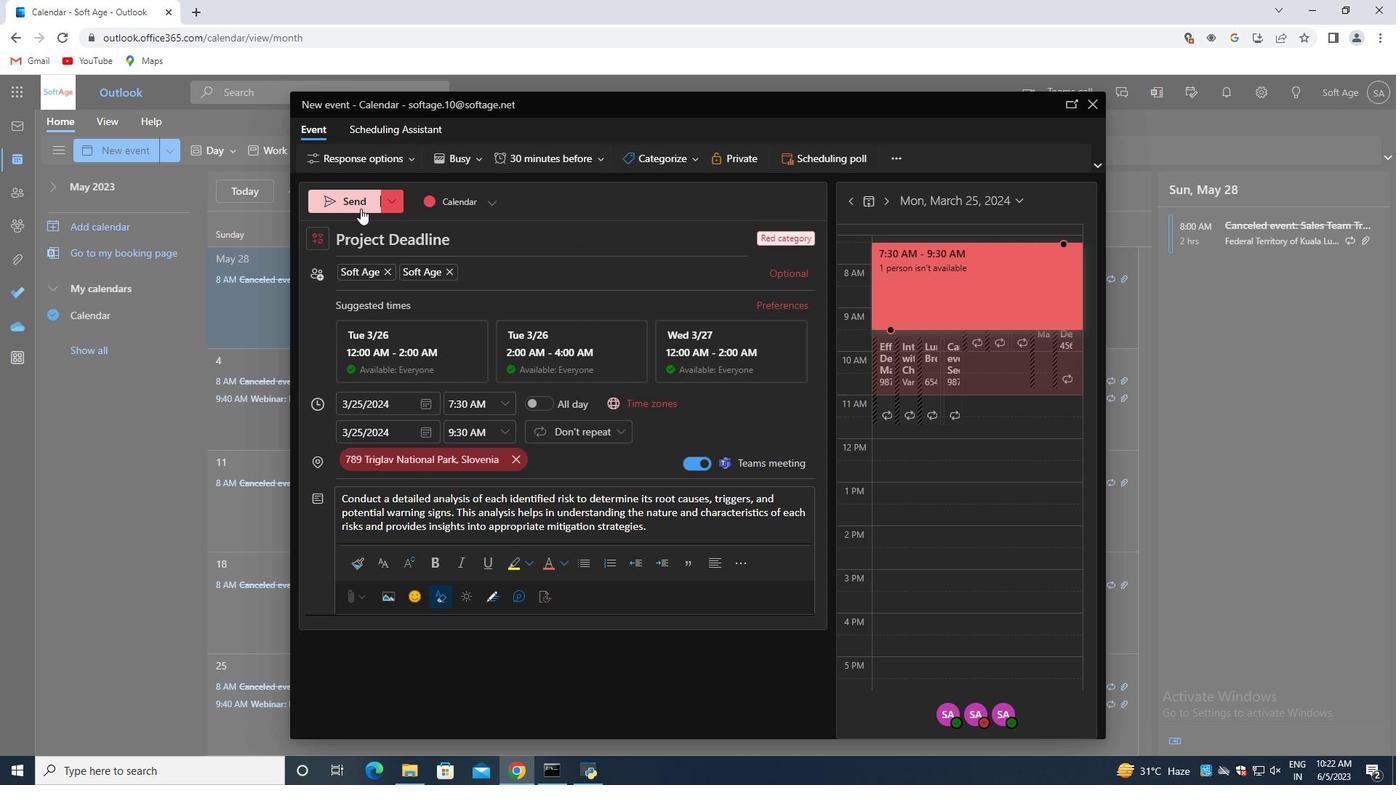 
Action: Mouse pressed left at (360, 208)
Screenshot: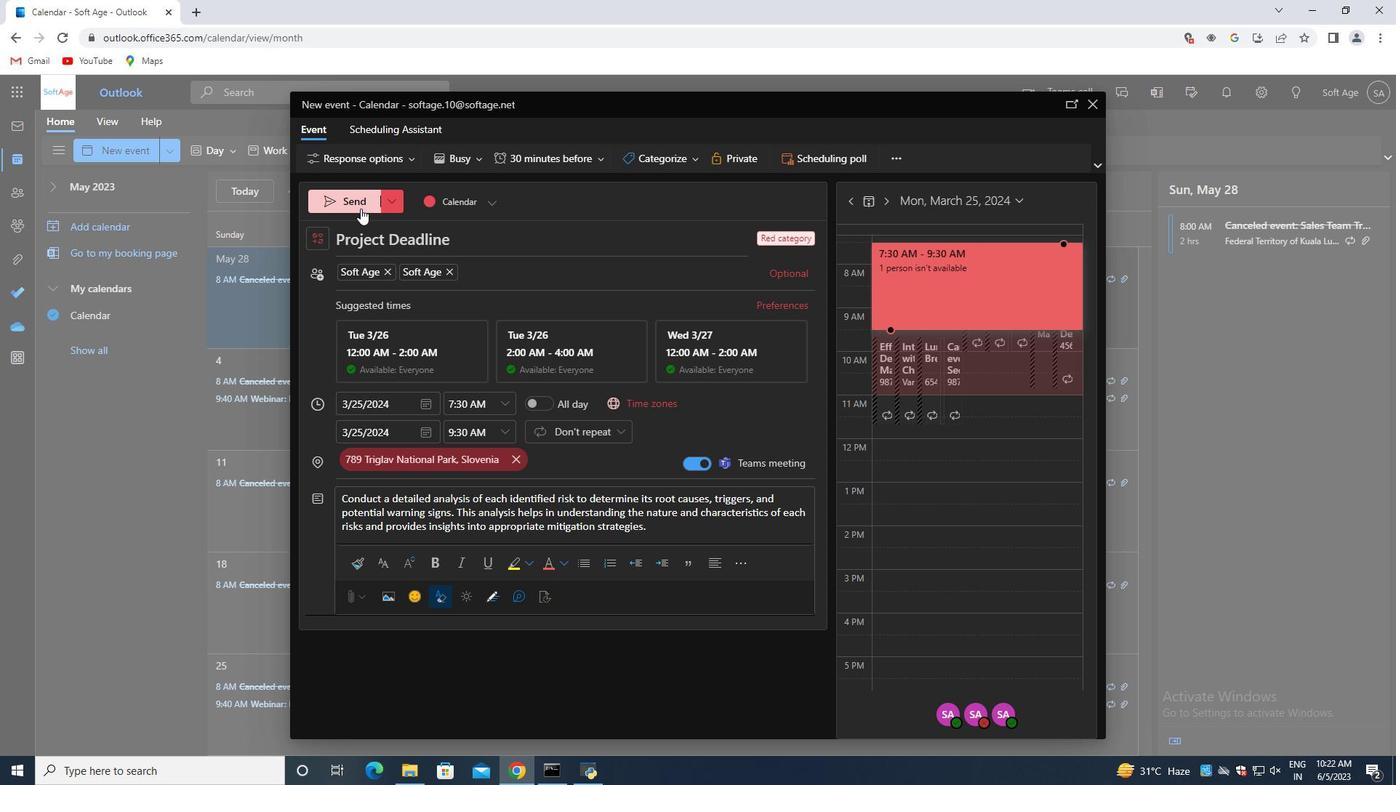 
